 Task: Look for space in Siverek, Turkey from 6th September, 2023 to 15th September, 2023 for 6 adults in price range Rs.8000 to Rs.12000. Place can be entire place or private room with 6 bedrooms having 6 beds and 6 bathrooms. Property type can be house, flat, guest house. Amenities needed are: wifi, TV, free parkinig on premises, gym, breakfast. Booking option can be shelf check-in. Required host language is English.
Action: Mouse moved to (436, 87)
Screenshot: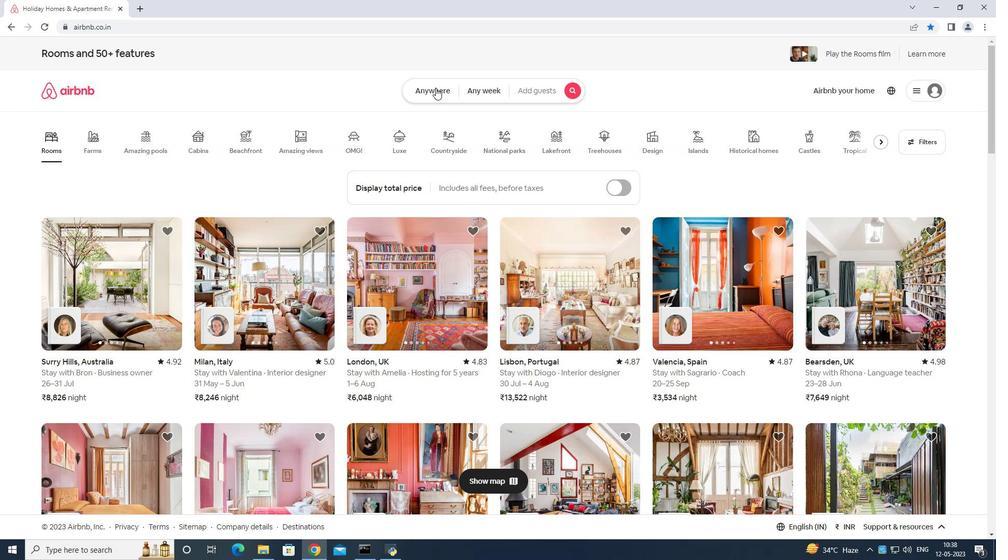 
Action: Mouse pressed left at (436, 87)
Screenshot: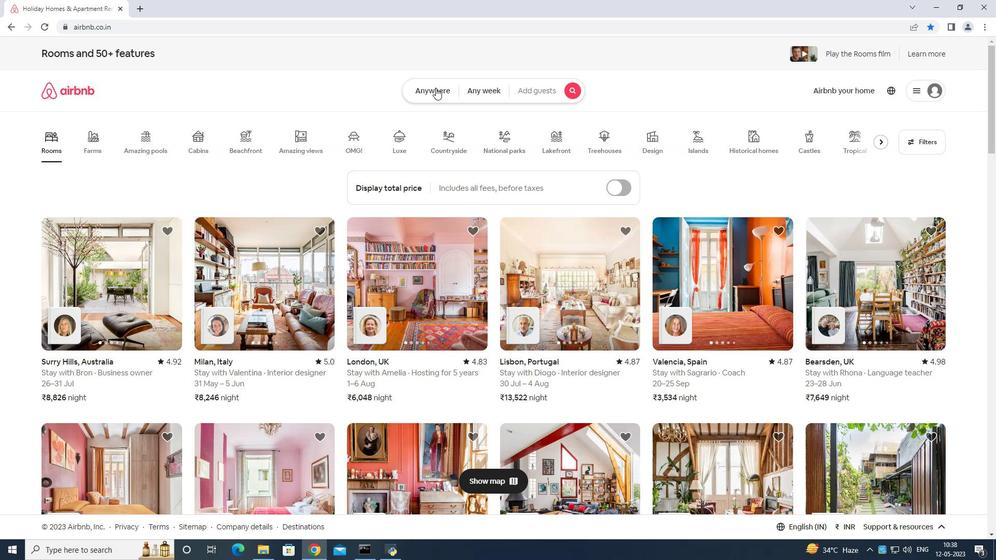 
Action: Mouse moved to (400, 132)
Screenshot: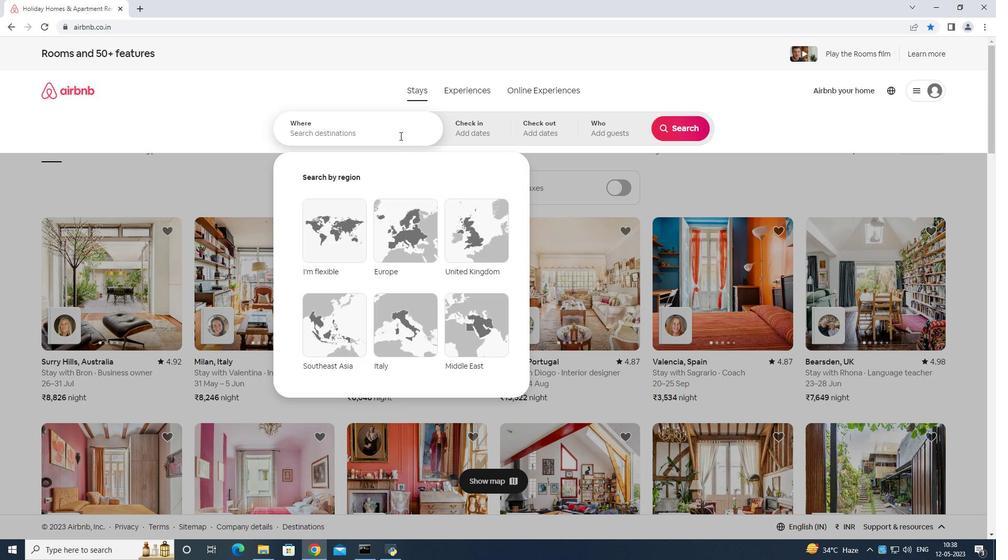 
Action: Mouse pressed left at (400, 132)
Screenshot: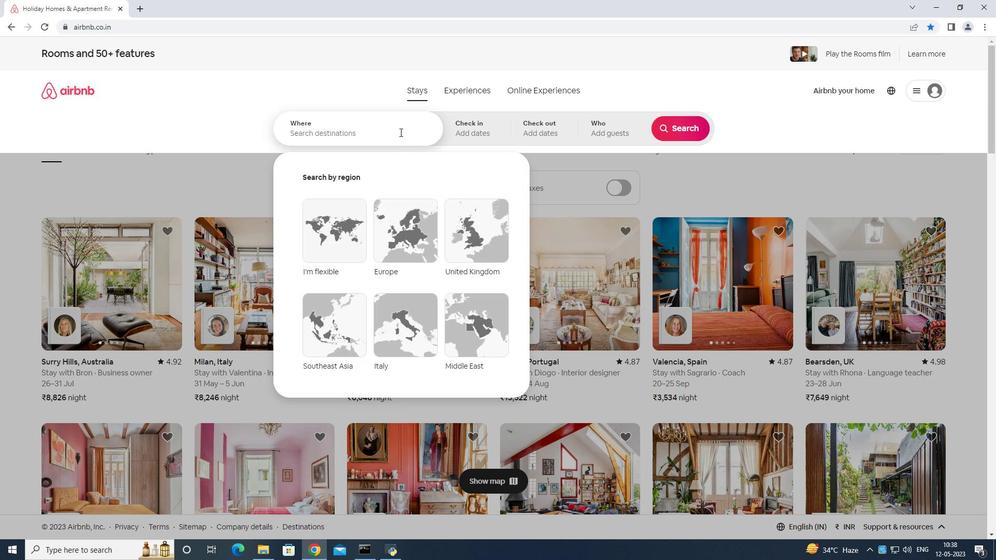 
Action: Mouse moved to (391, 121)
Screenshot: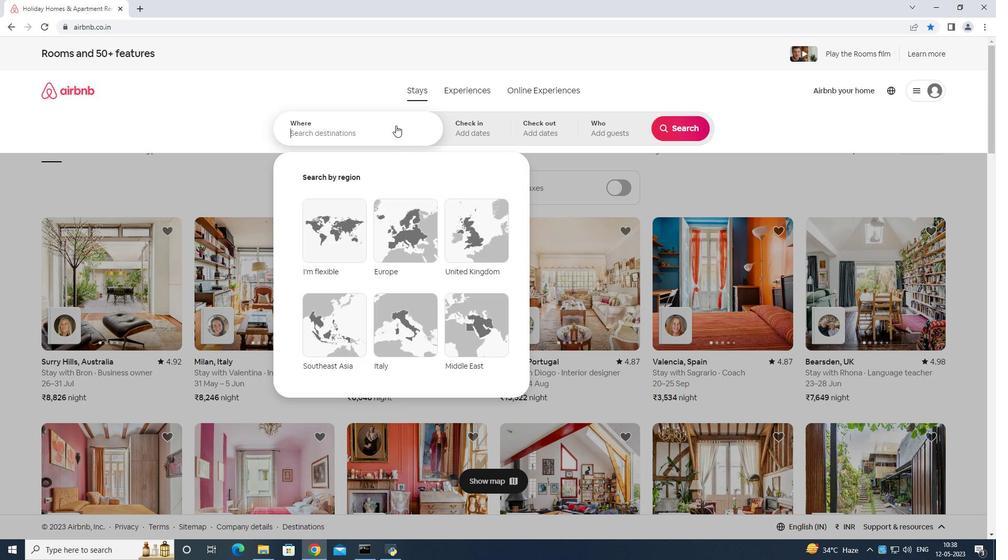 
Action: Key pressed <Key.shift>siverek<Key.space>turkey<Key.enter>
Screenshot: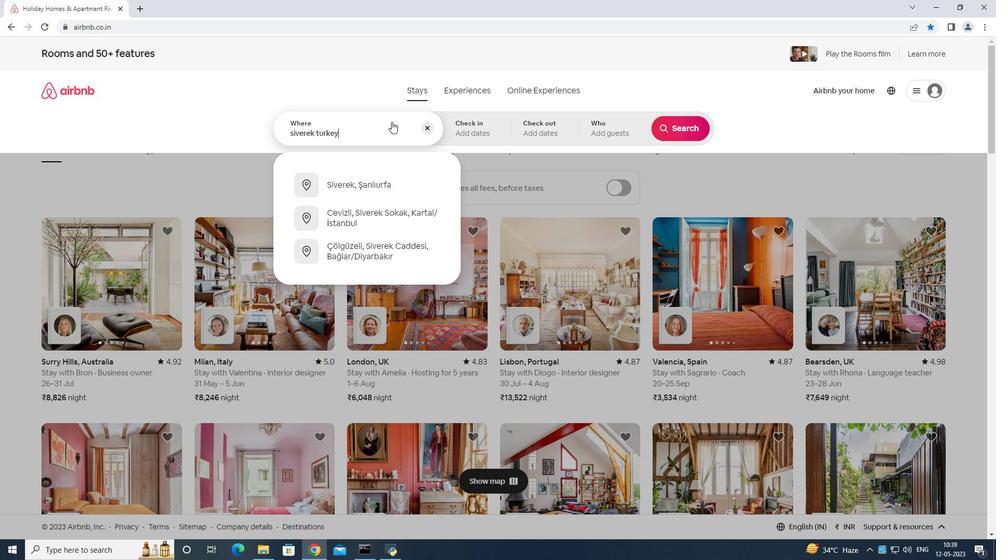 
Action: Mouse moved to (678, 207)
Screenshot: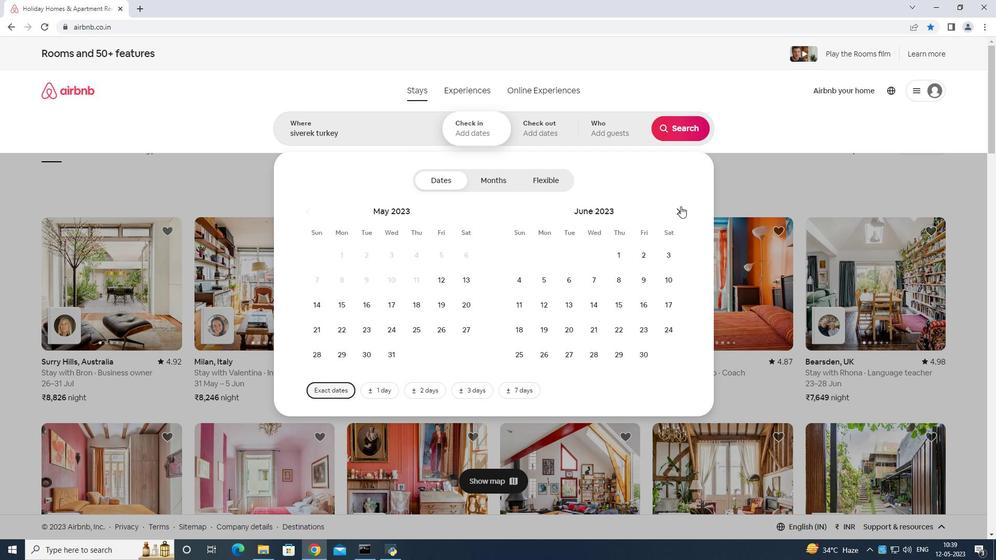 
Action: Mouse pressed left at (678, 207)
Screenshot: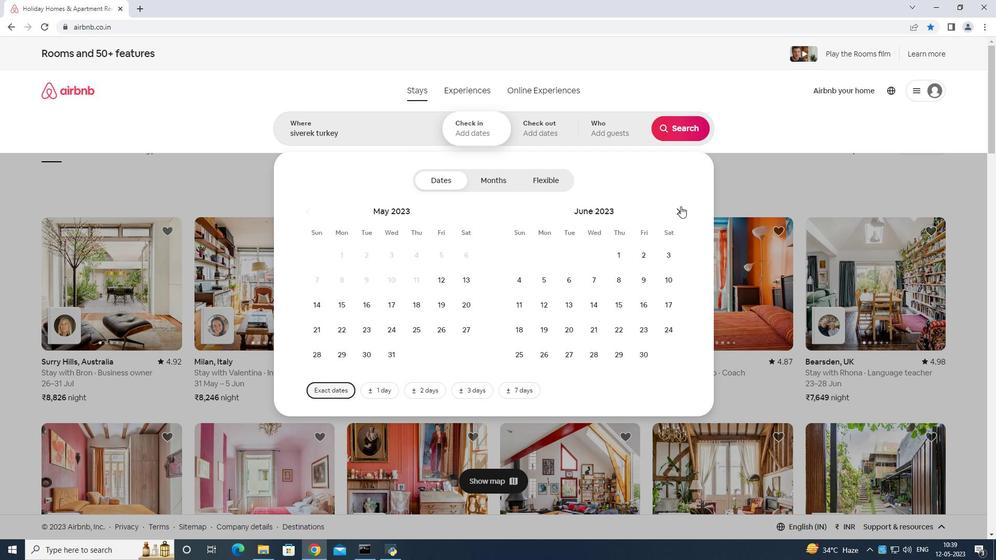 
Action: Mouse pressed left at (678, 207)
Screenshot: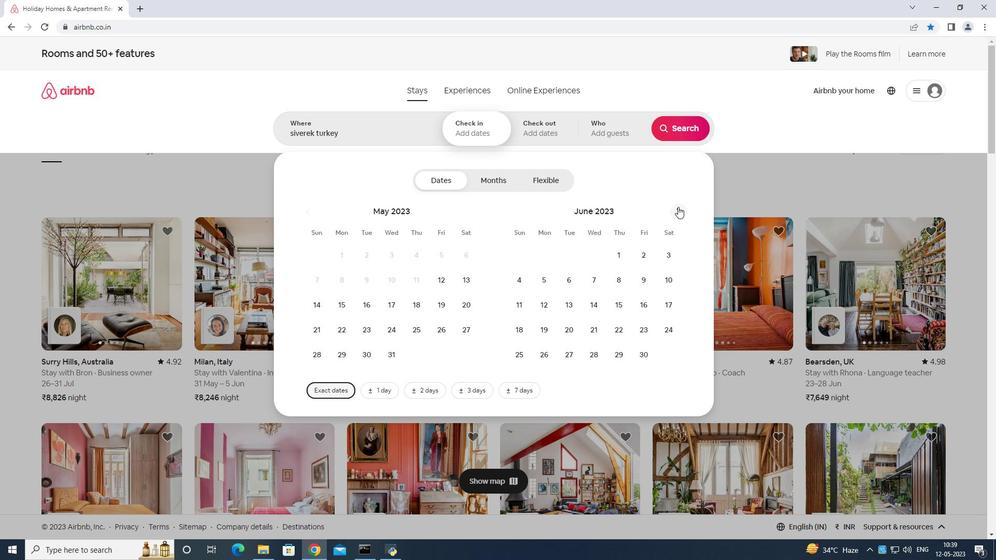 
Action: Mouse moved to (677, 207)
Screenshot: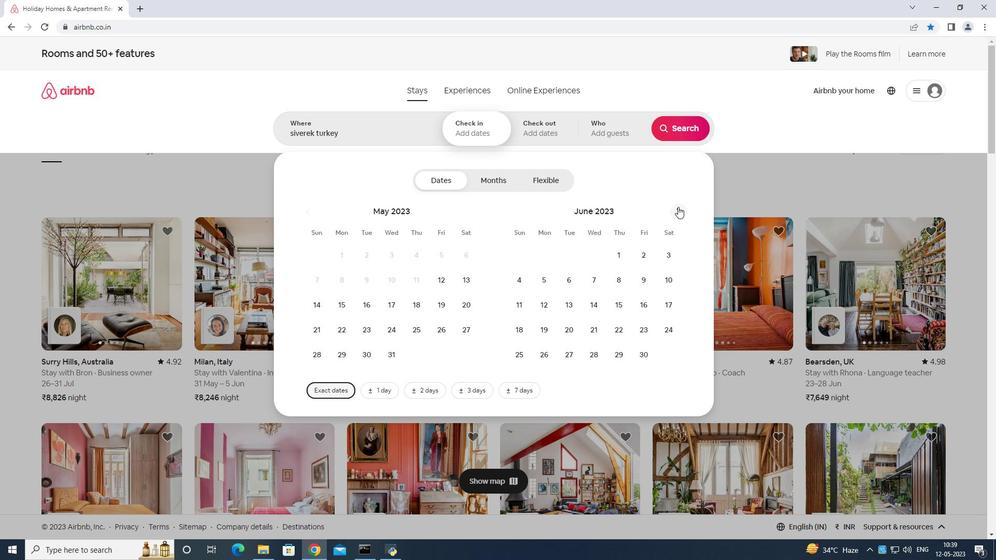 
Action: Mouse pressed left at (677, 207)
Screenshot: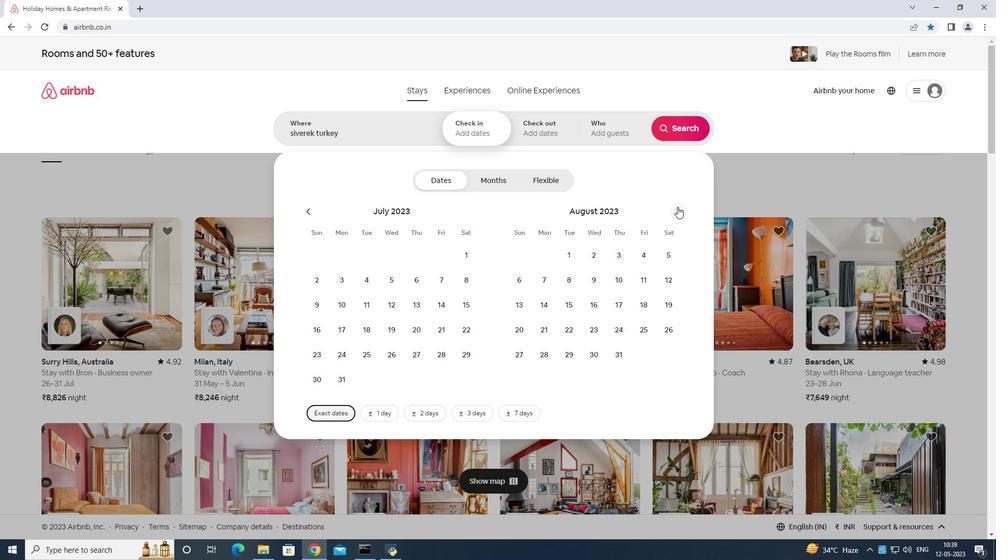 
Action: Mouse moved to (600, 279)
Screenshot: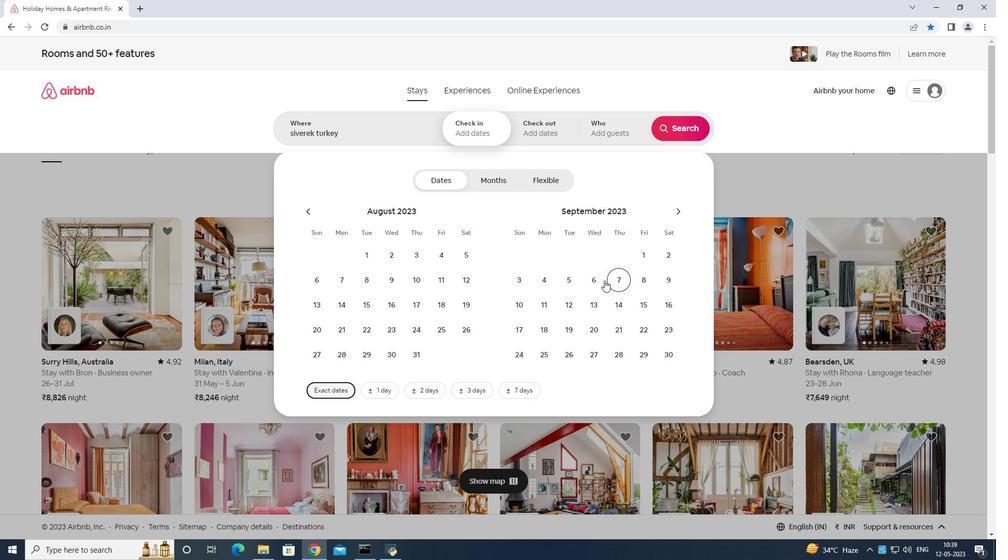 
Action: Mouse pressed left at (600, 279)
Screenshot: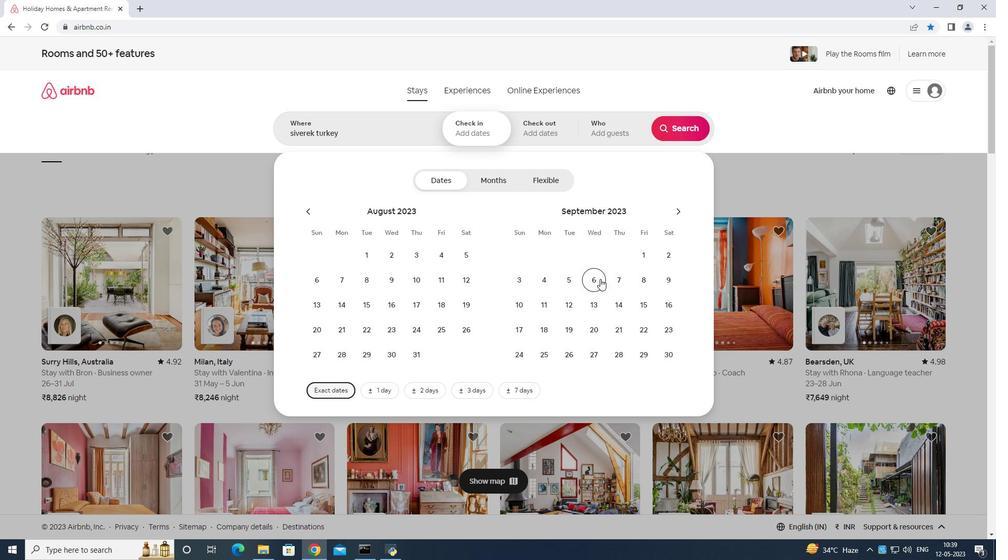 
Action: Mouse moved to (643, 299)
Screenshot: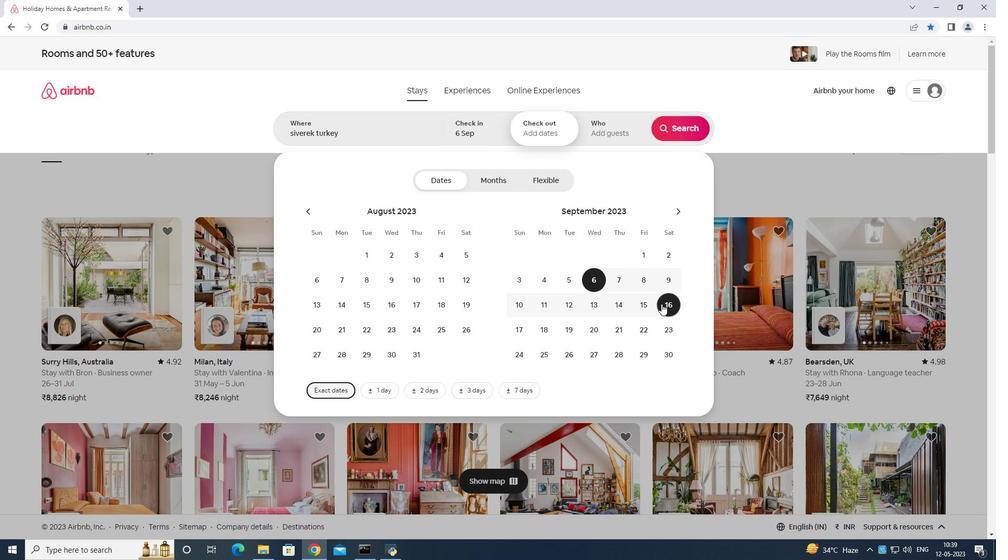 
Action: Mouse pressed left at (643, 299)
Screenshot: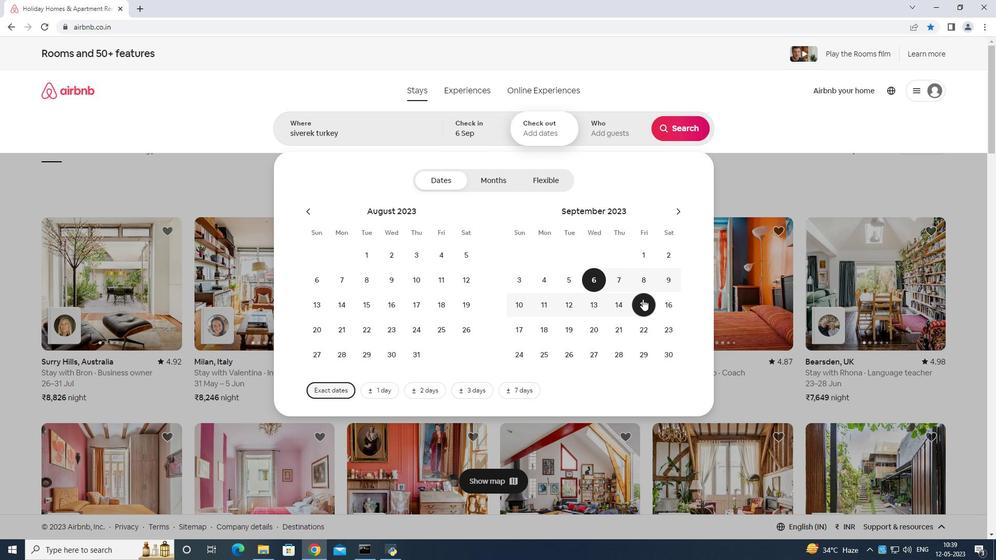 
Action: Mouse moved to (623, 125)
Screenshot: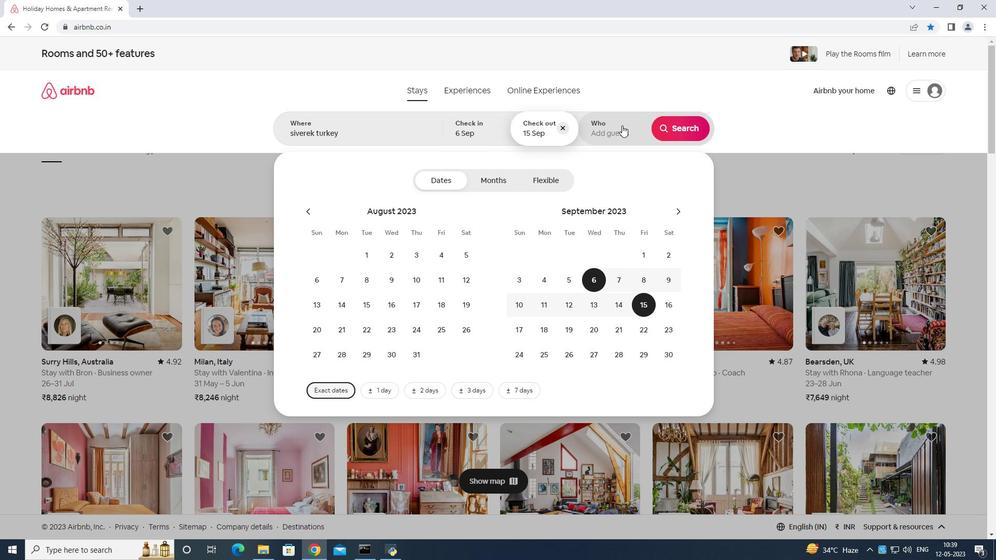 
Action: Mouse pressed left at (623, 125)
Screenshot: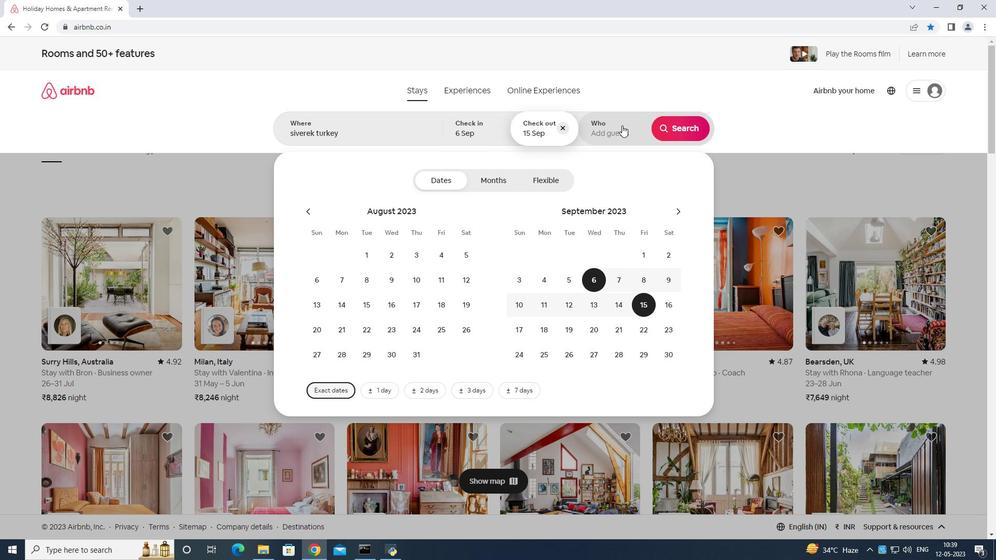 
Action: Mouse moved to (681, 190)
Screenshot: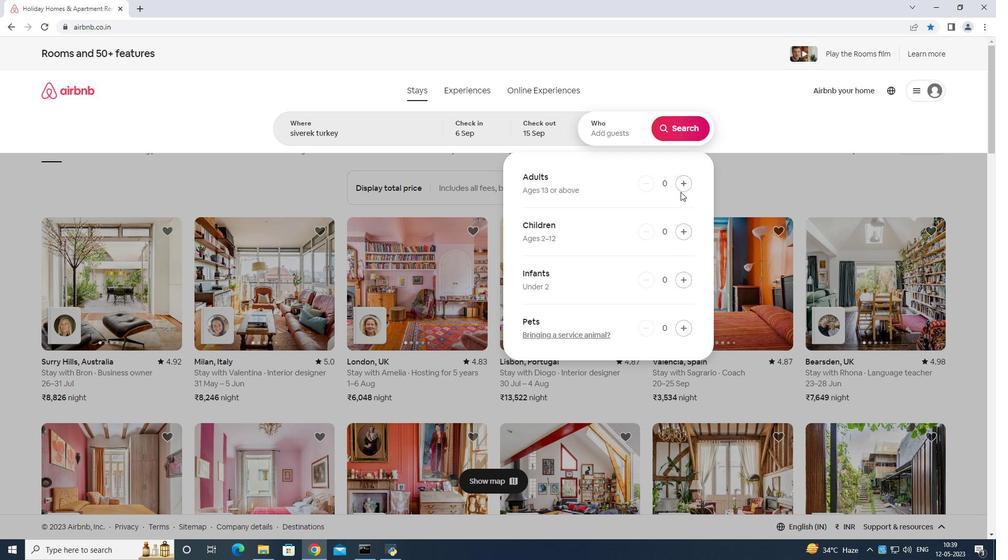 
Action: Mouse pressed left at (681, 190)
Screenshot: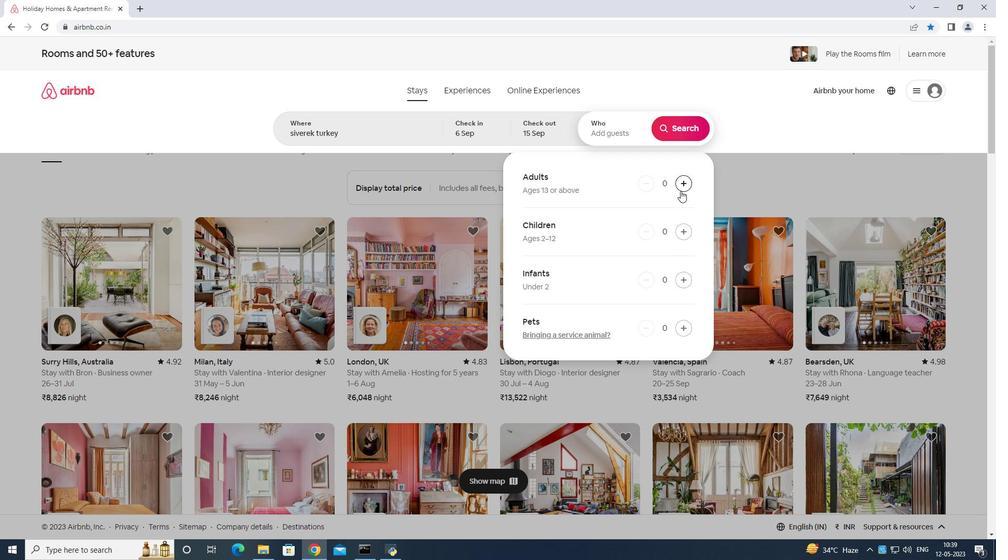 
Action: Mouse moved to (684, 187)
Screenshot: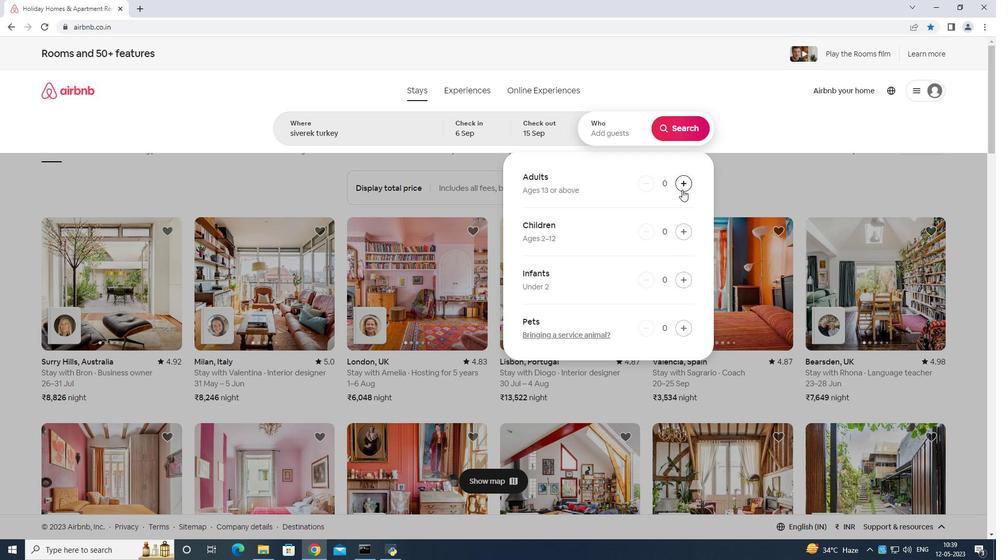 
Action: Mouse pressed left at (684, 187)
Screenshot: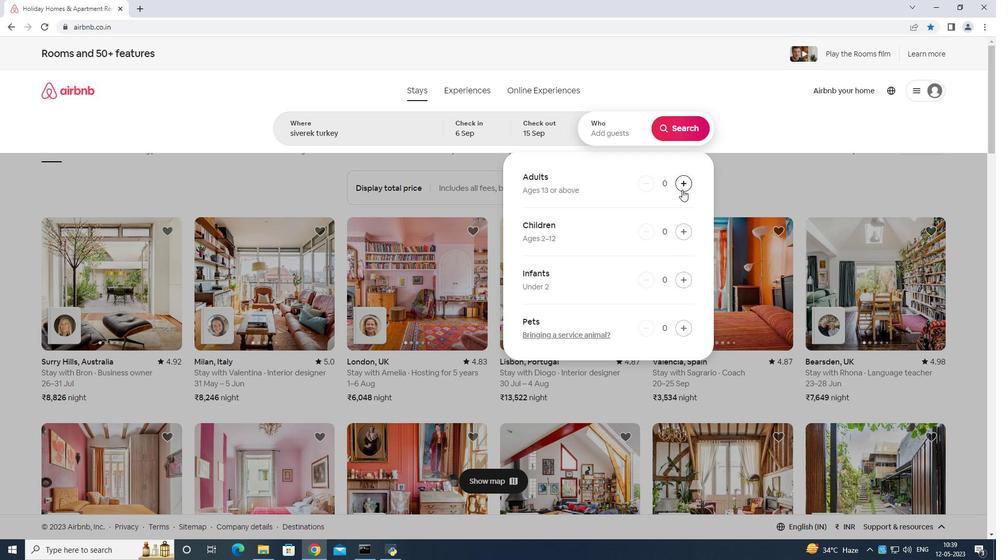 
Action: Mouse moved to (686, 186)
Screenshot: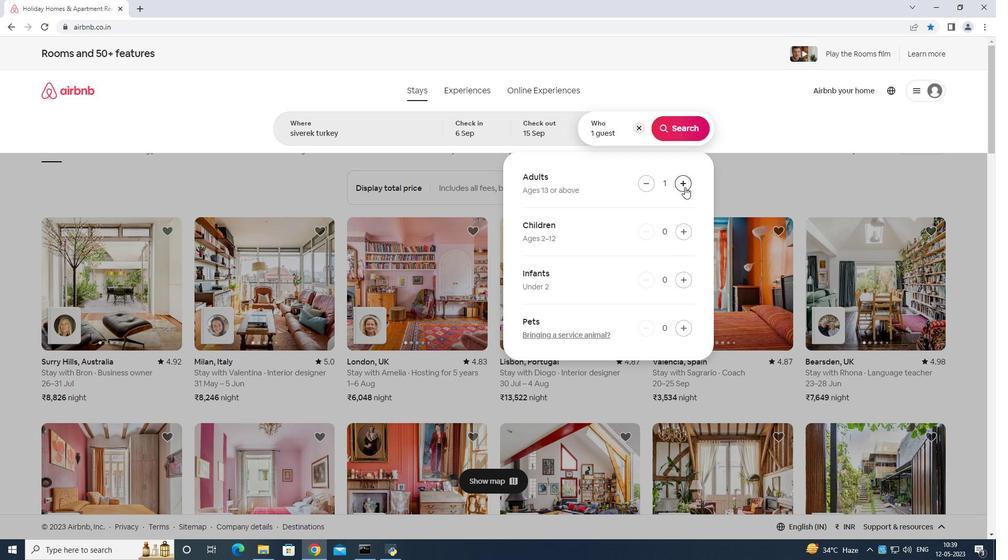 
Action: Mouse pressed left at (686, 186)
Screenshot: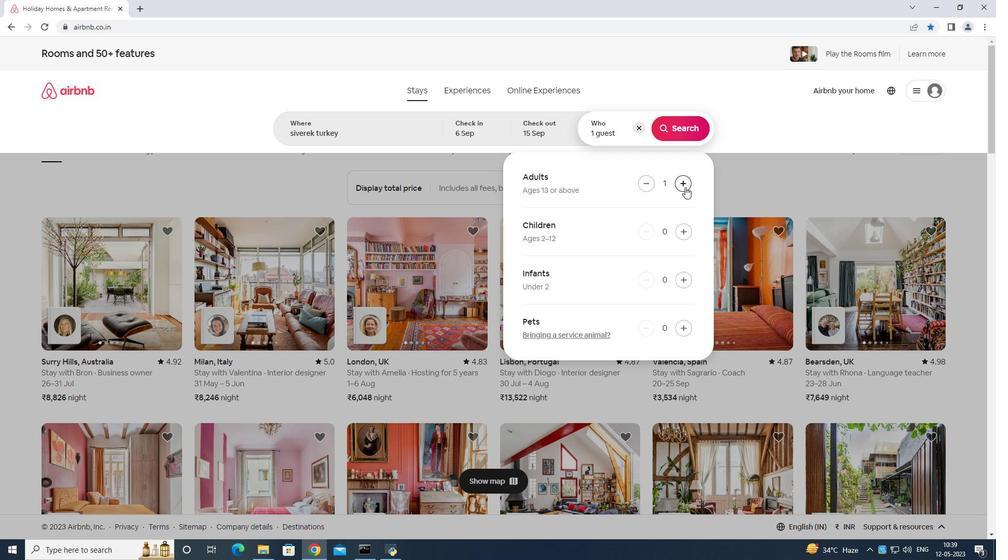 
Action: Mouse moved to (686, 186)
Screenshot: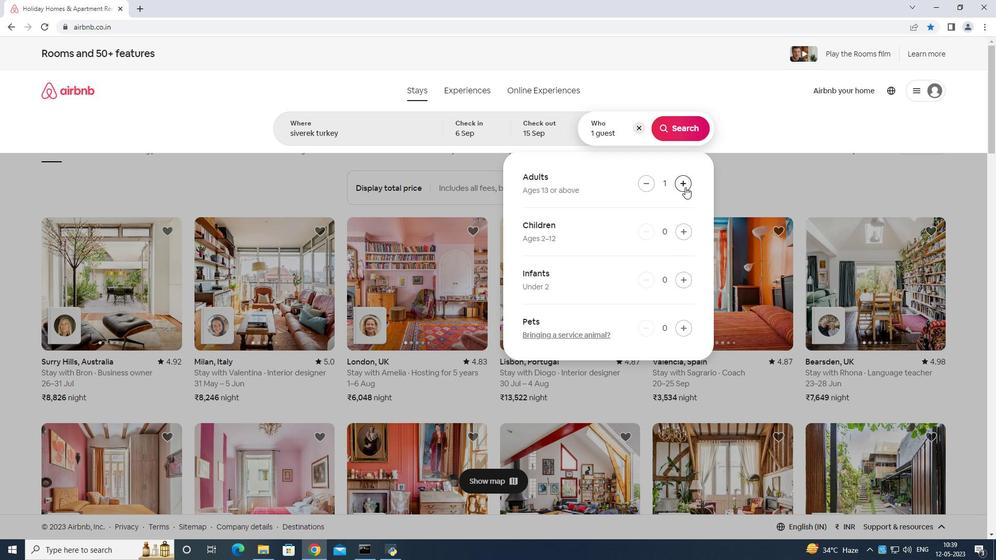 
Action: Mouse pressed left at (686, 186)
Screenshot: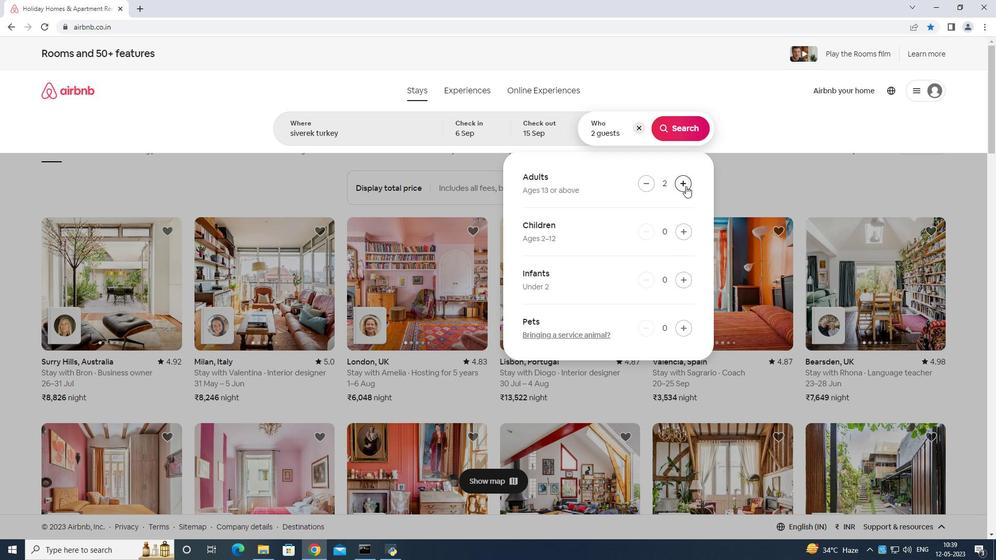 
Action: Mouse pressed left at (686, 186)
Screenshot: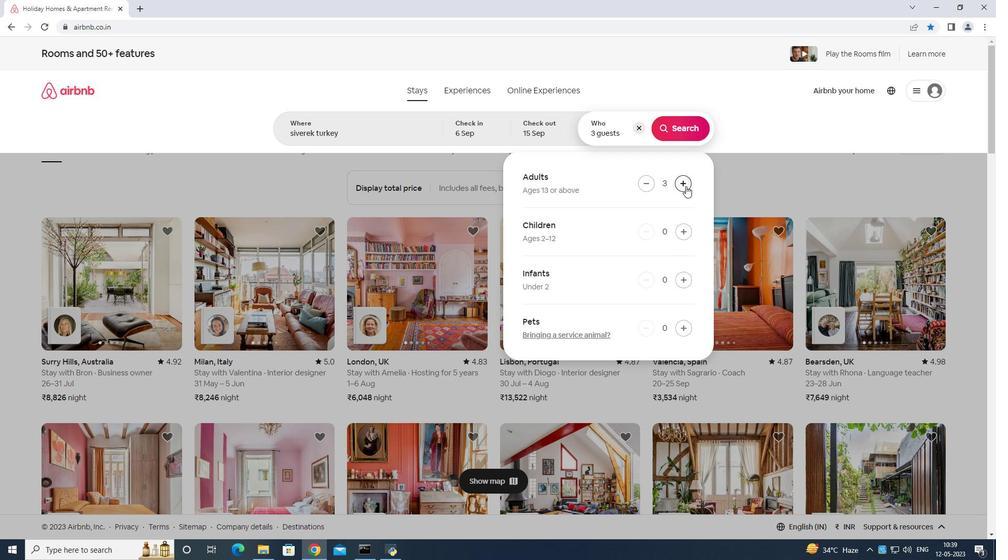 
Action: Mouse pressed left at (686, 186)
Screenshot: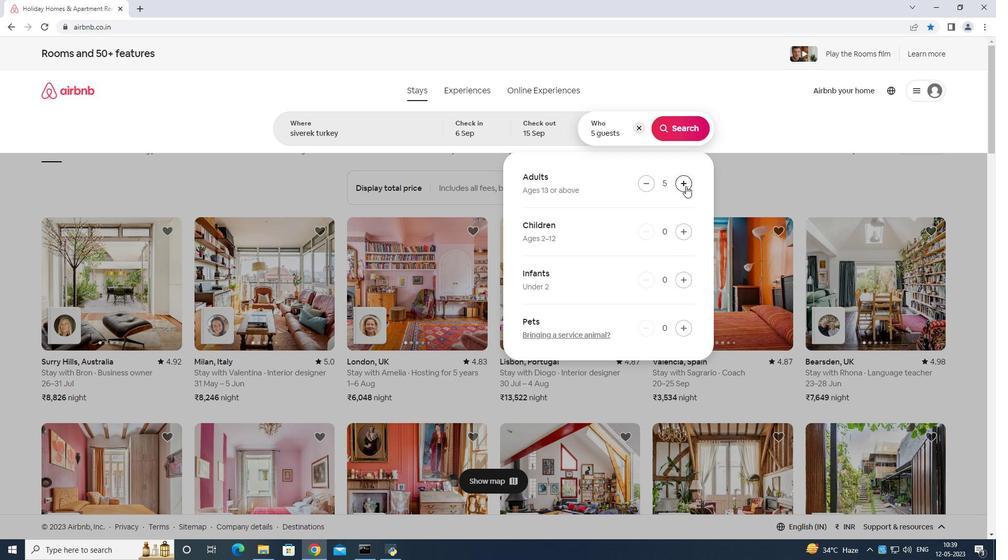 
Action: Mouse moved to (690, 131)
Screenshot: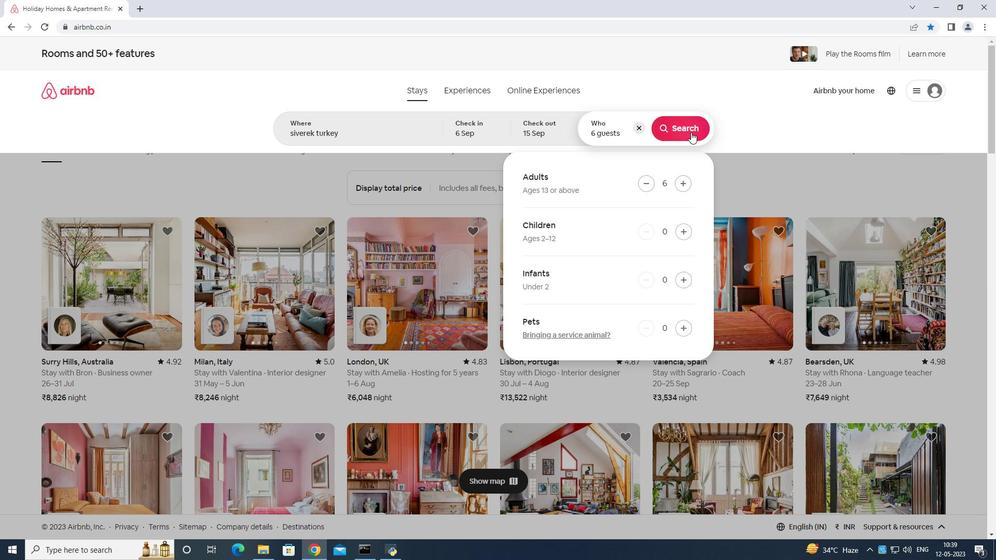 
Action: Mouse pressed left at (690, 131)
Screenshot: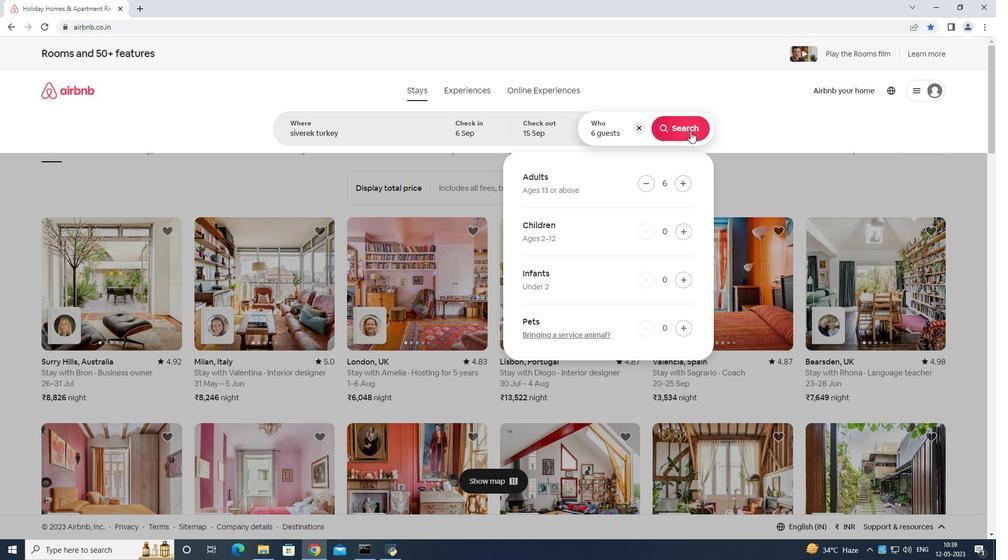 
Action: Mouse moved to (960, 93)
Screenshot: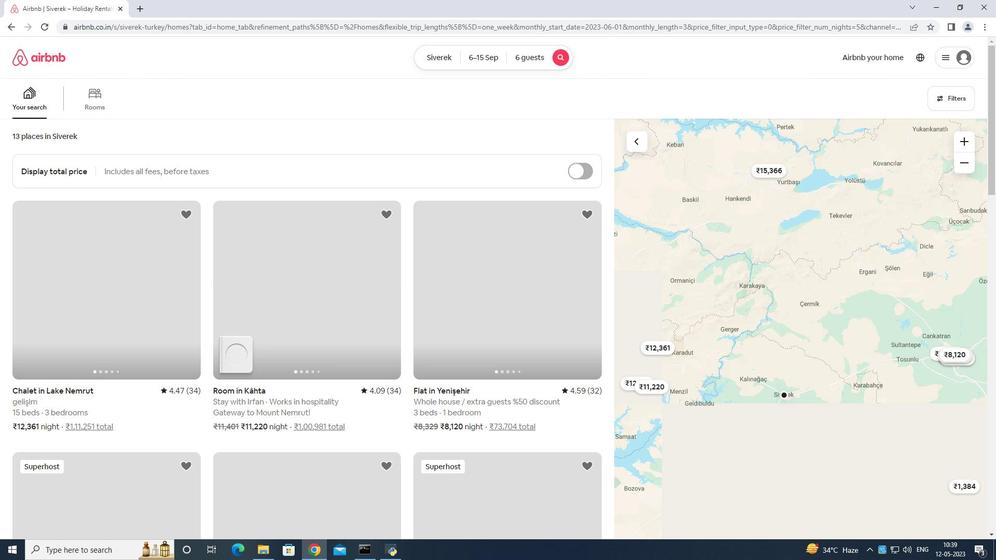 
Action: Mouse pressed left at (960, 93)
Screenshot: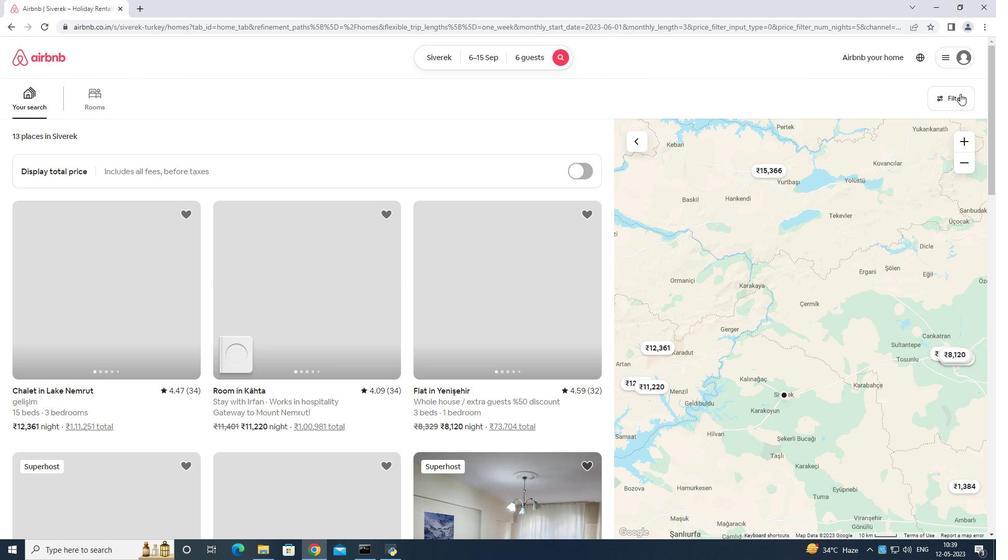 
Action: Mouse moved to (448, 349)
Screenshot: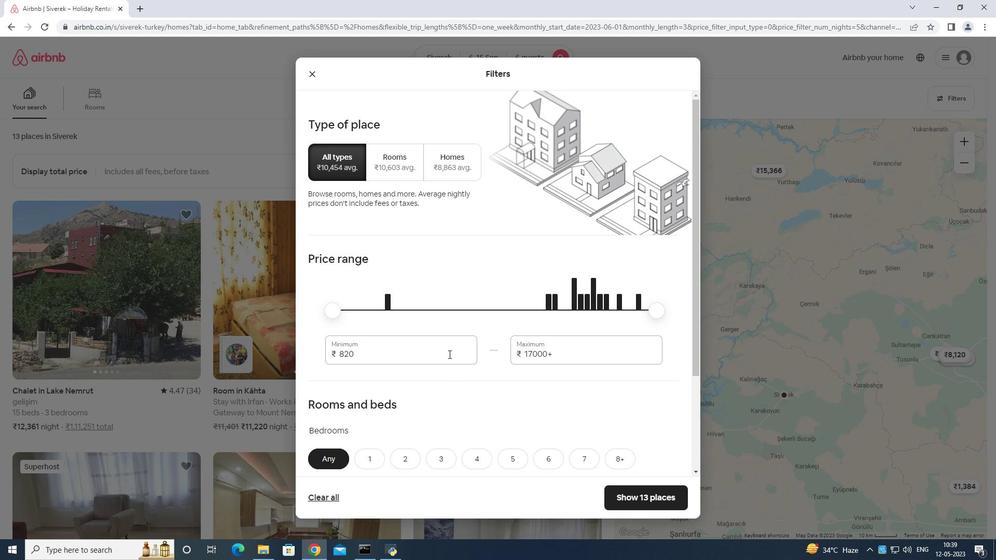
Action: Mouse pressed left at (448, 349)
Screenshot: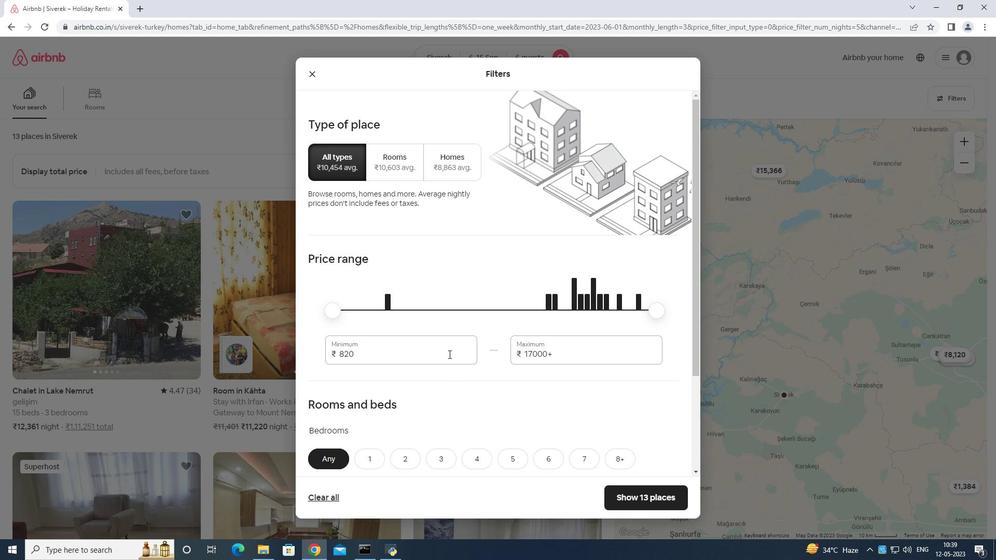 
Action: Mouse moved to (449, 345)
Screenshot: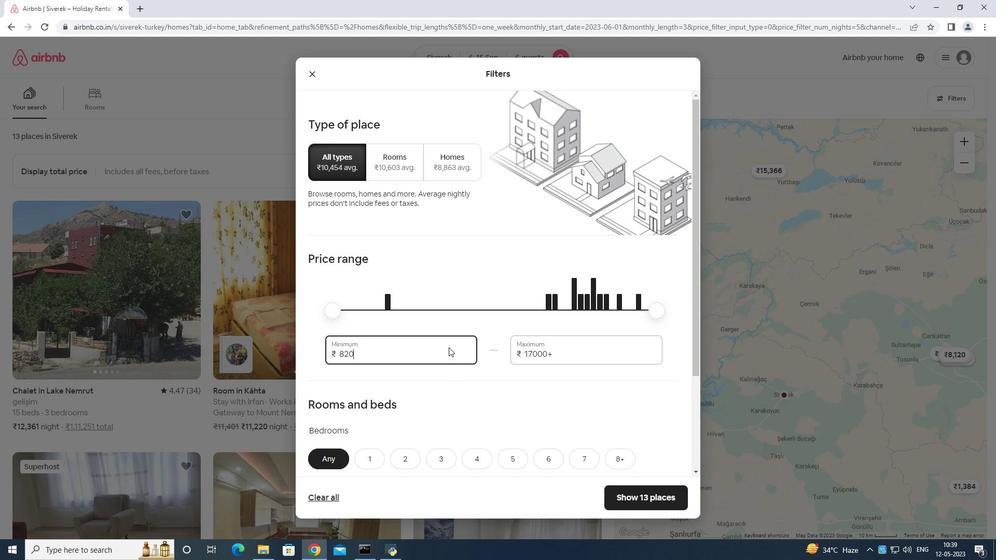 
Action: Key pressed <Key.backspace><Key.backspace><Key.backspace><Key.backspace><Key.backspace><Key.backspace><Key.backspace><Key.backspace><Key.backspace><Key.backspace>8000
Screenshot: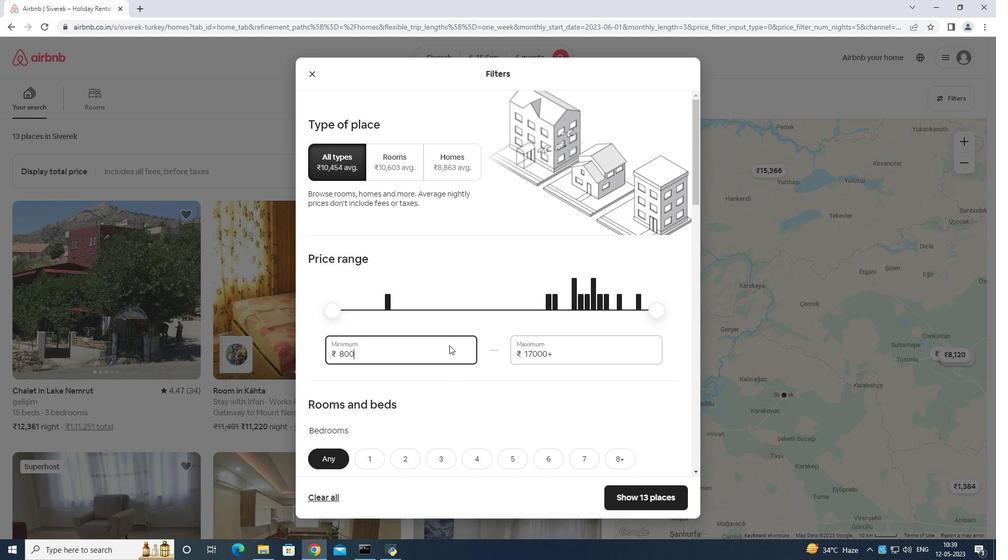
Action: Mouse moved to (580, 345)
Screenshot: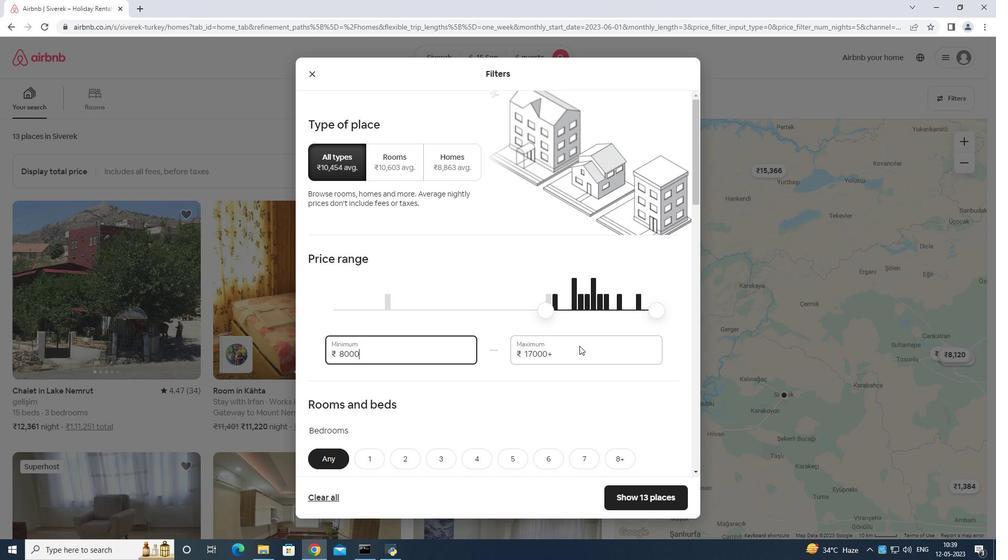 
Action: Mouse pressed left at (579, 345)
Screenshot: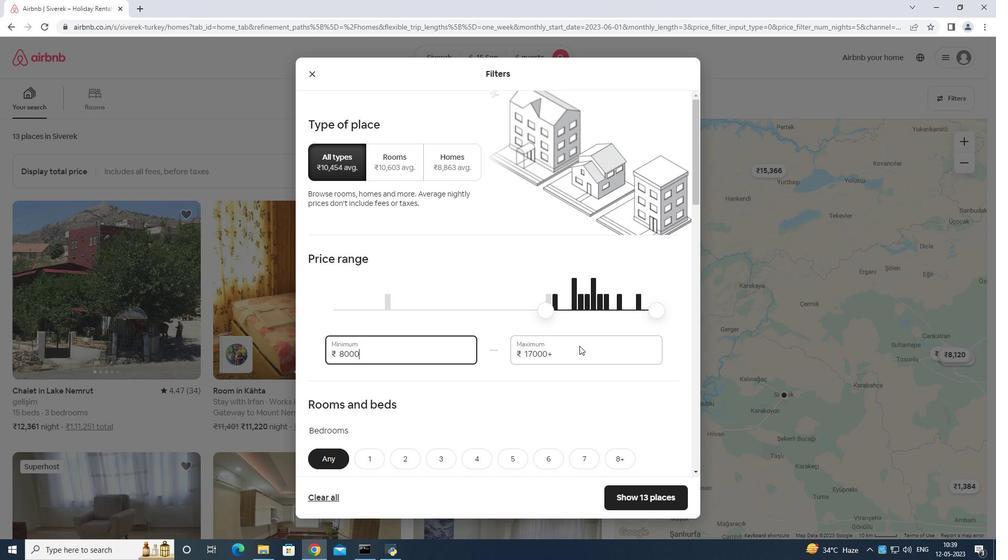
Action: Mouse moved to (581, 339)
Screenshot: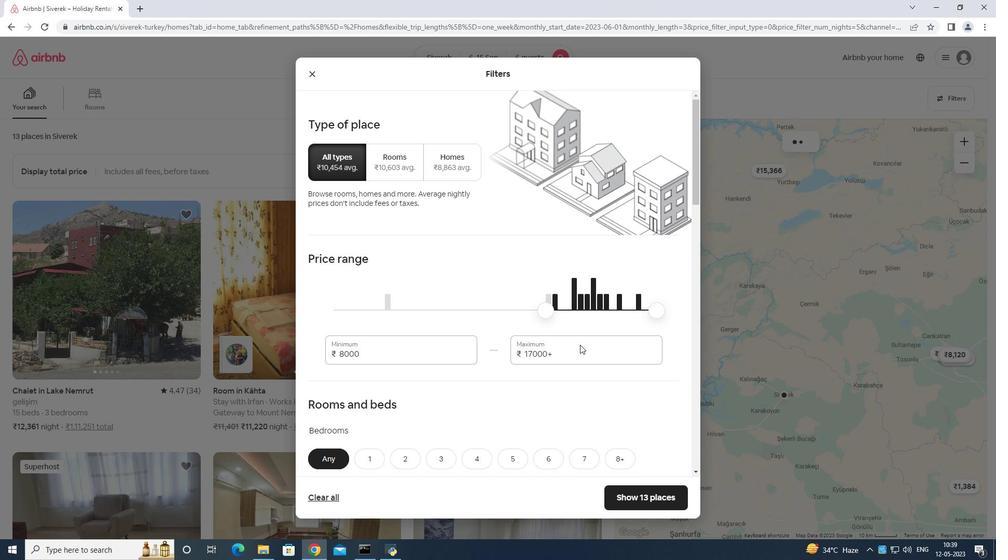 
Action: Key pressed <Key.backspace>
Screenshot: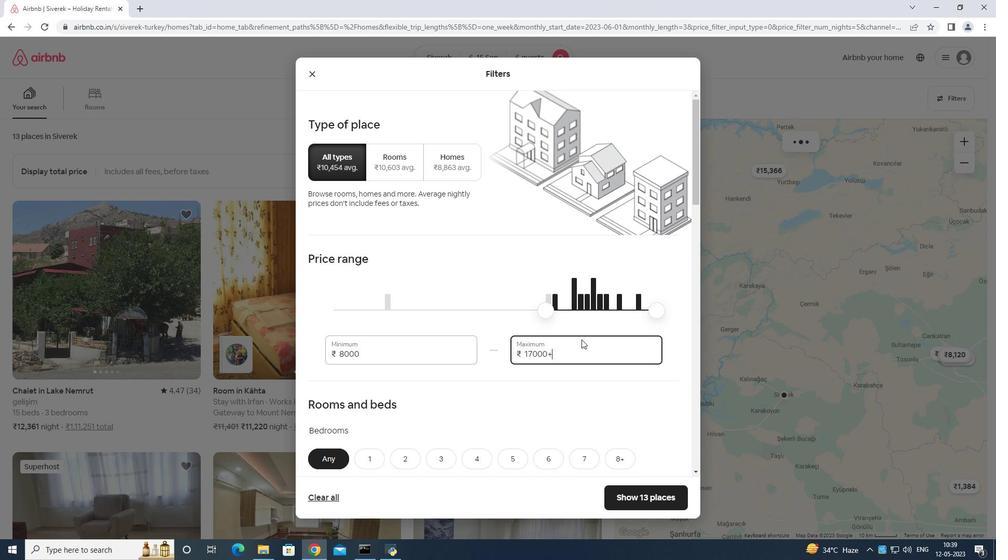 
Action: Mouse moved to (581, 339)
Screenshot: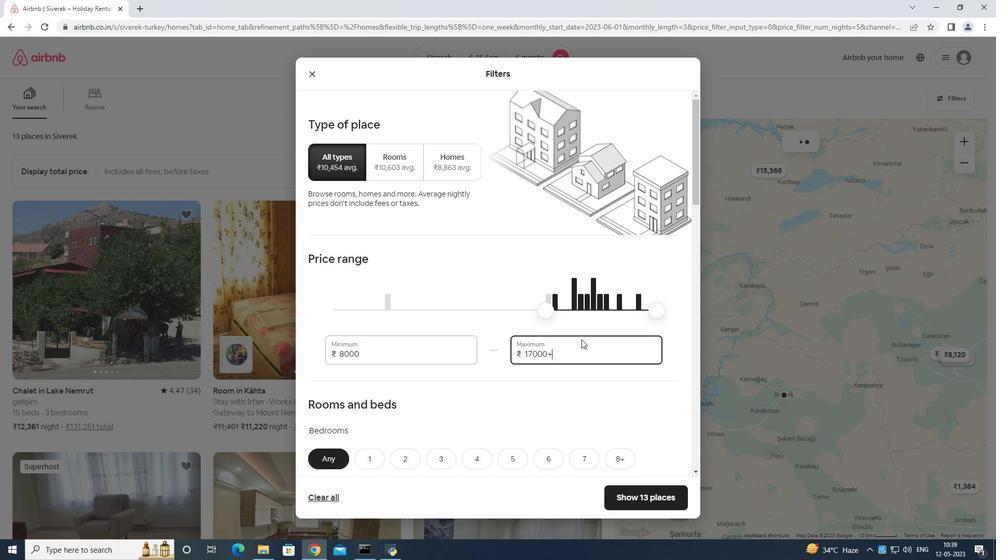 
Action: Key pressed <Key.backspace><Key.backspace><Key.backspace><Key.backspace><Key.backspace><Key.backspace><Key.backspace><Key.backspace><Key.backspace><Key.backspace><Key.backspace><Key.backspace>12
Screenshot: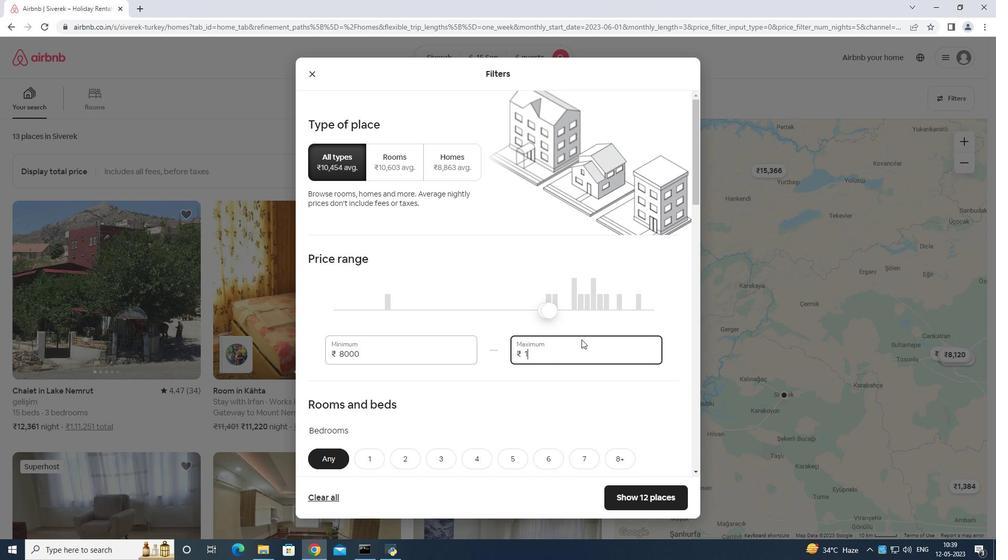 
Action: Mouse moved to (581, 340)
Screenshot: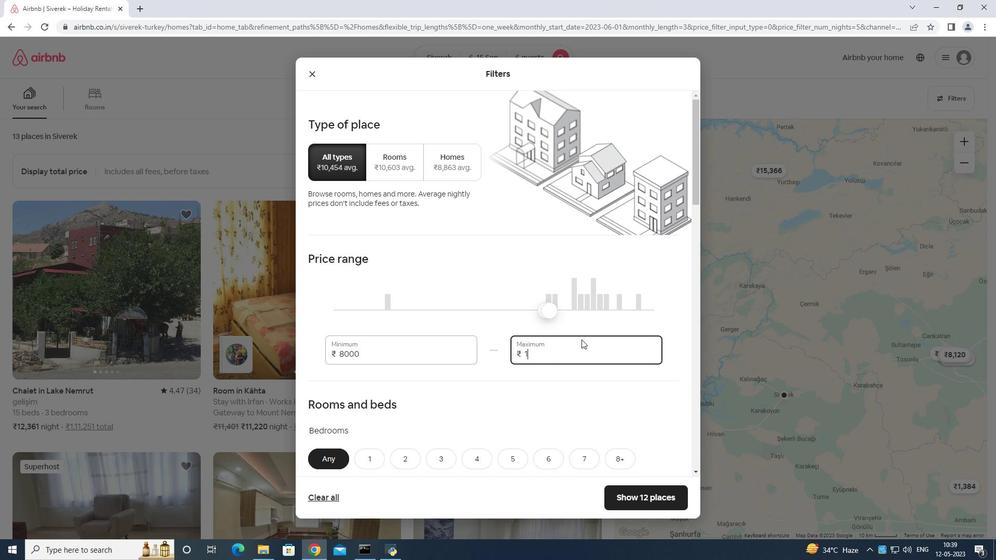 
Action: Key pressed 000
Screenshot: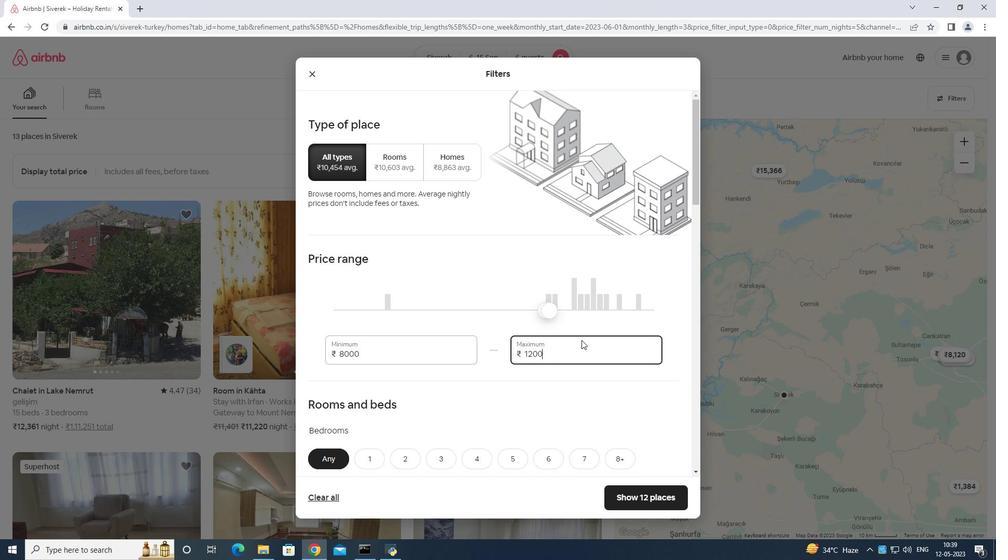 
Action: Mouse scrolled (581, 339) with delta (0, 0)
Screenshot: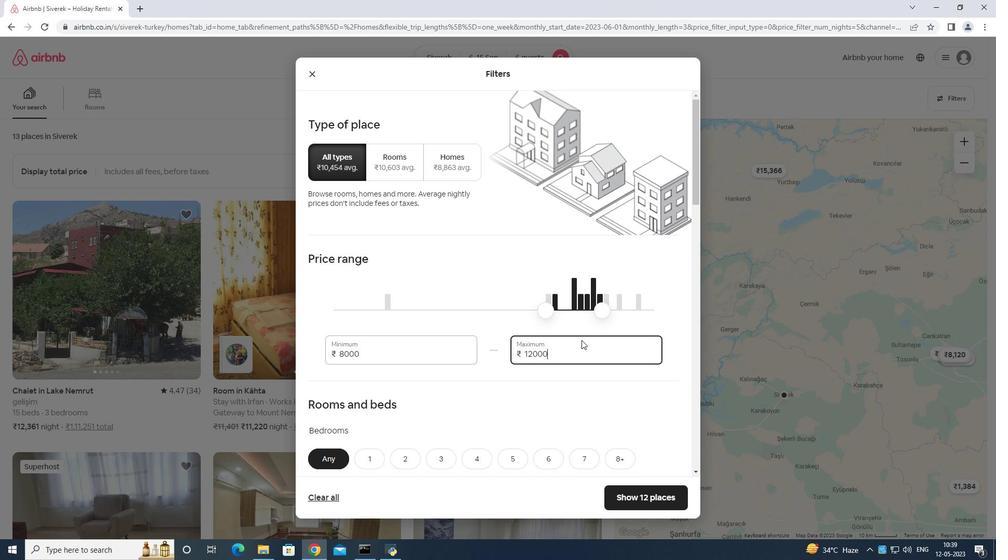 
Action: Mouse scrolled (581, 339) with delta (0, 0)
Screenshot: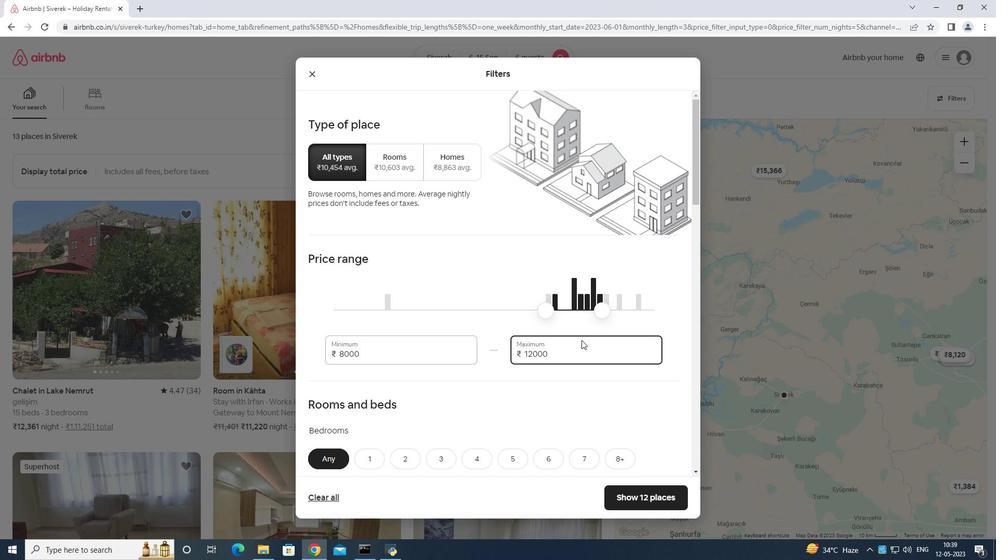 
Action: Mouse scrolled (581, 339) with delta (0, 0)
Screenshot: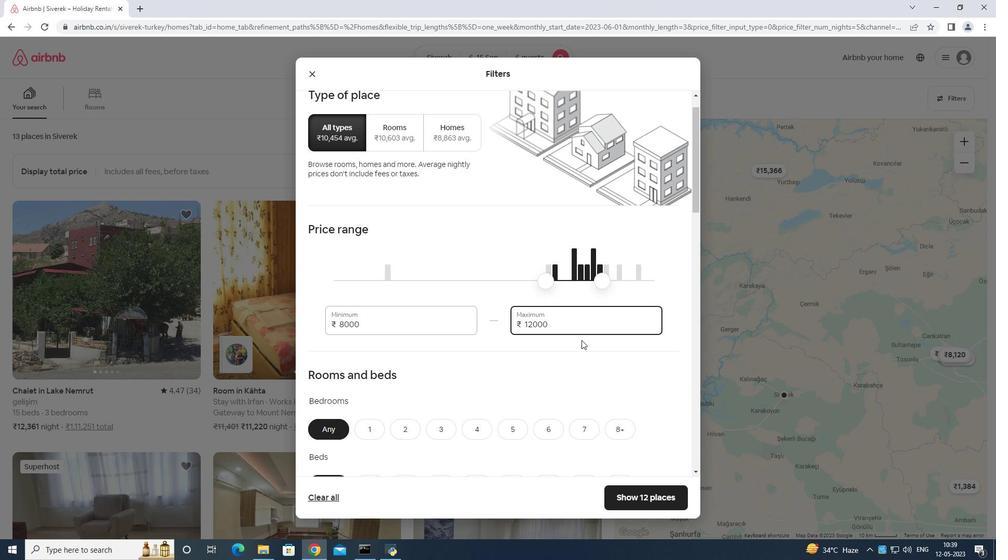 
Action: Mouse moved to (541, 304)
Screenshot: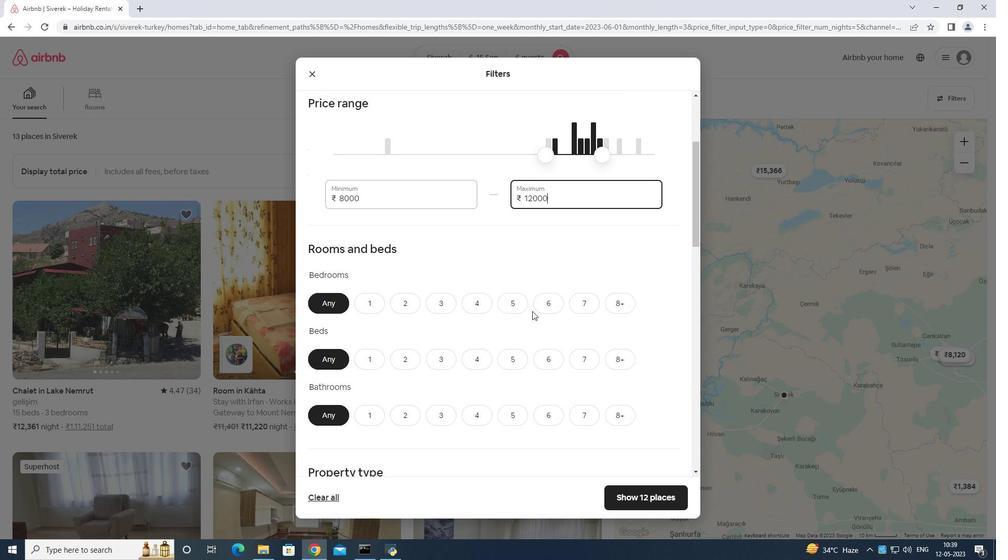 
Action: Mouse pressed left at (541, 304)
Screenshot: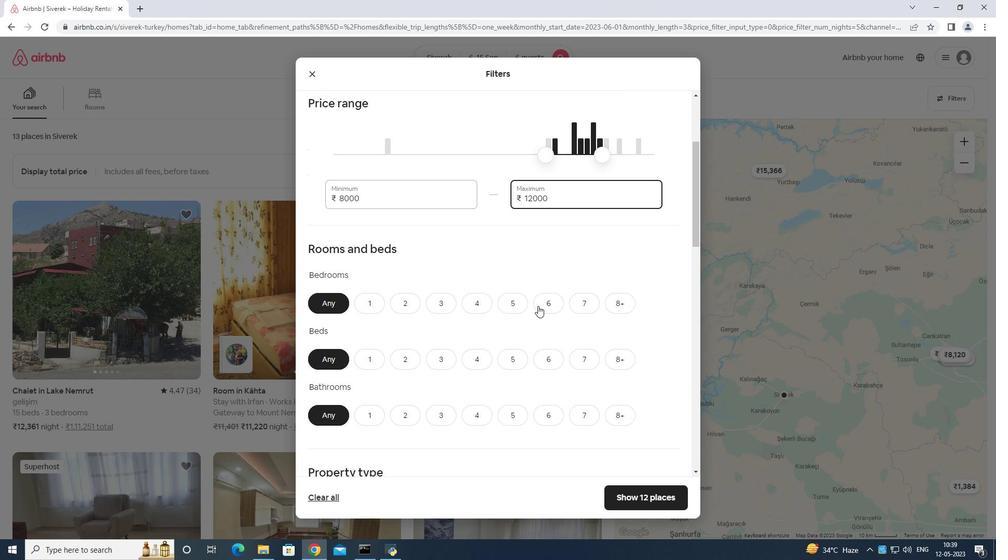 
Action: Mouse moved to (540, 359)
Screenshot: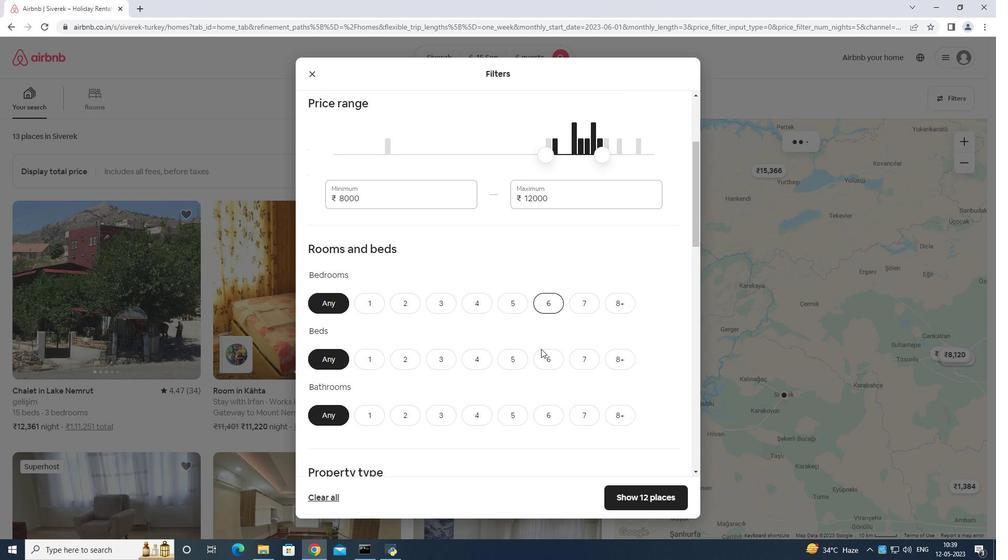 
Action: Mouse pressed left at (540, 359)
Screenshot: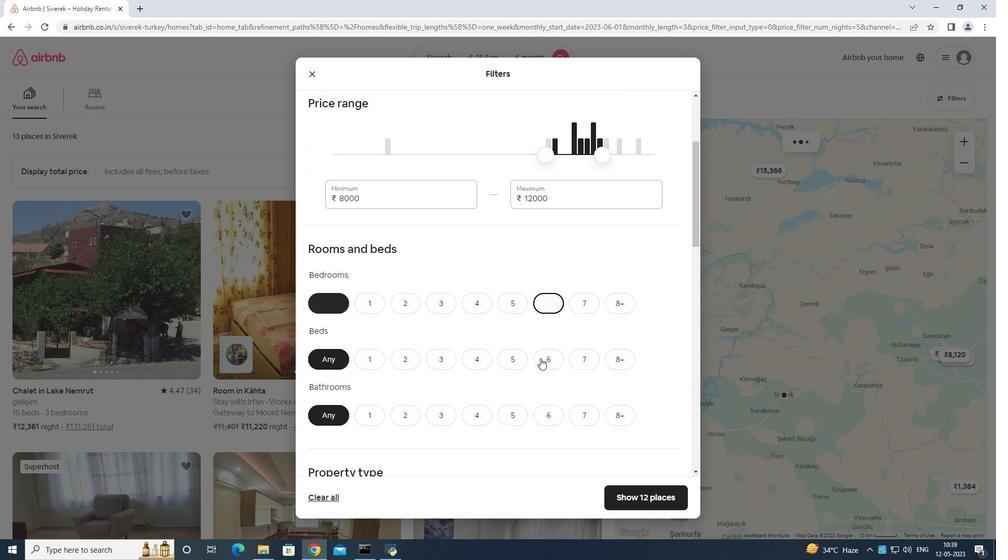 
Action: Mouse moved to (548, 411)
Screenshot: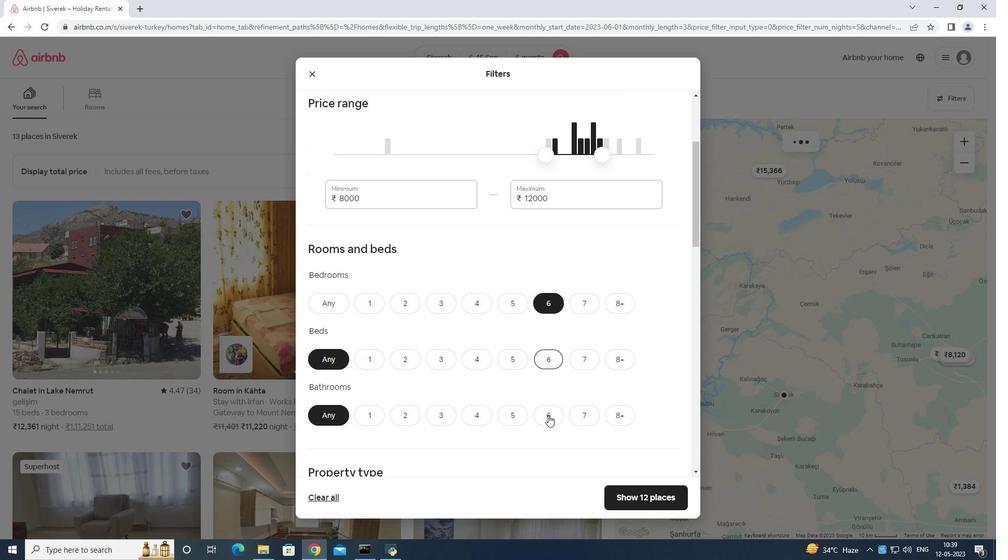 
Action: Mouse pressed left at (548, 411)
Screenshot: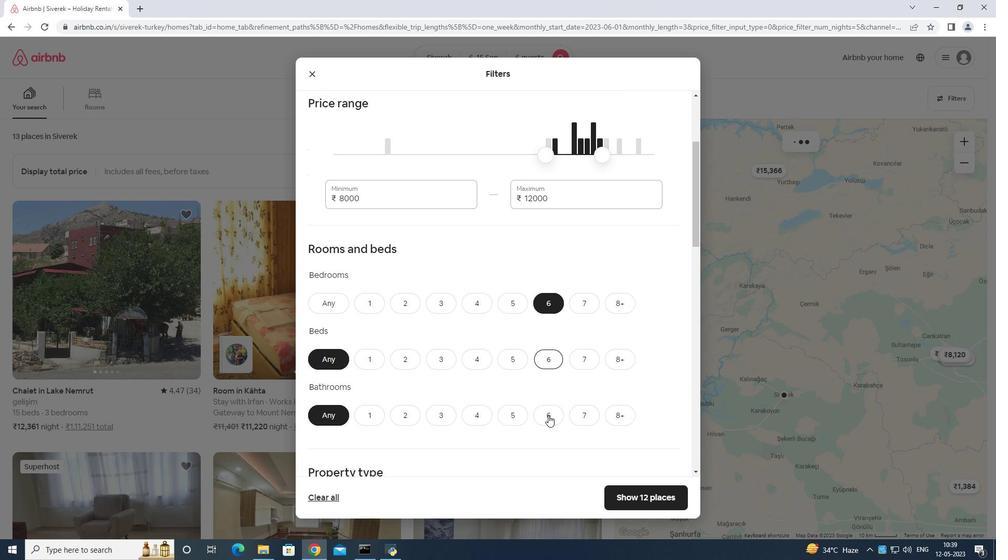 
Action: Mouse moved to (546, 359)
Screenshot: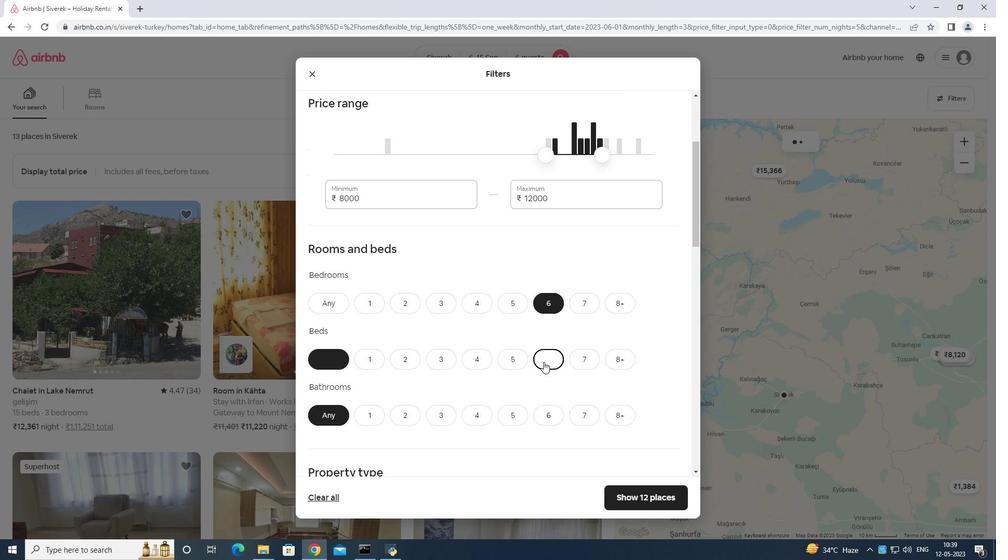 
Action: Mouse pressed left at (546, 359)
Screenshot: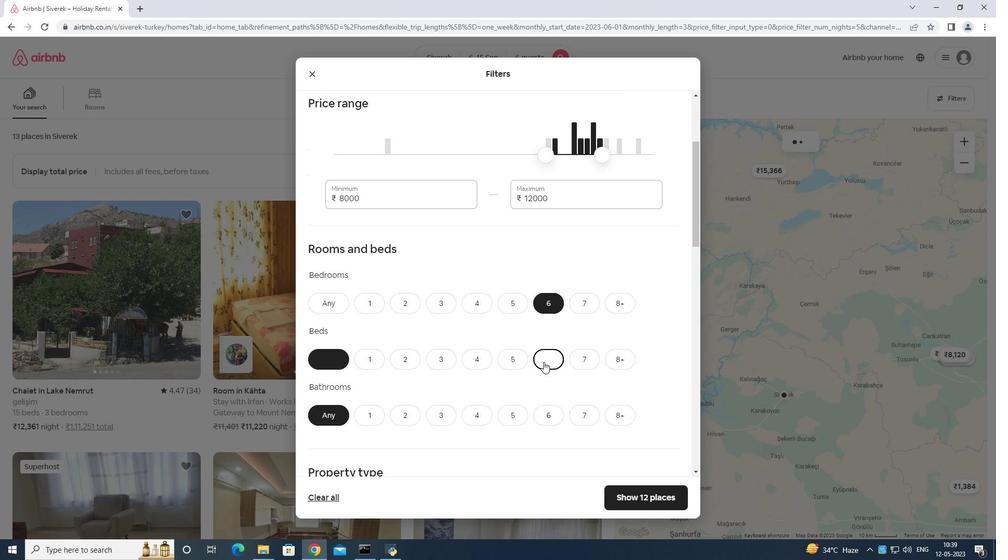 
Action: Mouse moved to (532, 414)
Screenshot: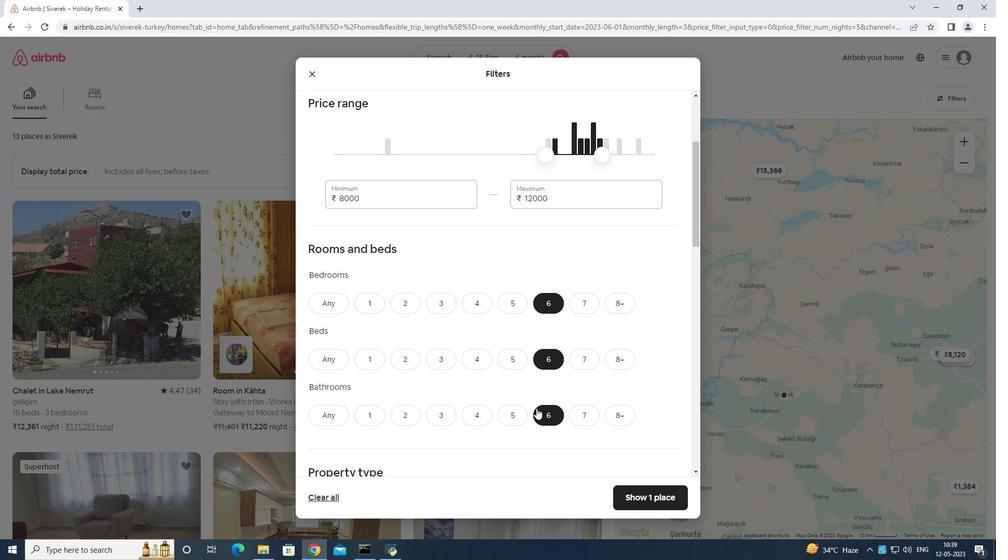 
Action: Mouse scrolled (532, 413) with delta (0, 0)
Screenshot: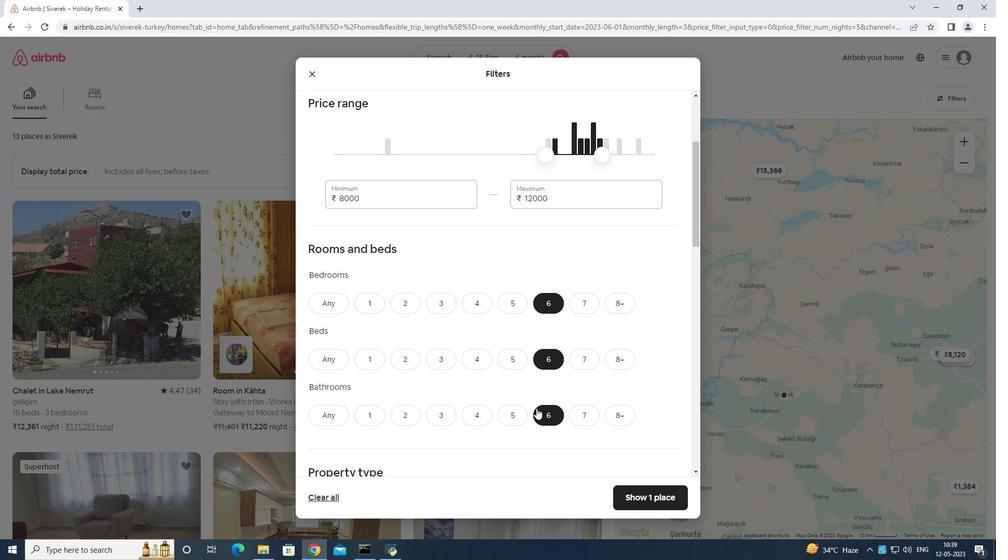 
Action: Mouse moved to (532, 415)
Screenshot: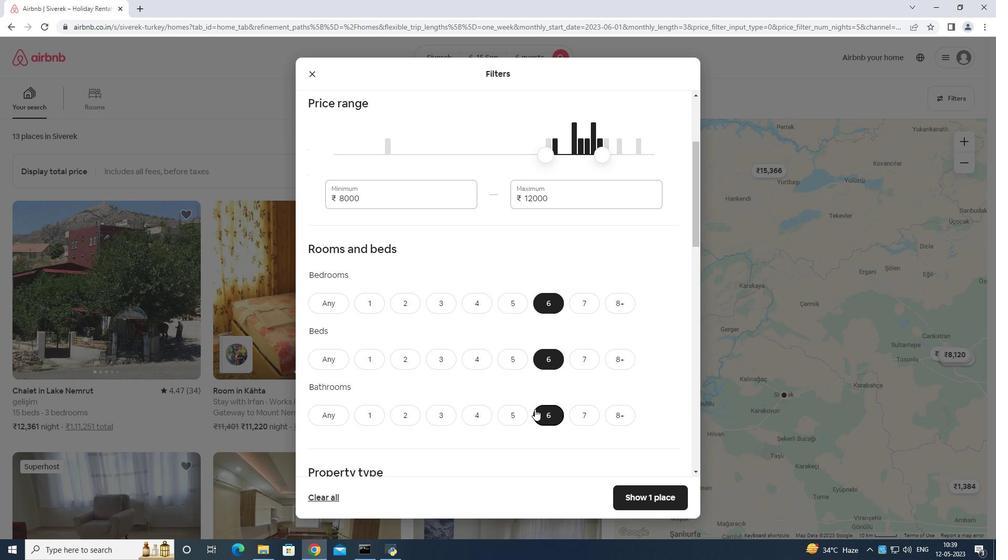
Action: Mouse scrolled (532, 415) with delta (0, 0)
Screenshot: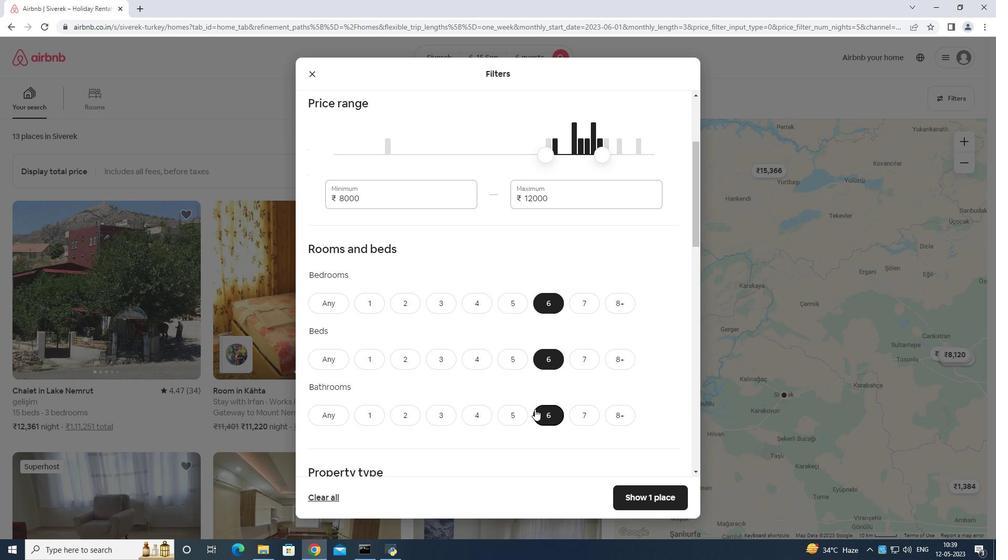 
Action: Mouse moved to (532, 415)
Screenshot: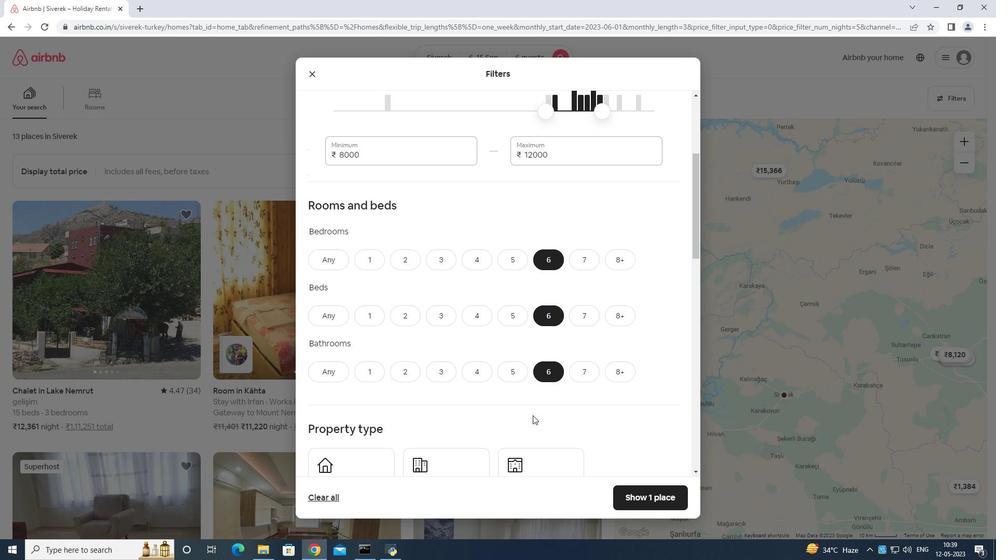 
Action: Mouse scrolled (532, 415) with delta (0, 0)
Screenshot: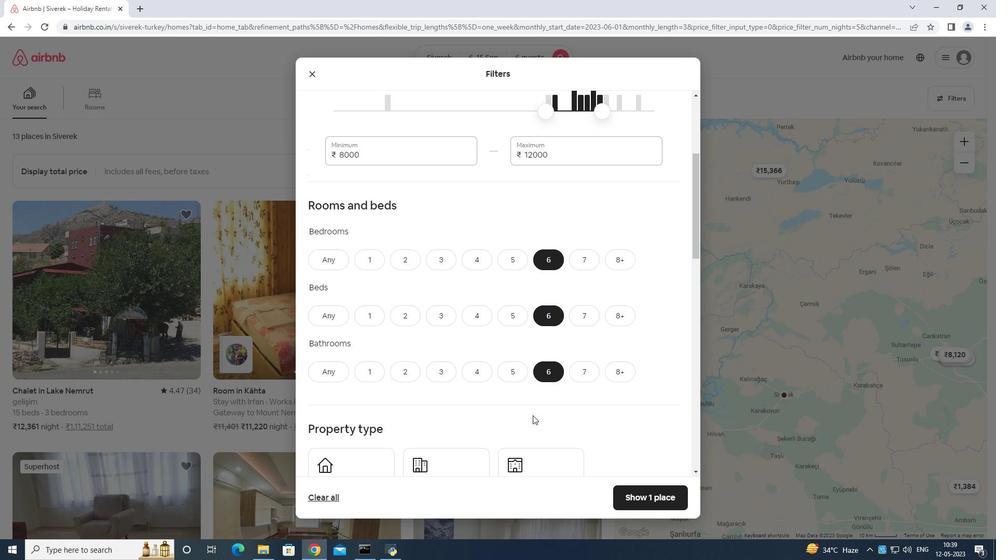
Action: Mouse moved to (535, 410)
Screenshot: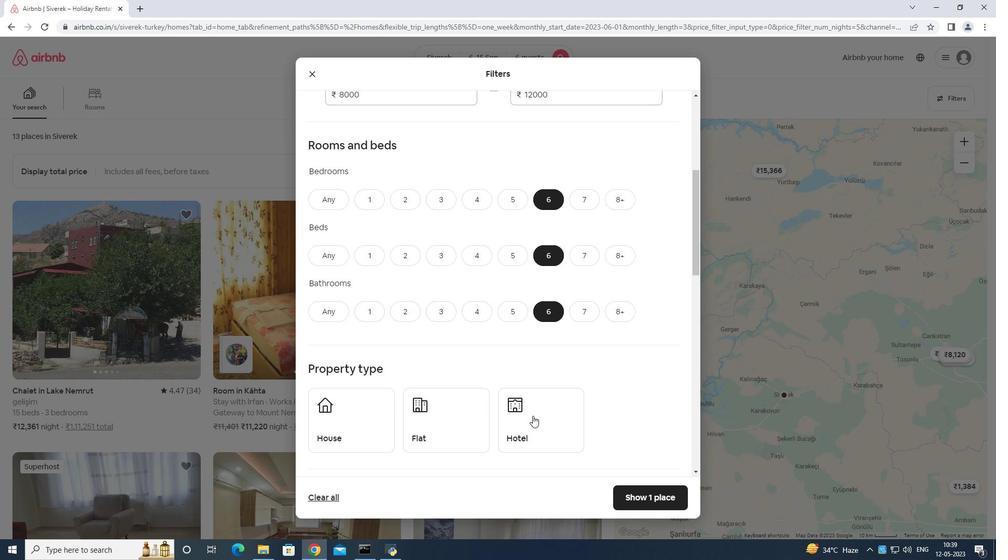 
Action: Mouse scrolled (535, 409) with delta (0, 0)
Screenshot: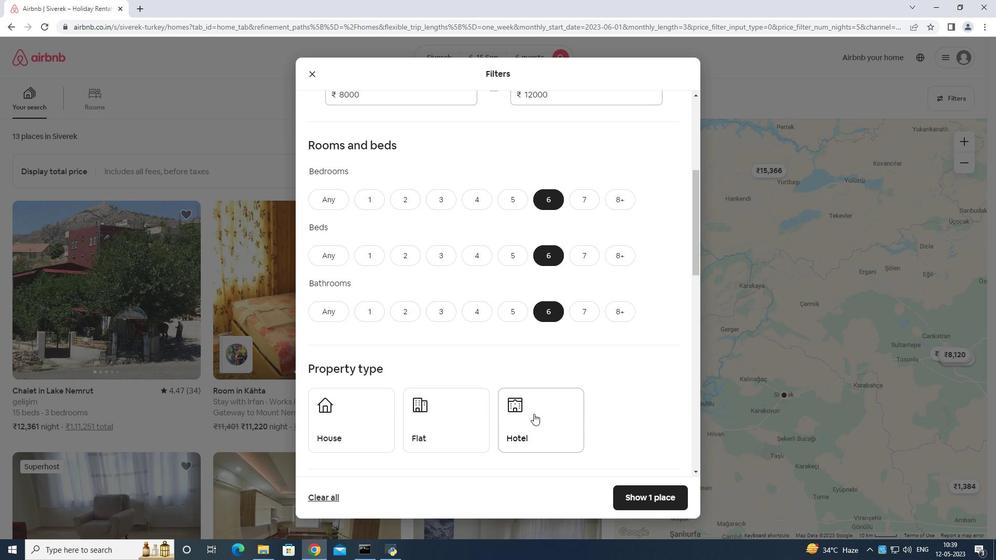 
Action: Mouse moved to (339, 318)
Screenshot: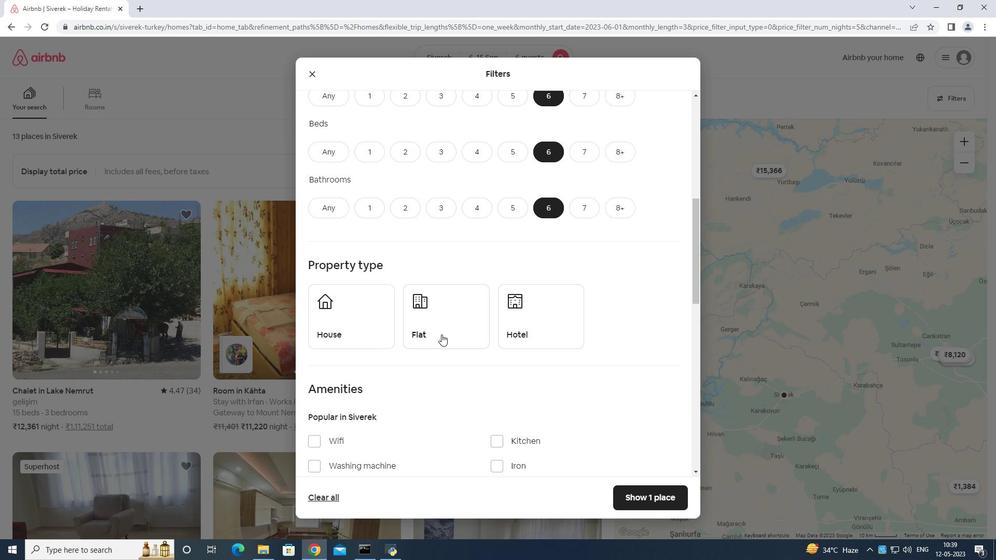 
Action: Mouse pressed left at (339, 318)
Screenshot: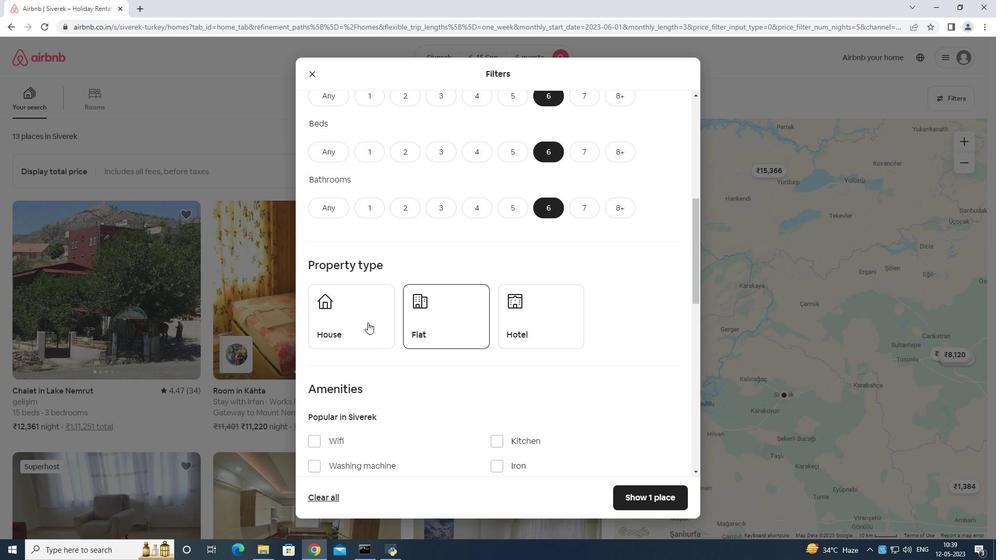 
Action: Mouse moved to (455, 320)
Screenshot: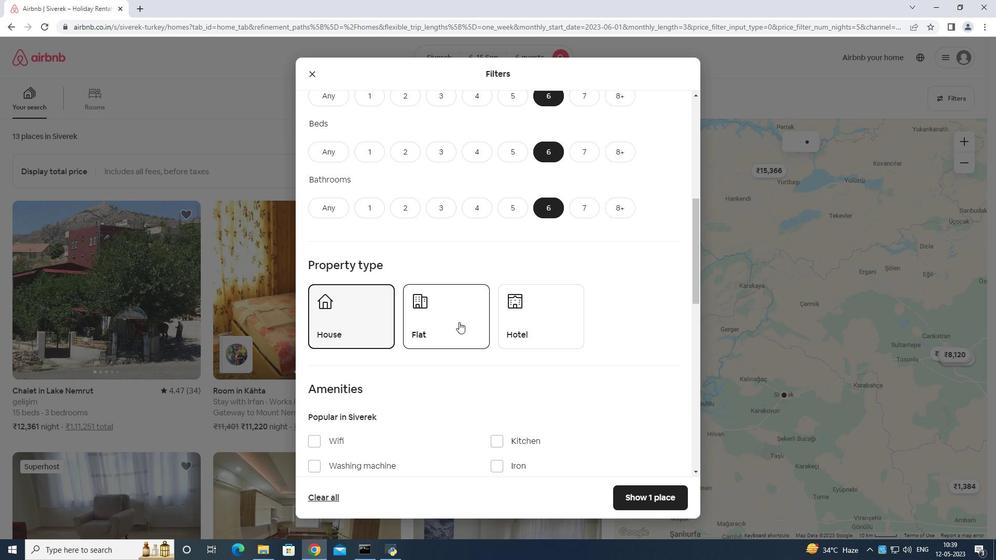 
Action: Mouse pressed left at (455, 320)
Screenshot: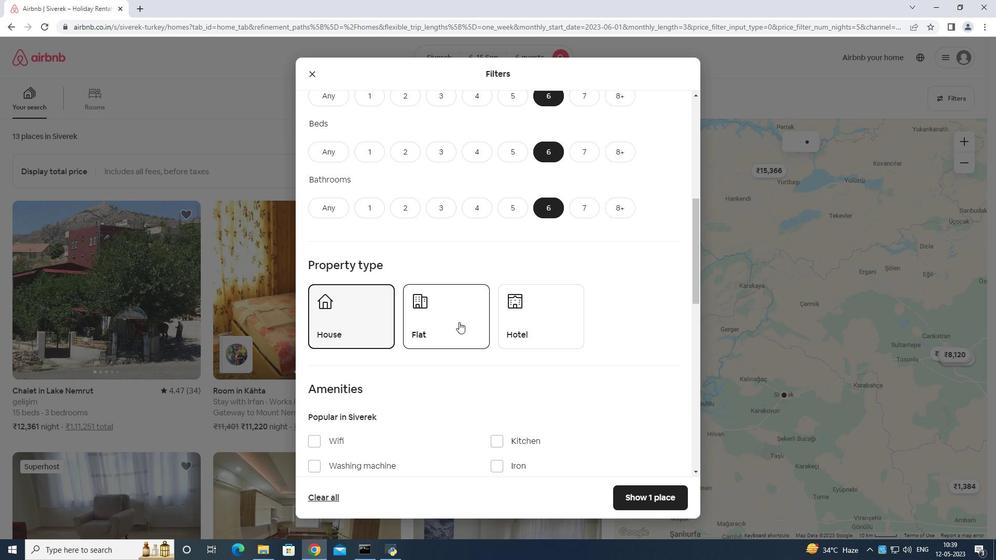 
Action: Mouse moved to (454, 319)
Screenshot: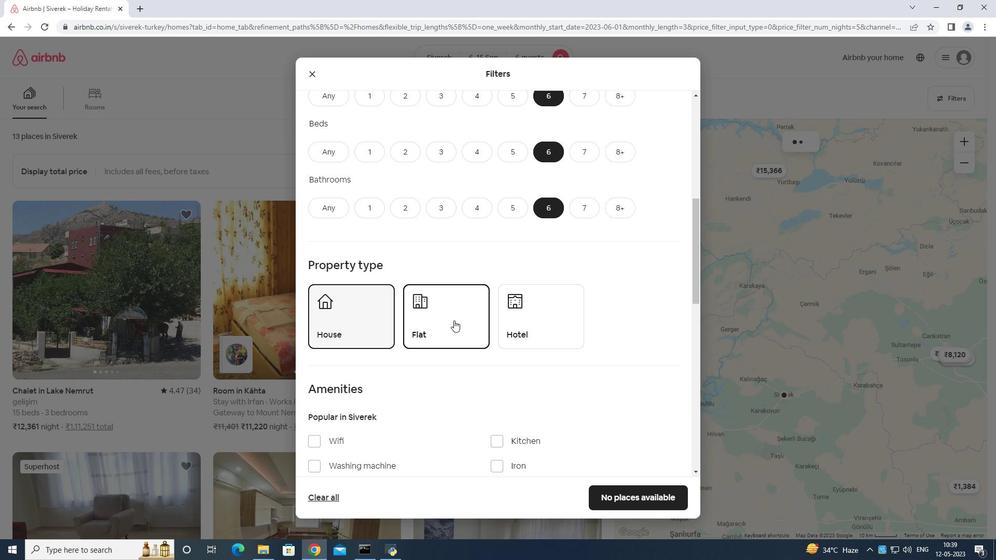 
Action: Mouse scrolled (454, 318) with delta (0, 0)
Screenshot: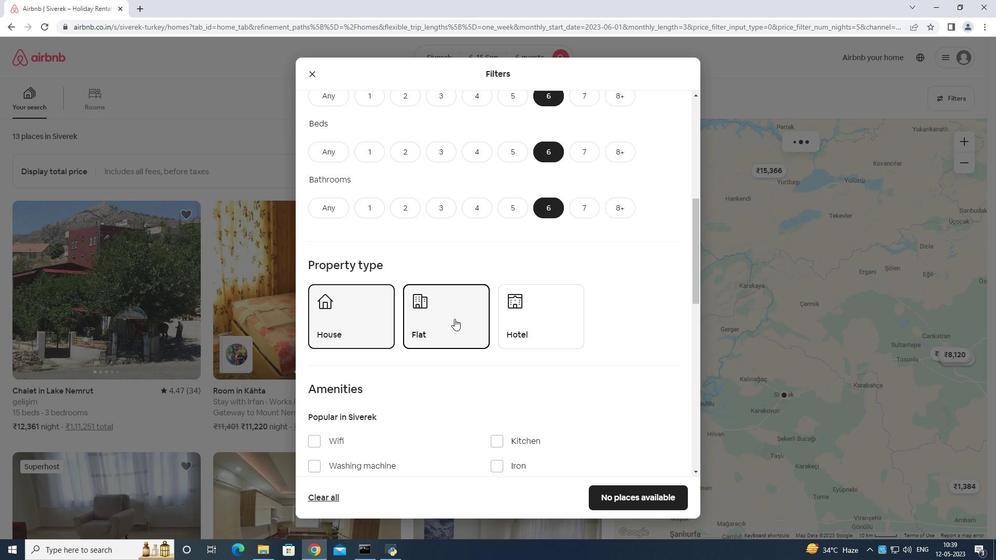 
Action: Mouse scrolled (454, 318) with delta (0, 0)
Screenshot: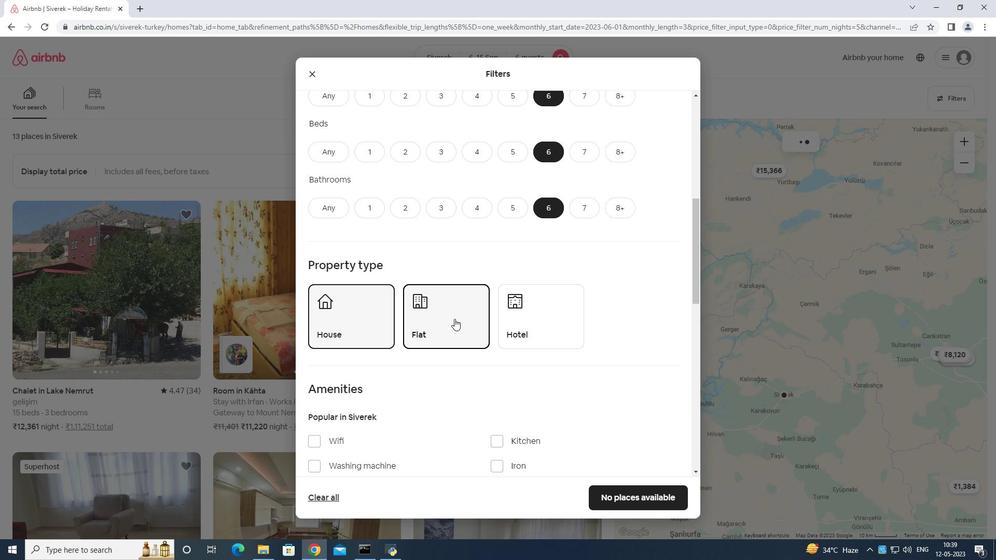 
Action: Mouse moved to (319, 334)
Screenshot: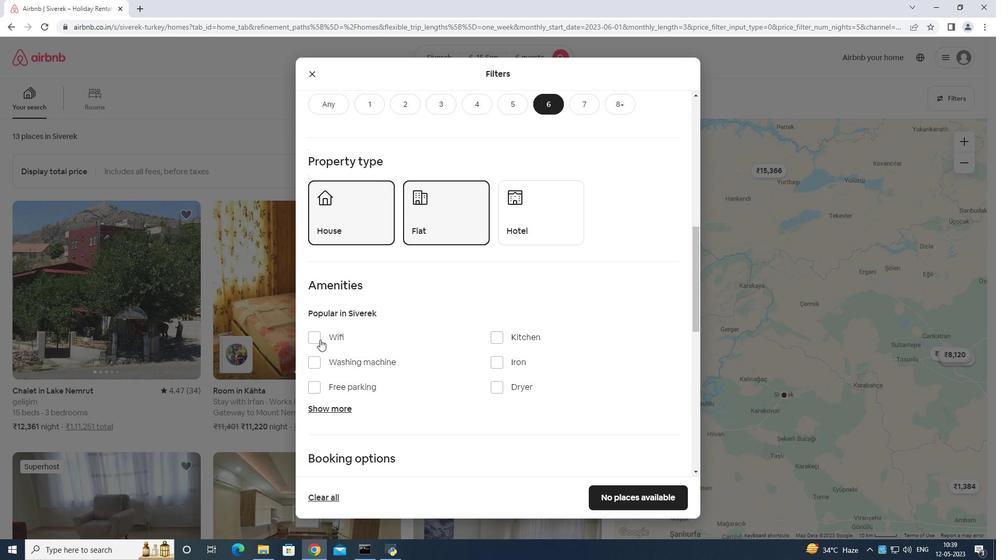 
Action: Mouse pressed left at (319, 334)
Screenshot: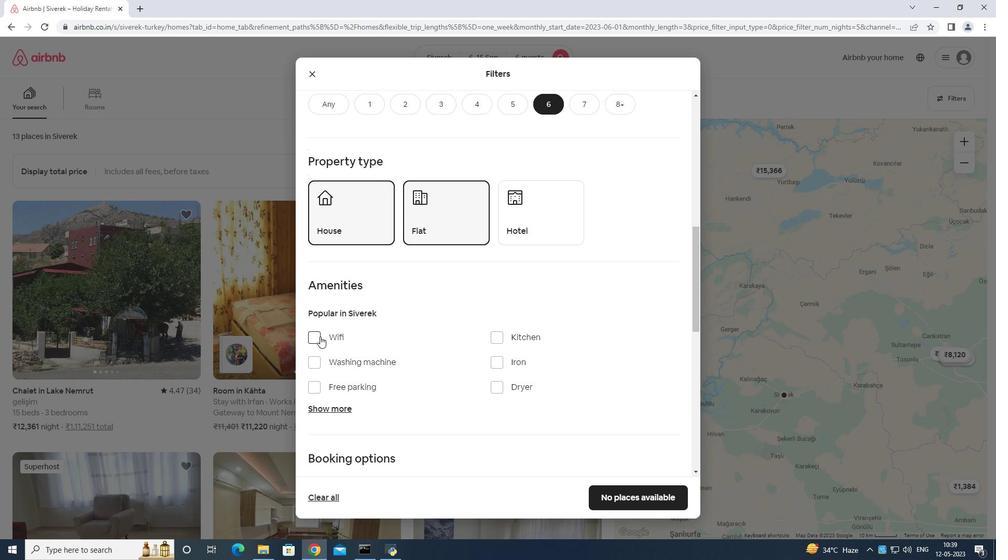 
Action: Mouse moved to (312, 385)
Screenshot: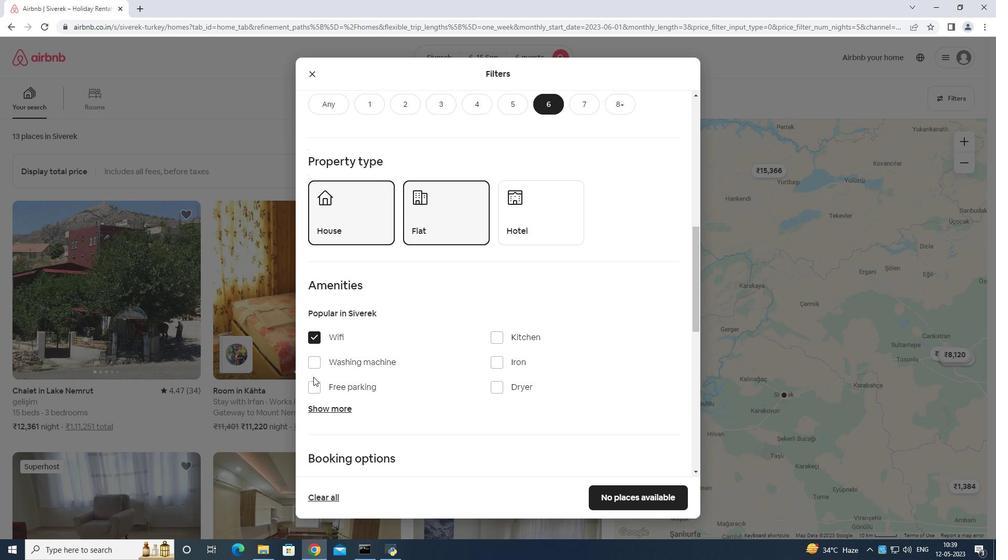 
Action: Mouse pressed left at (312, 385)
Screenshot: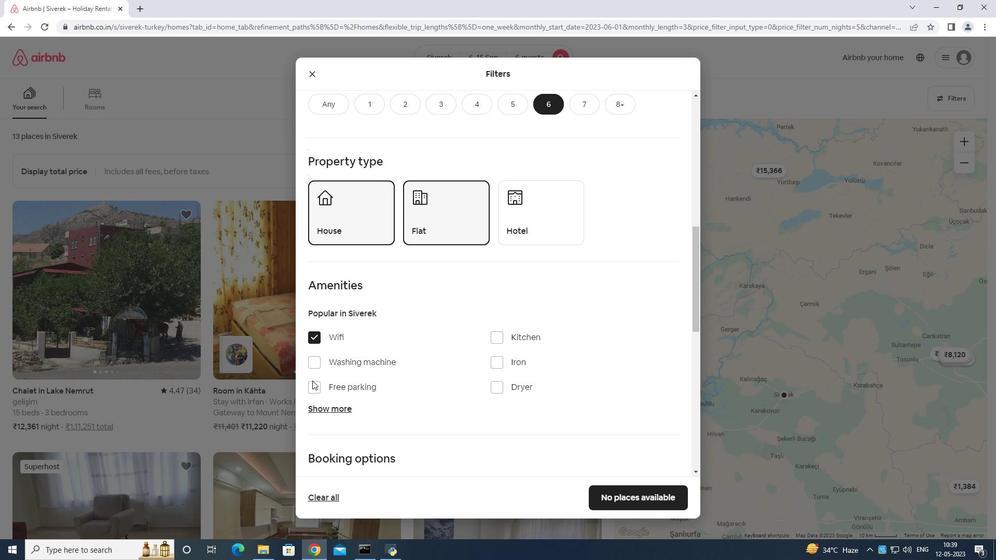 
Action: Mouse moved to (312, 407)
Screenshot: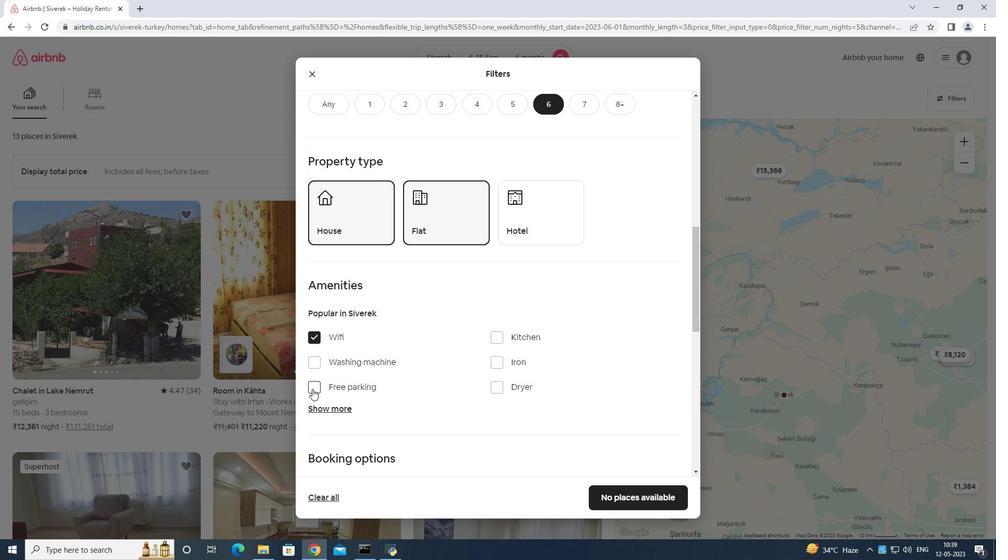 
Action: Mouse pressed left at (312, 407)
Screenshot: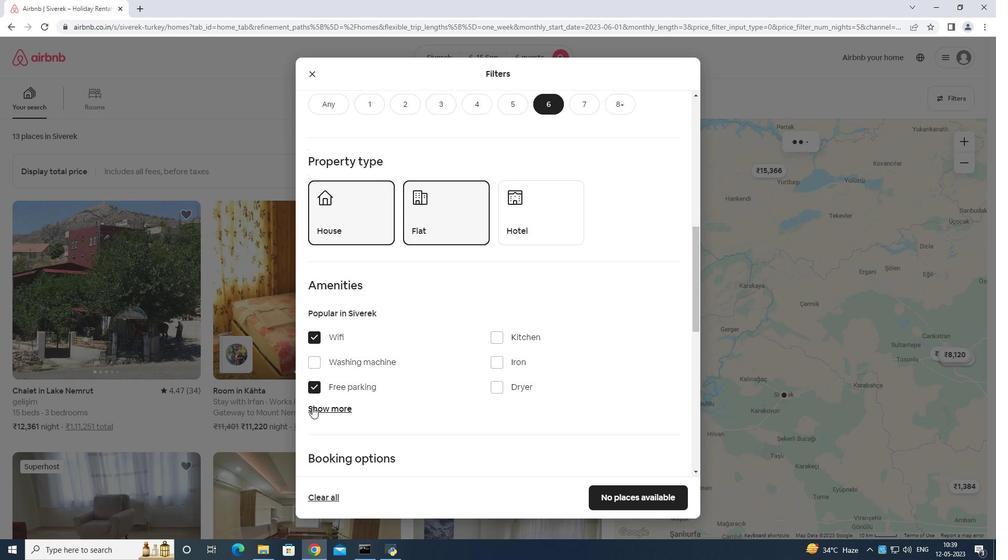 
Action: Mouse moved to (318, 407)
Screenshot: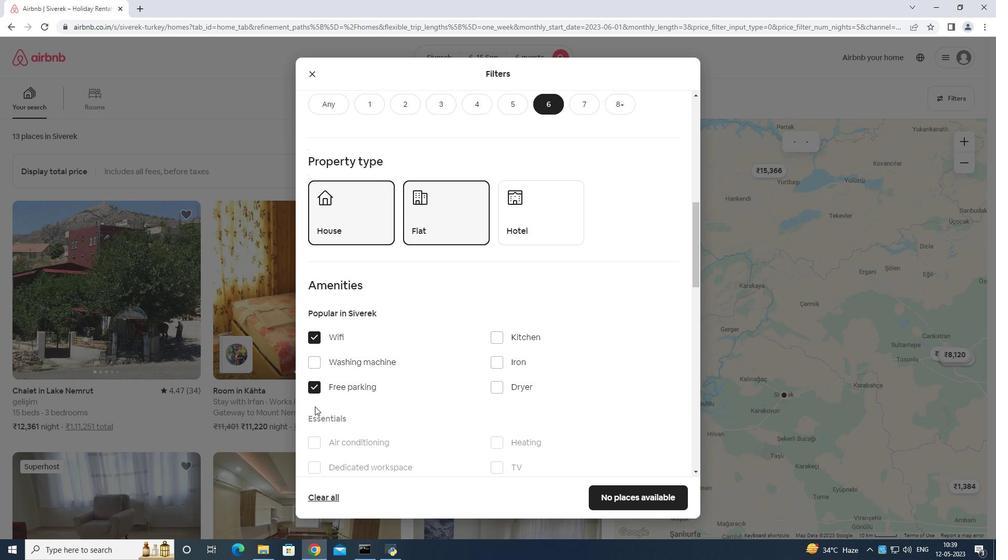 
Action: Mouse scrolled (318, 406) with delta (0, 0)
Screenshot: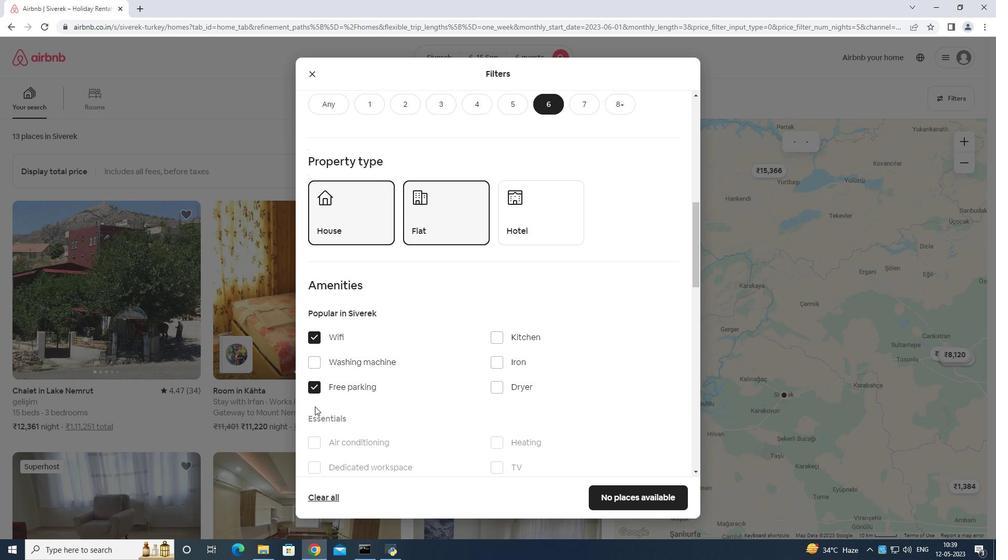 
Action: Mouse moved to (322, 408)
Screenshot: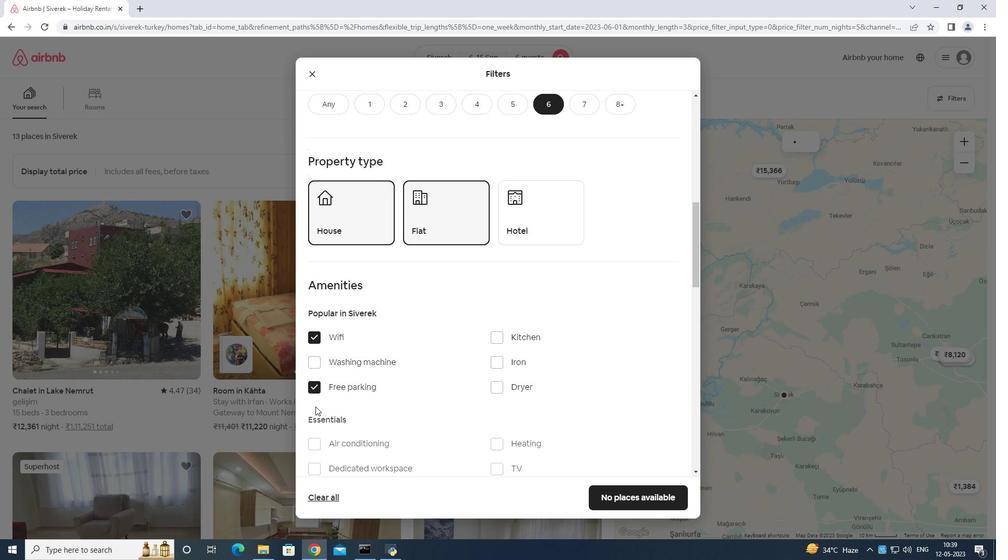 
Action: Mouse scrolled (322, 407) with delta (0, 0)
Screenshot: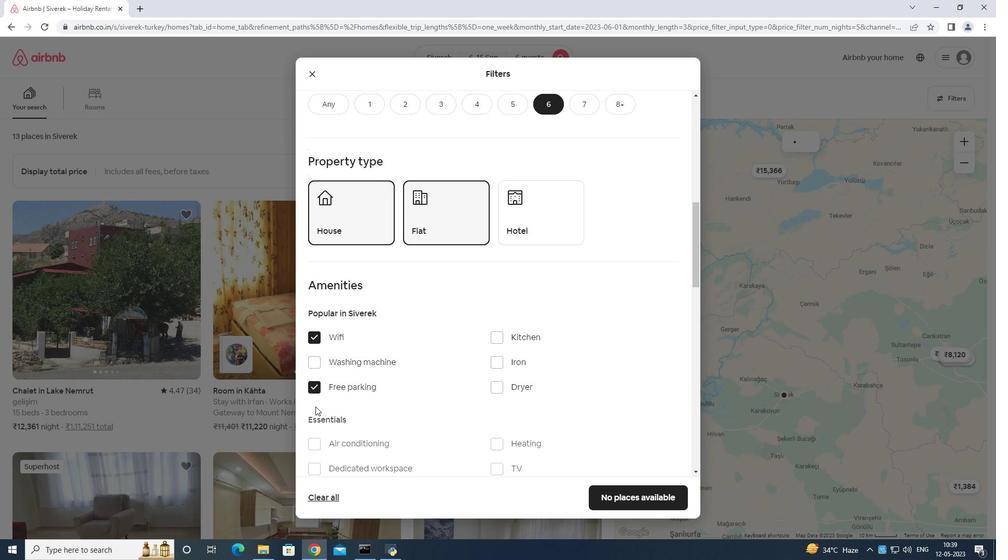 
Action: Mouse moved to (325, 408)
Screenshot: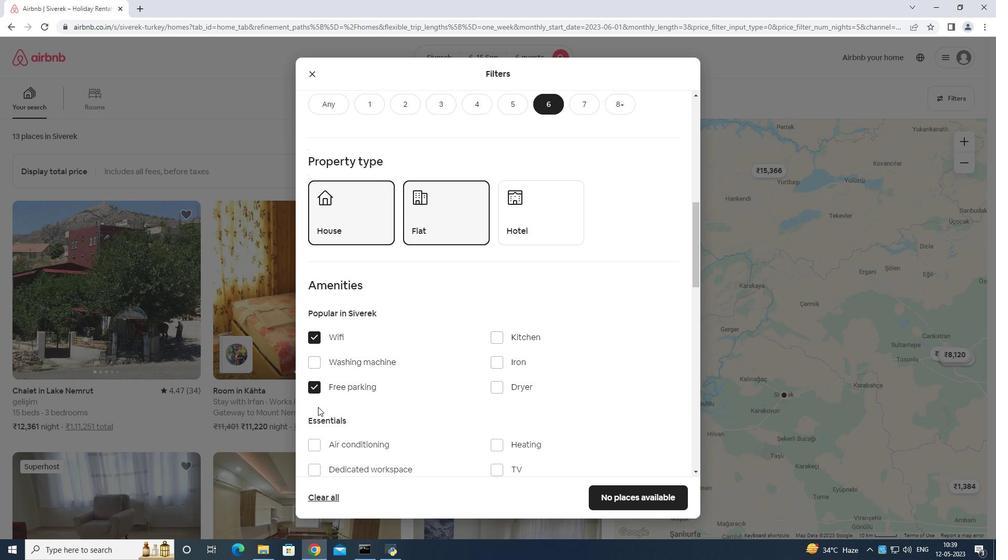
Action: Mouse scrolled (325, 407) with delta (0, 0)
Screenshot: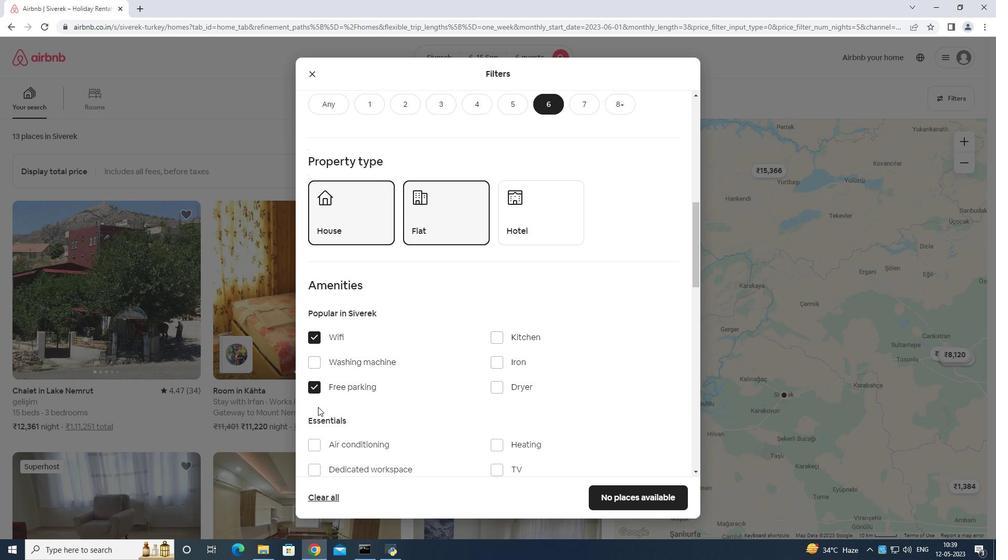 
Action: Mouse moved to (495, 314)
Screenshot: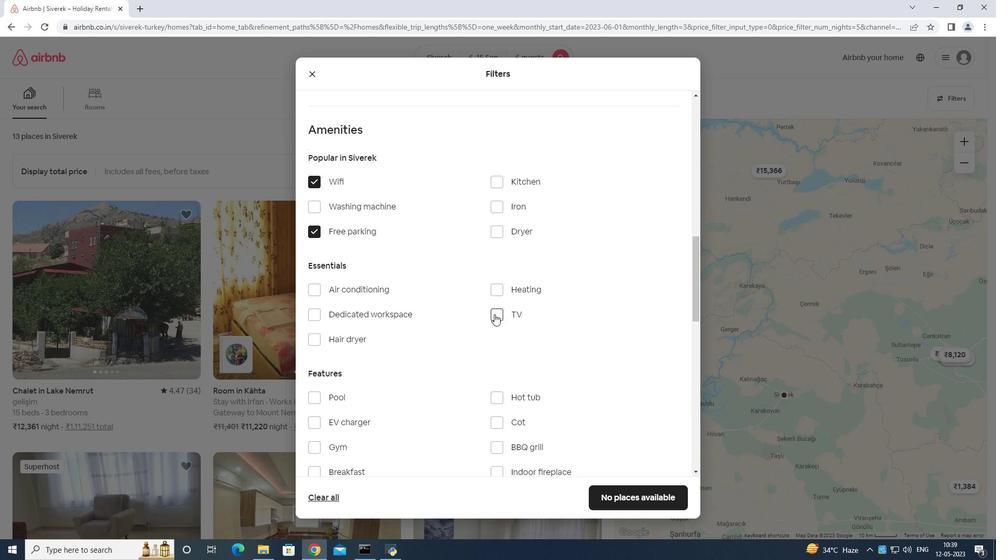 
Action: Mouse pressed left at (495, 314)
Screenshot: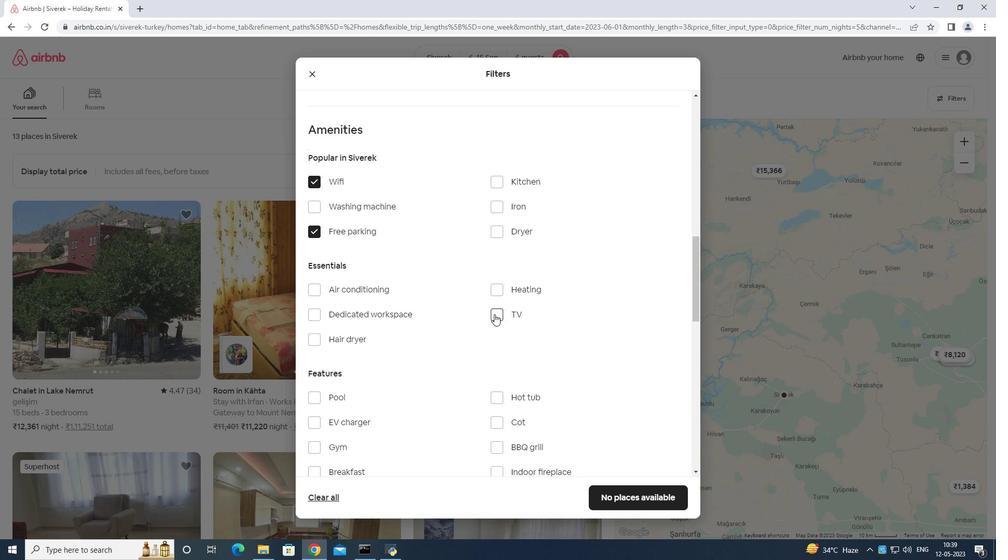 
Action: Mouse moved to (488, 319)
Screenshot: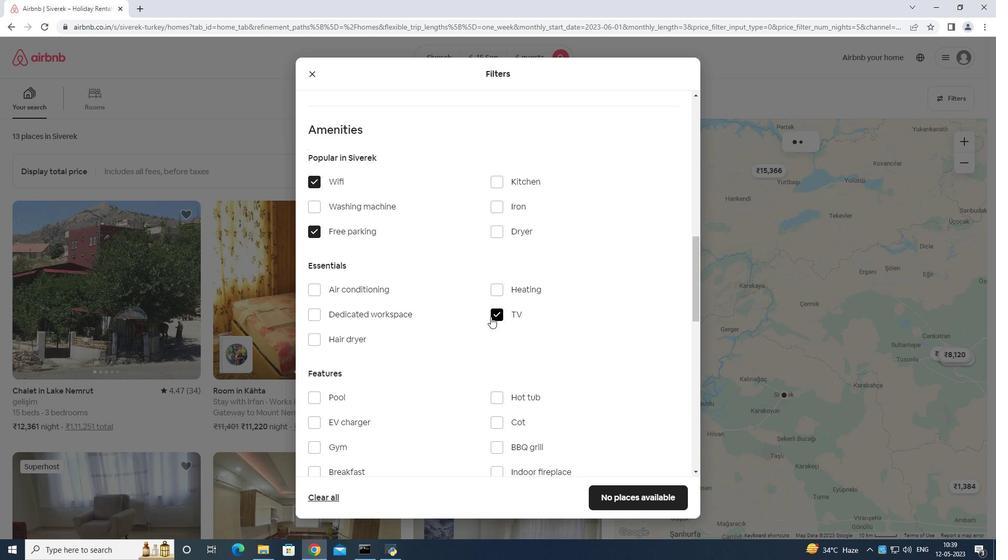 
Action: Mouse scrolled (488, 319) with delta (0, 0)
Screenshot: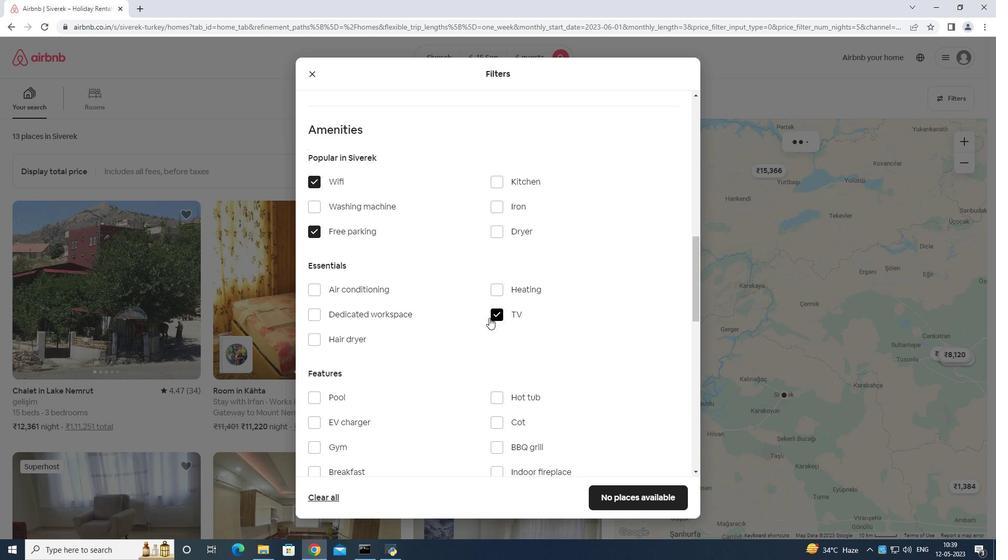 
Action: Mouse scrolled (488, 319) with delta (0, 0)
Screenshot: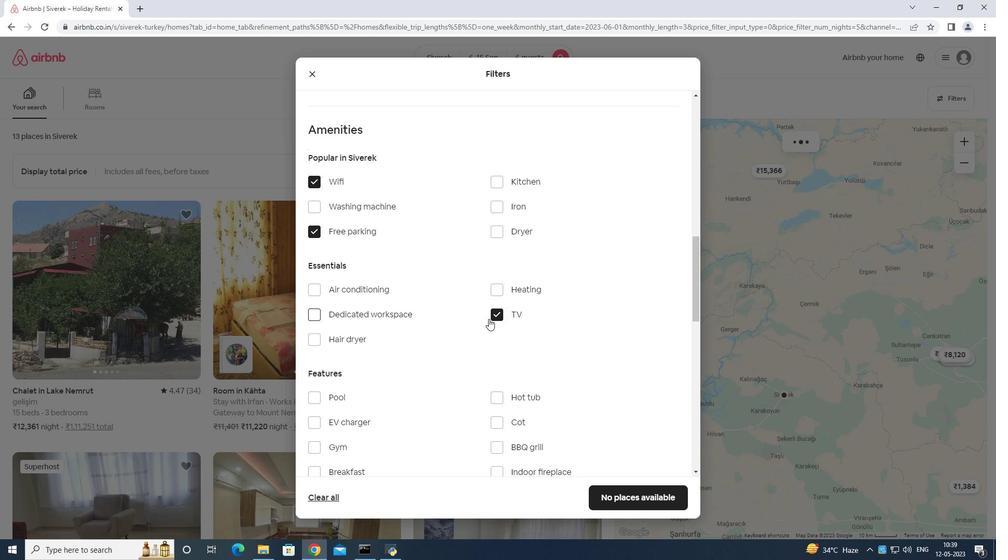 
Action: Mouse moved to (316, 340)
Screenshot: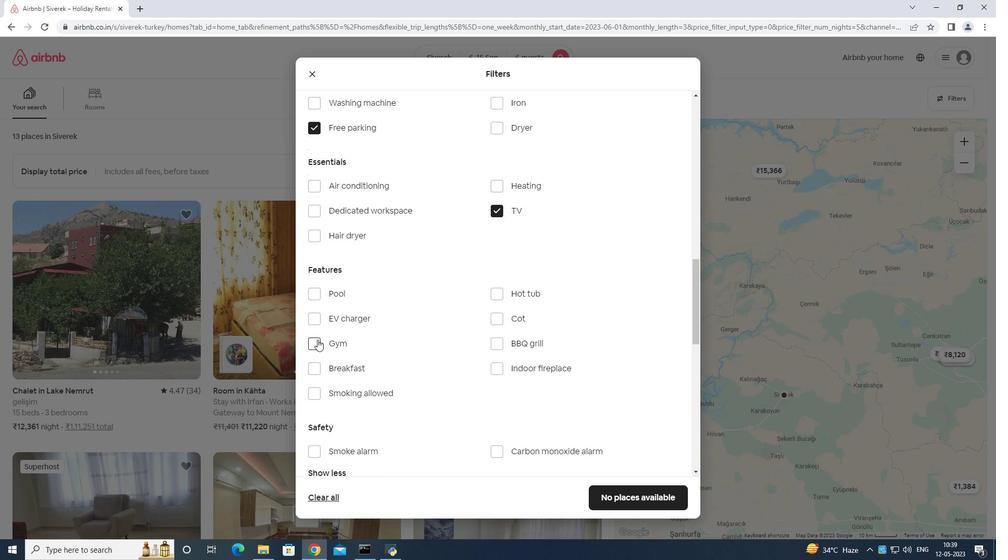 
Action: Mouse pressed left at (316, 340)
Screenshot: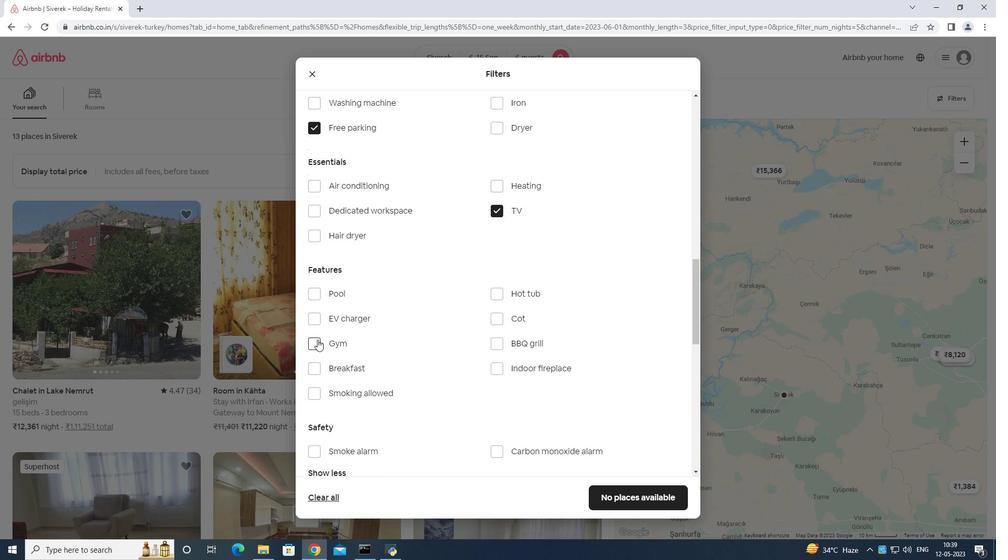 
Action: Mouse moved to (313, 368)
Screenshot: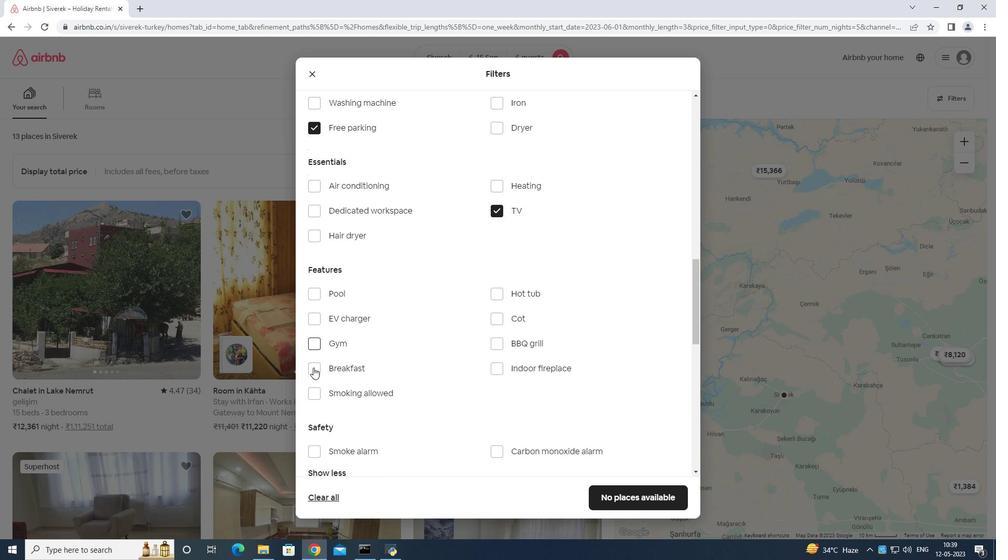 
Action: Mouse pressed left at (313, 368)
Screenshot: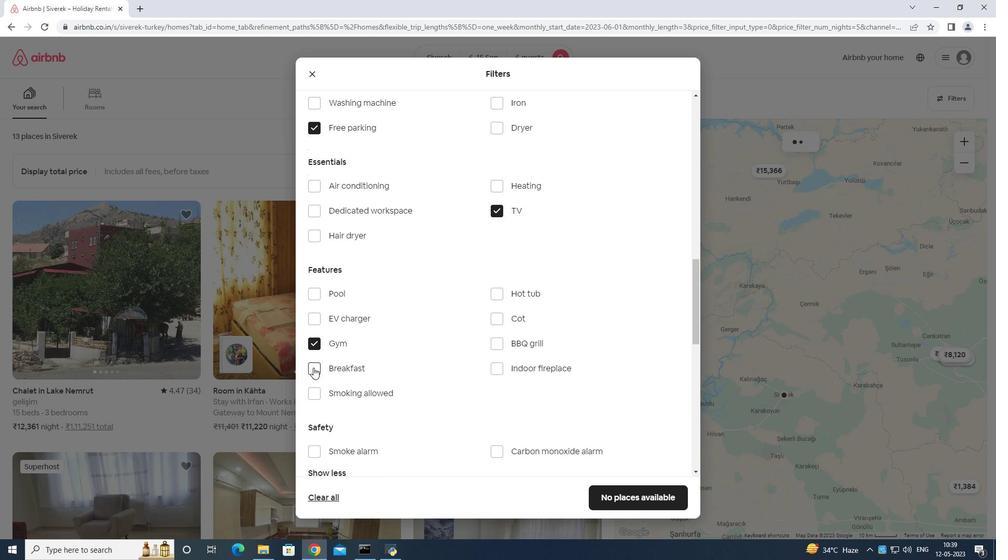 
Action: Mouse moved to (392, 383)
Screenshot: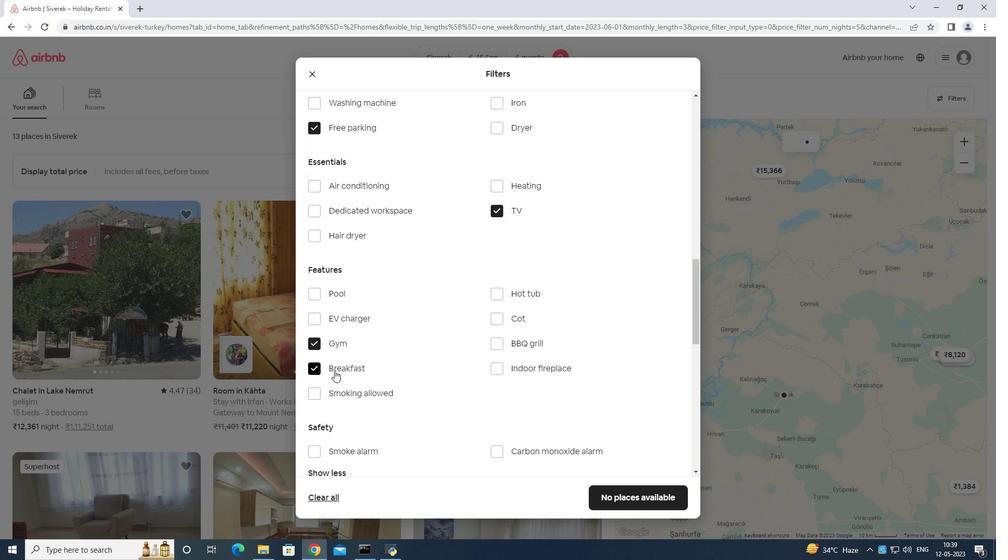 
Action: Mouse scrolled (392, 384) with delta (0, 0)
Screenshot: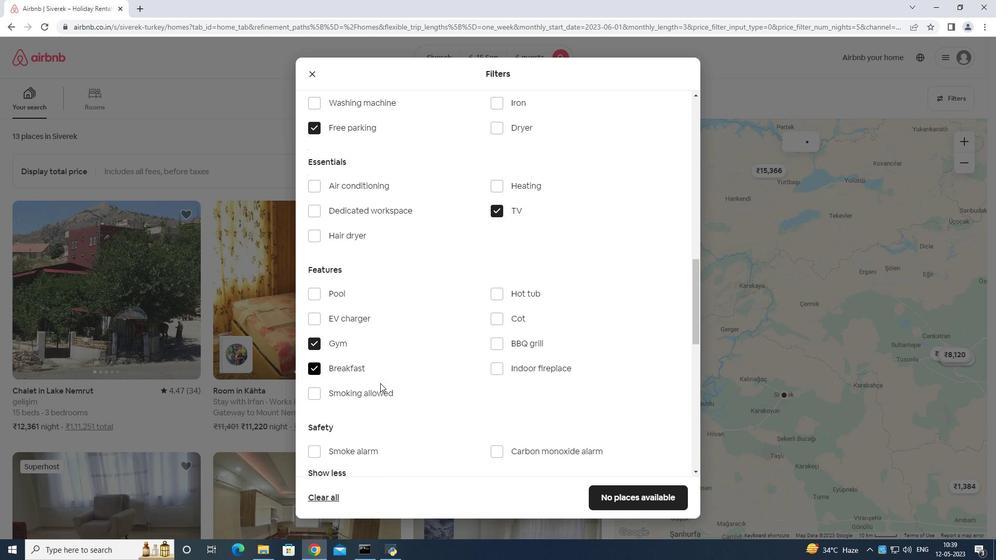 
Action: Mouse moved to (394, 381)
Screenshot: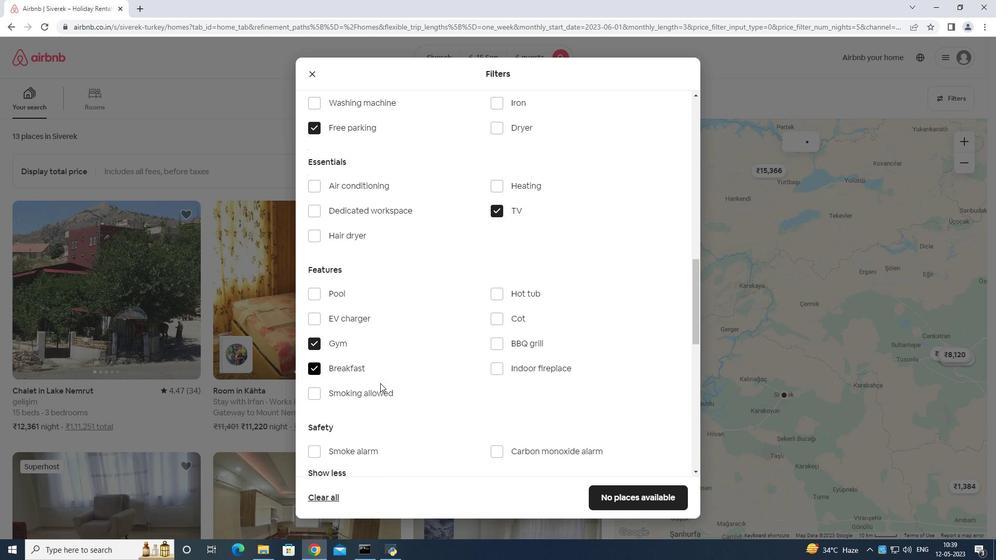 
Action: Mouse scrolled (394, 382) with delta (0, 0)
Screenshot: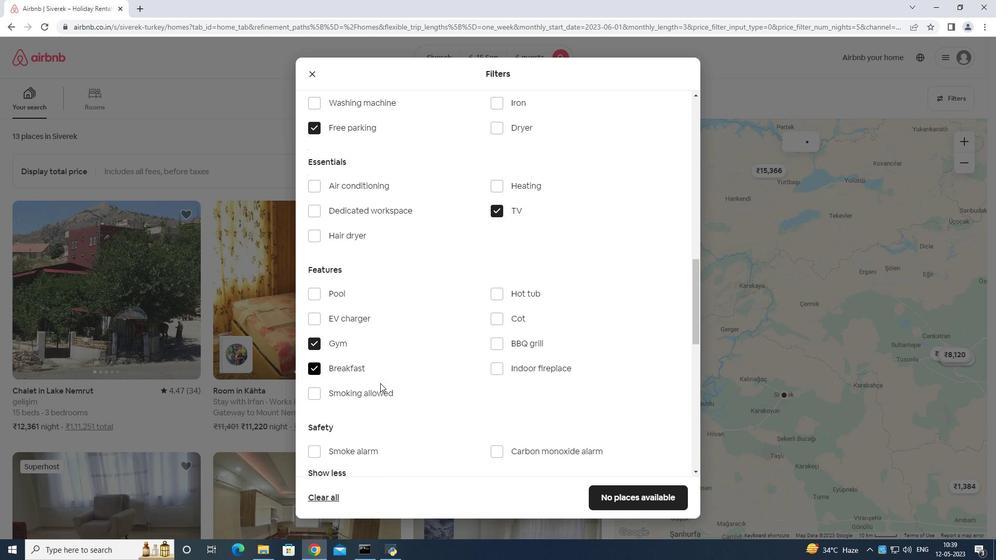 
Action: Mouse moved to (395, 381)
Screenshot: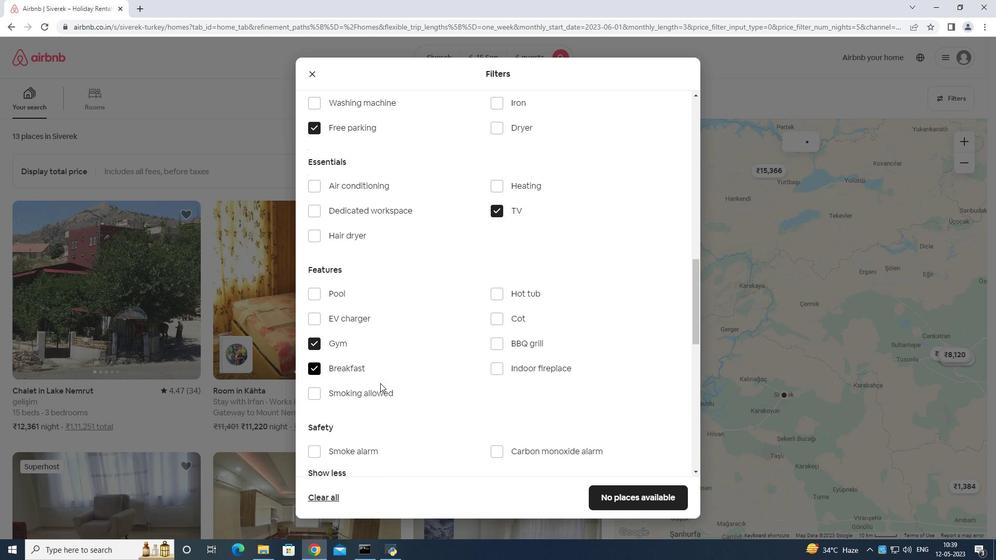 
Action: Mouse scrolled (395, 381) with delta (0, 0)
Screenshot: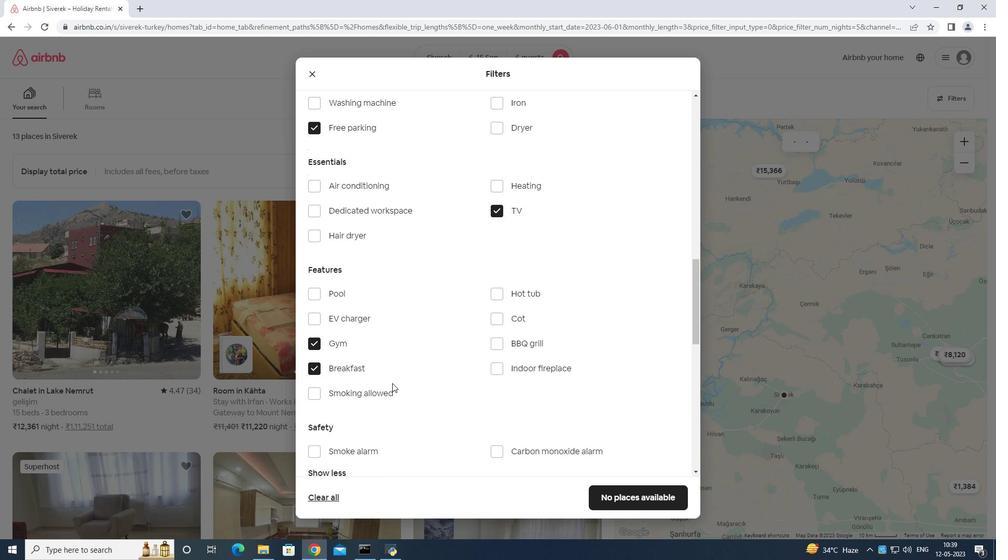 
Action: Mouse scrolled (395, 380) with delta (0, 0)
Screenshot: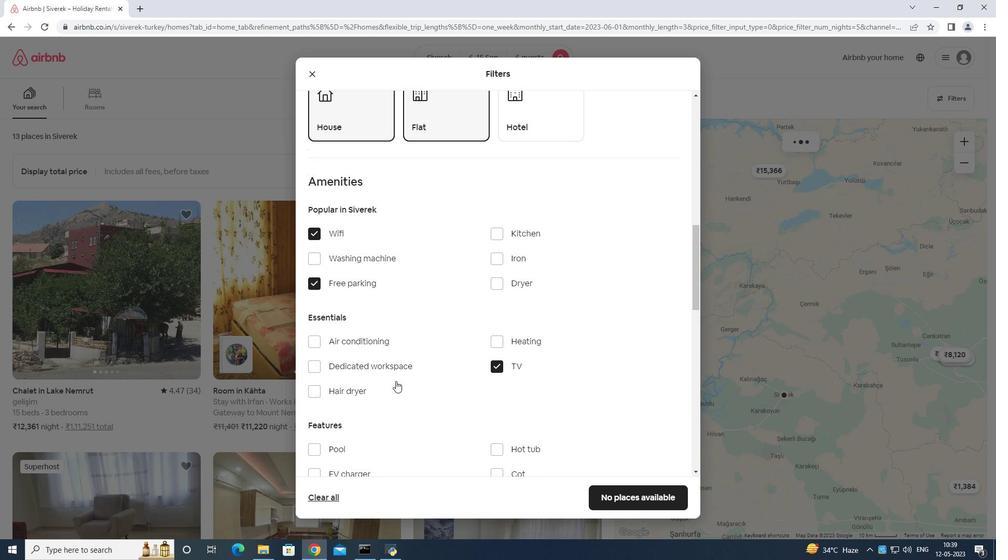 
Action: Mouse scrolled (395, 380) with delta (0, 0)
Screenshot: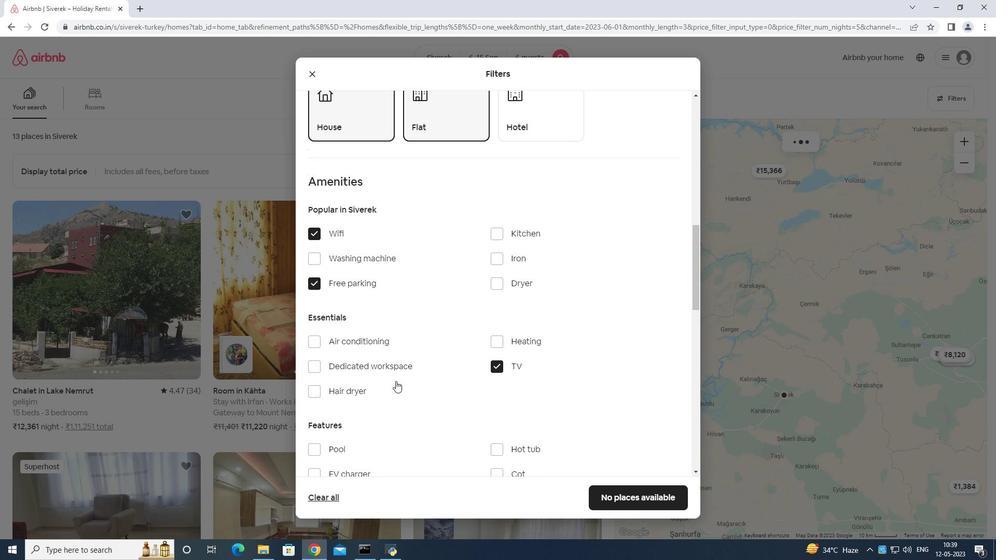 
Action: Mouse moved to (395, 381)
Screenshot: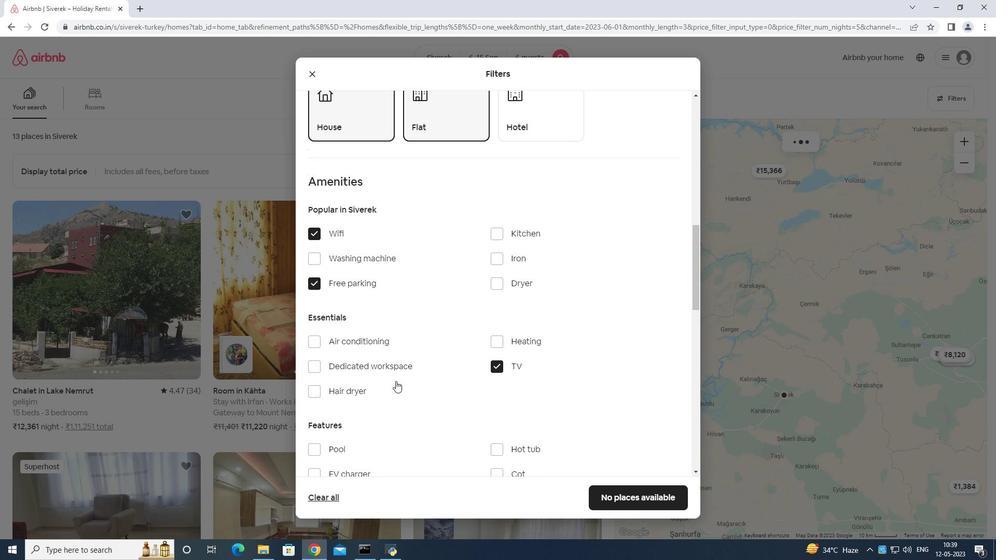 
Action: Mouse scrolled (395, 380) with delta (0, 0)
Screenshot: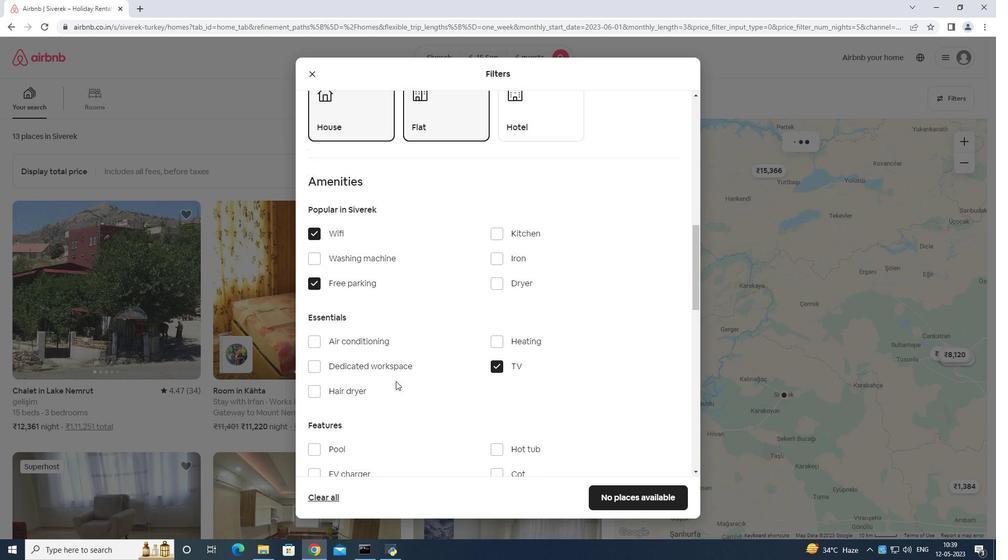 
Action: Mouse moved to (395, 381)
Screenshot: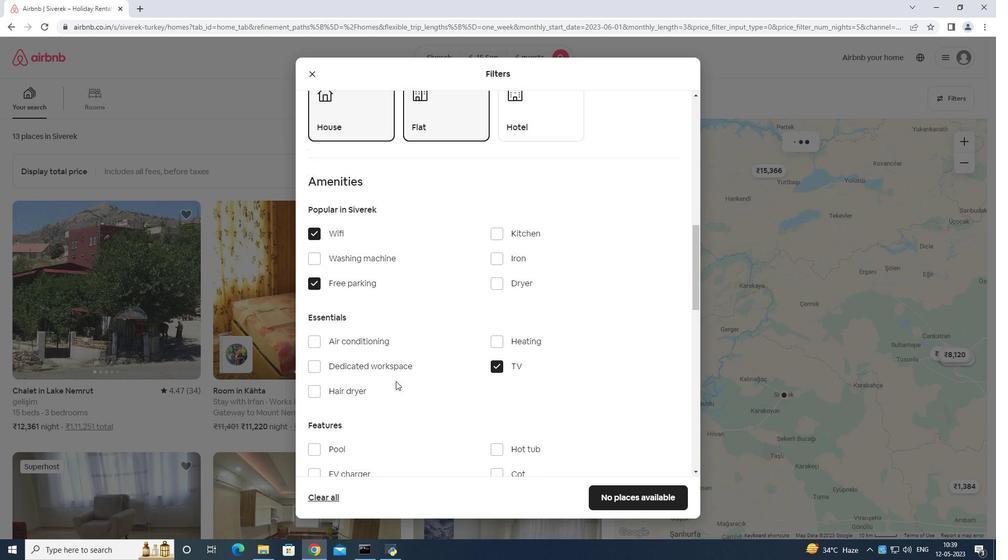 
Action: Mouse scrolled (395, 380) with delta (0, 0)
Screenshot: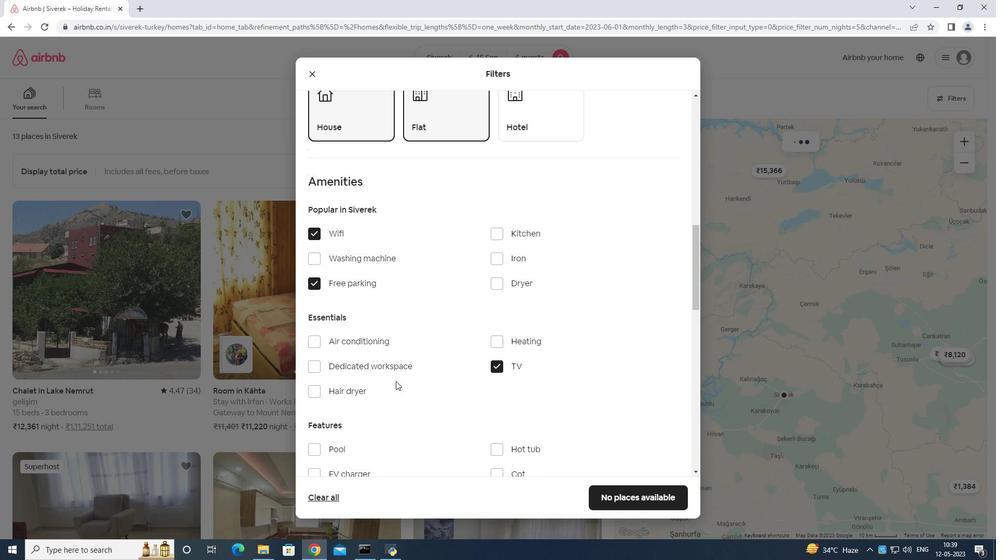 
Action: Mouse scrolled (395, 380) with delta (0, 0)
Screenshot: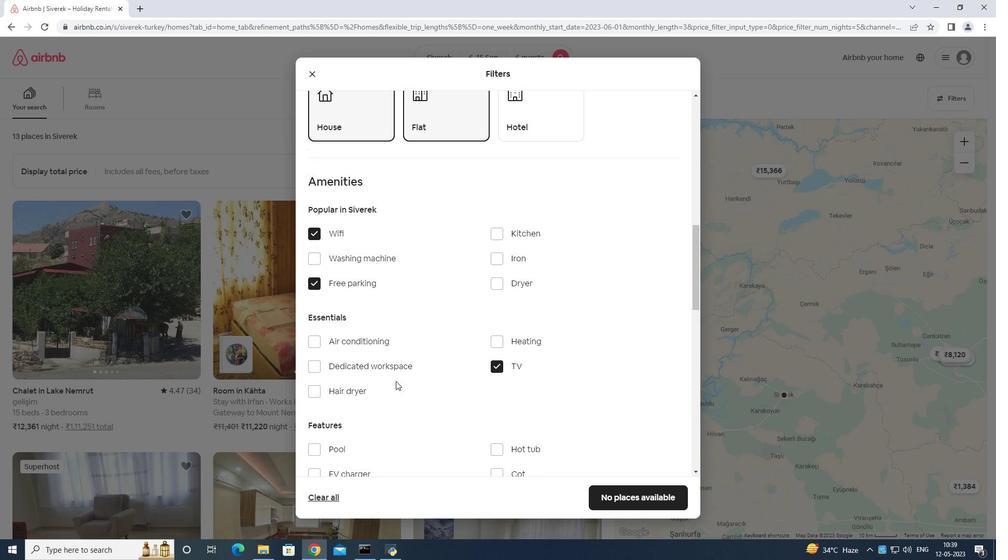 
Action: Mouse scrolled (395, 380) with delta (0, 0)
Screenshot: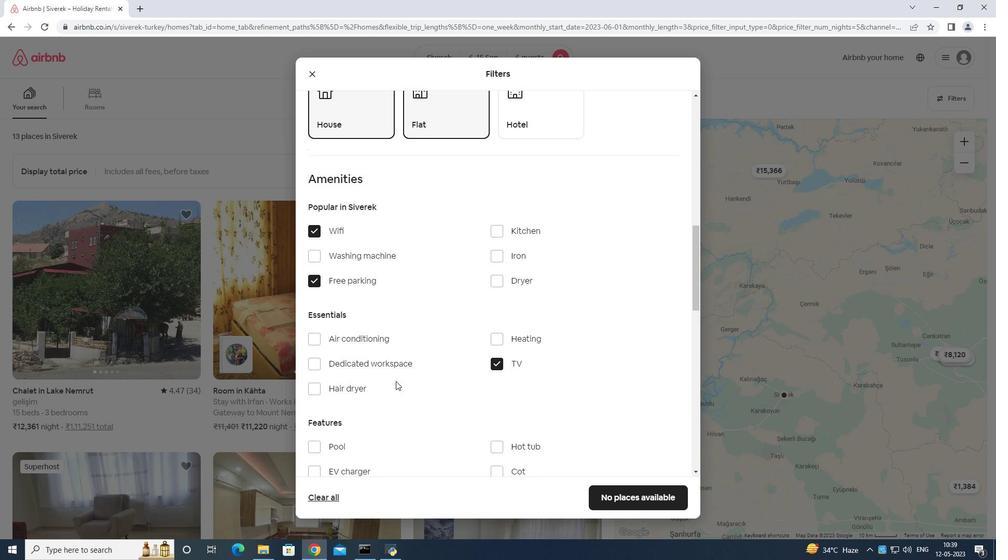 
Action: Mouse moved to (413, 375)
Screenshot: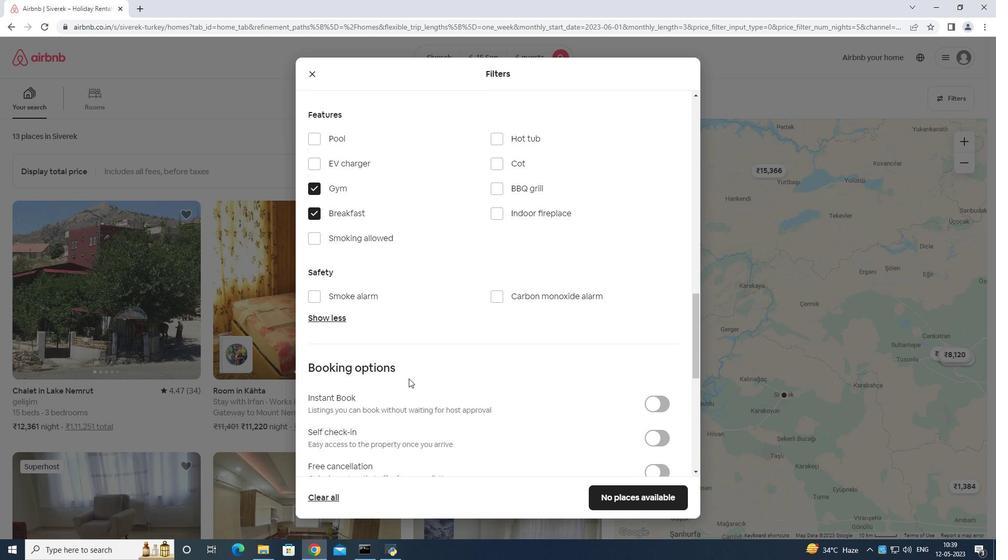 
Action: Mouse scrolled (413, 374) with delta (0, 0)
Screenshot: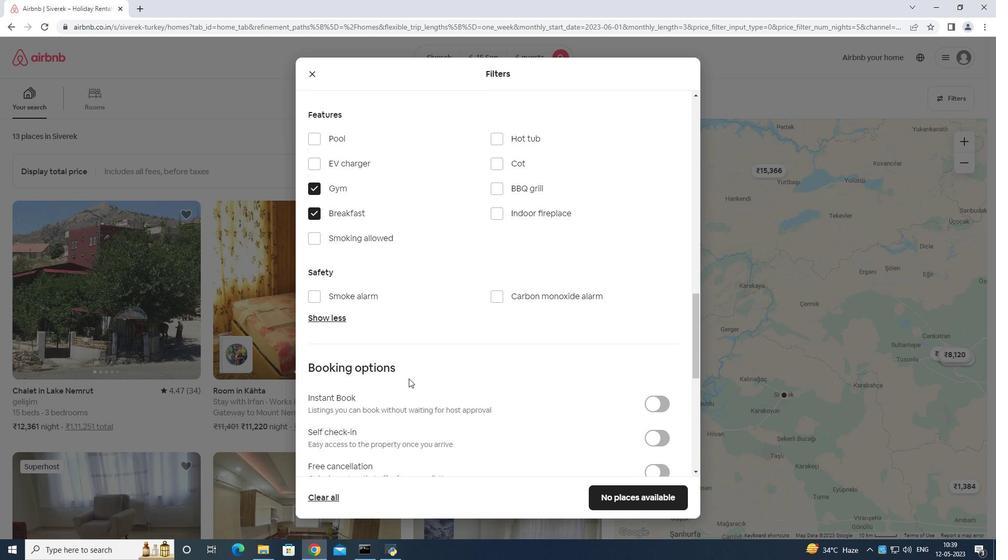 
Action: Mouse moved to (414, 375)
Screenshot: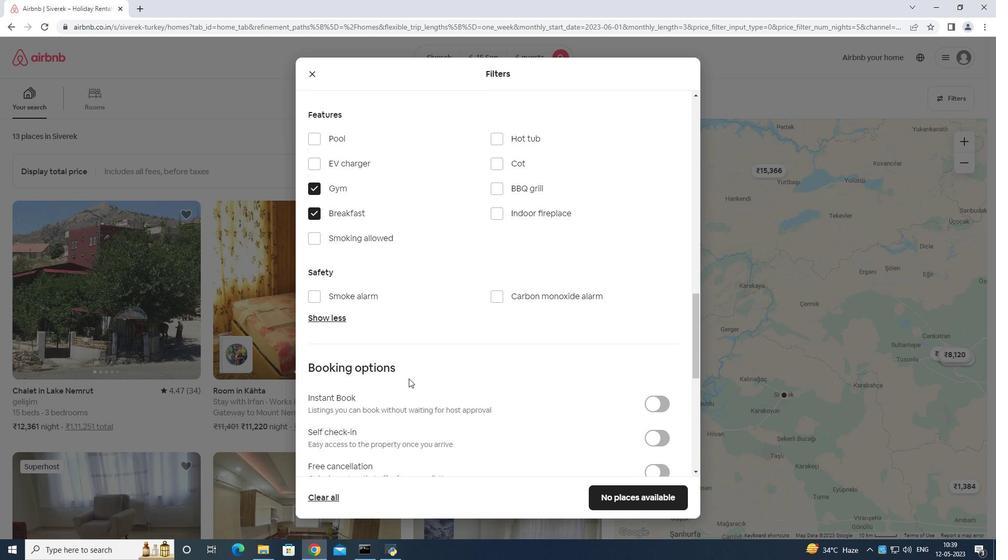 
Action: Mouse scrolled (414, 375) with delta (0, 0)
Screenshot: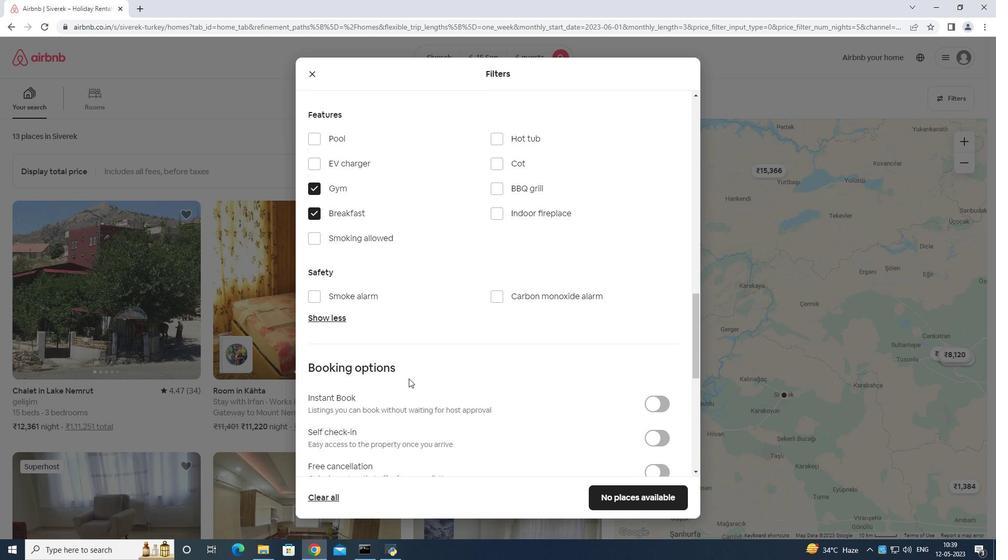 
Action: Mouse moved to (416, 376)
Screenshot: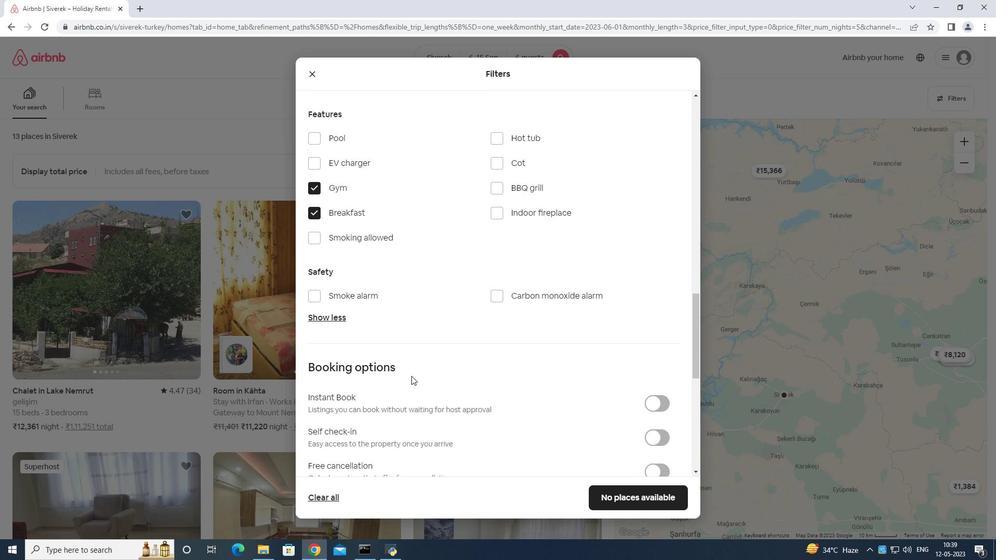 
Action: Mouse scrolled (416, 375) with delta (0, 0)
Screenshot: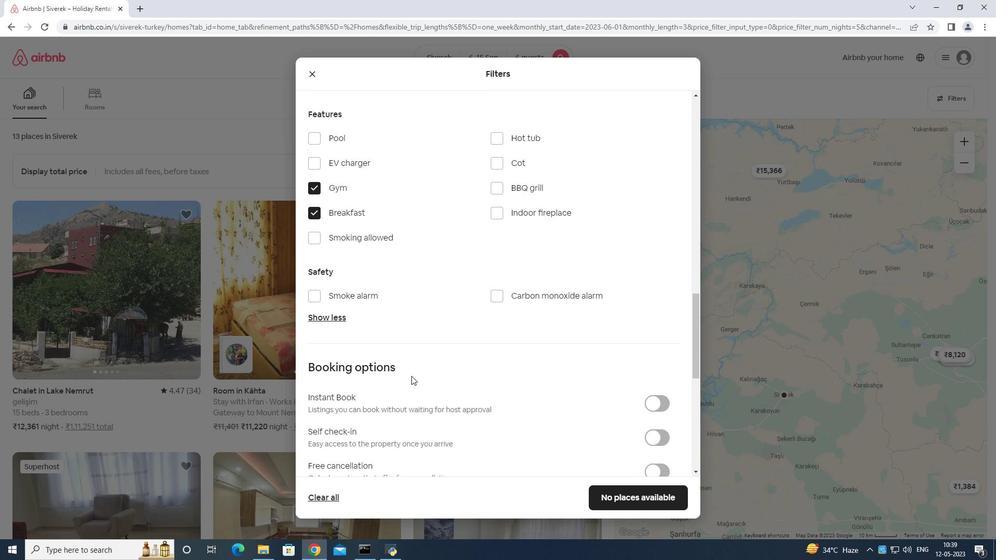 
Action: Mouse moved to (661, 275)
Screenshot: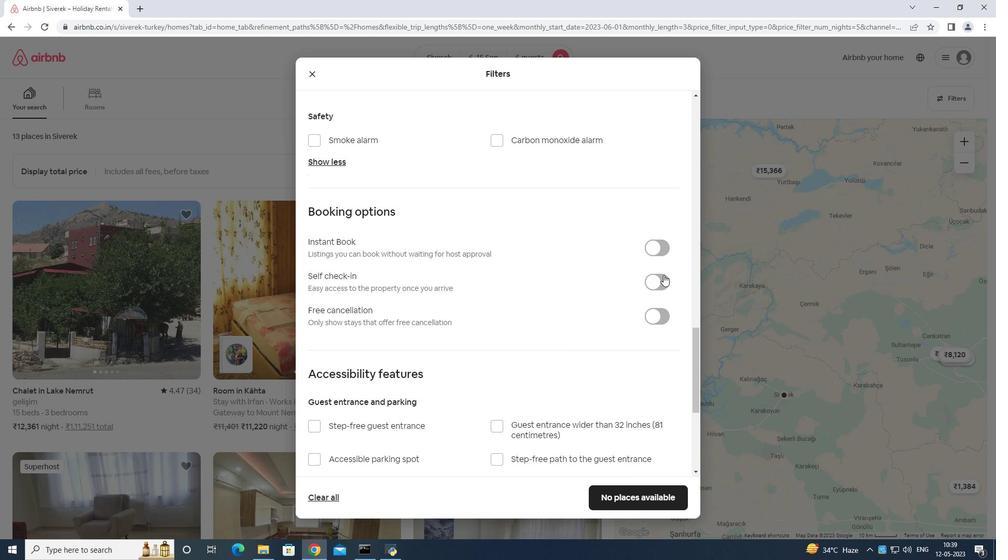 
Action: Mouse pressed left at (661, 275)
Screenshot: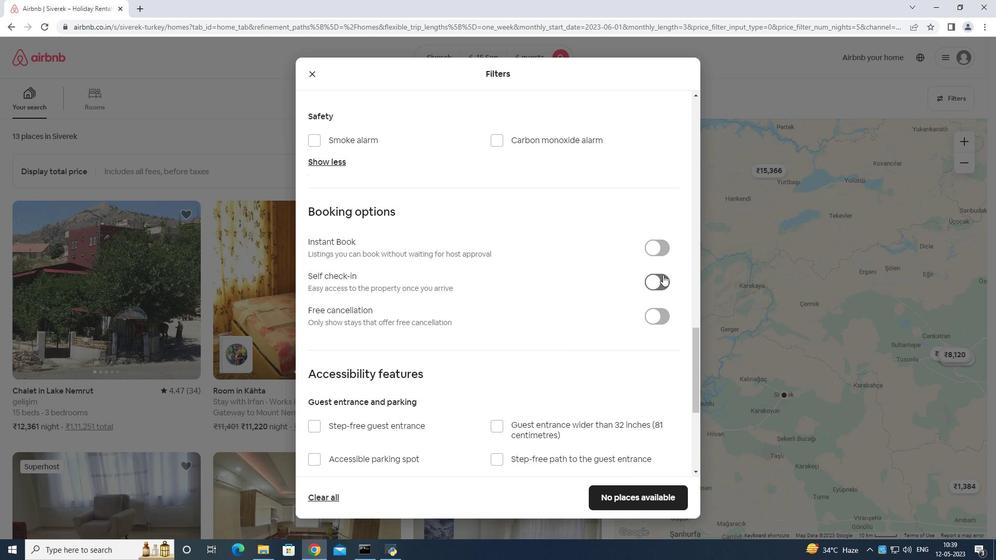 
Action: Mouse moved to (651, 287)
Screenshot: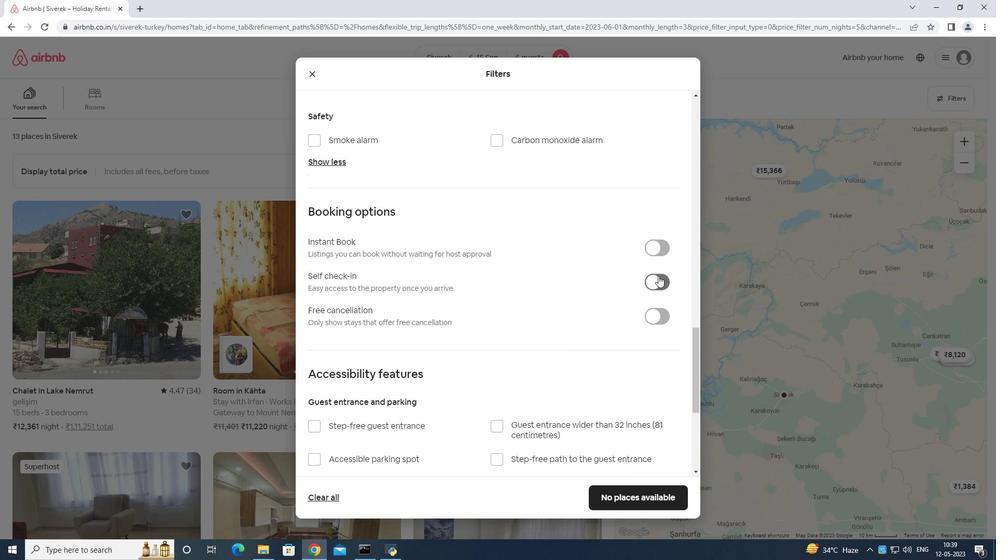 
Action: Mouse scrolled (651, 286) with delta (0, 0)
Screenshot: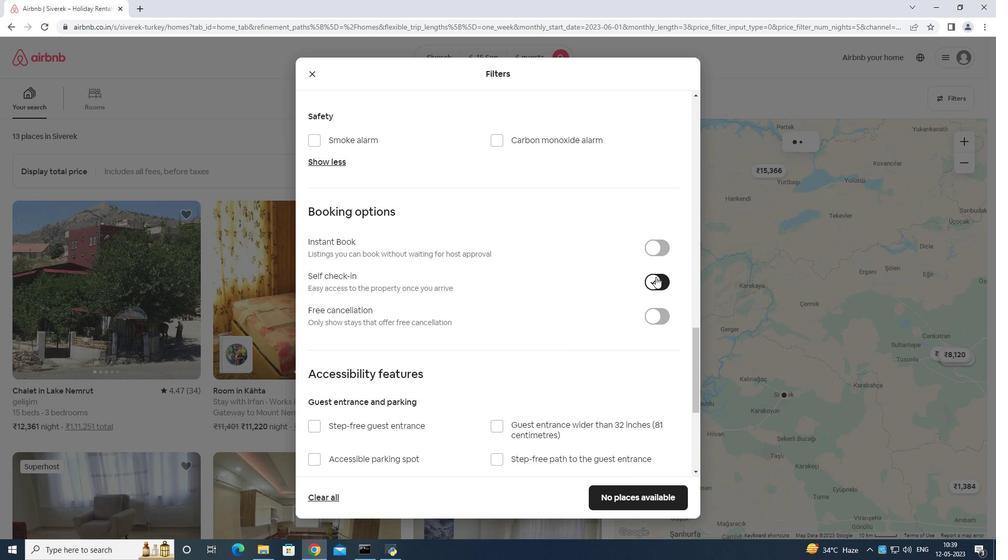 
Action: Mouse moved to (651, 290)
Screenshot: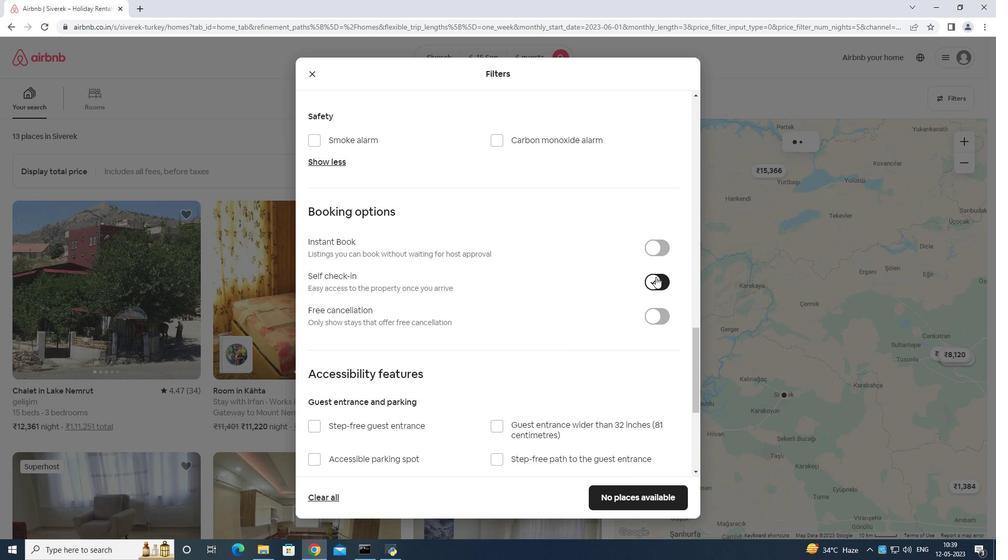 
Action: Mouse scrolled (651, 289) with delta (0, 0)
Screenshot: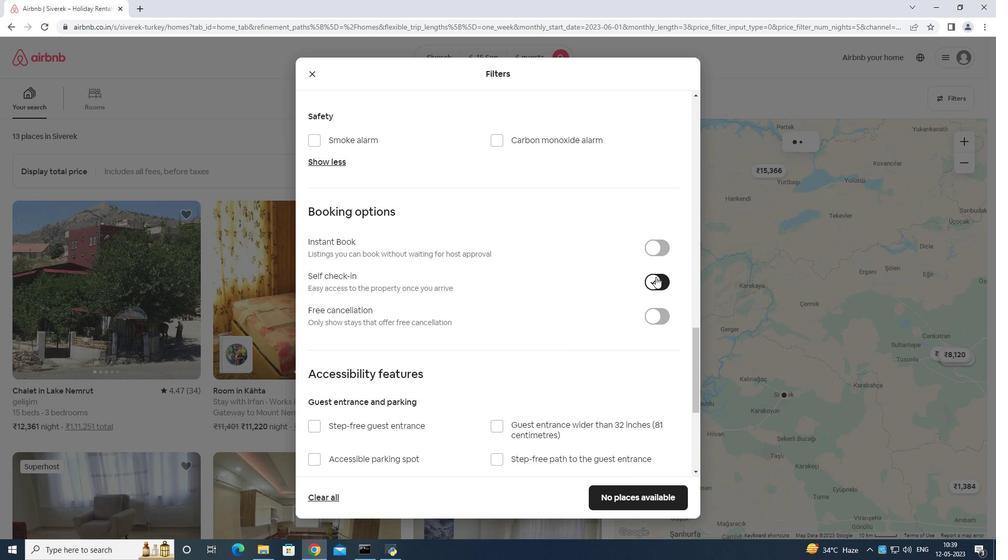 
Action: Mouse moved to (651, 291)
Screenshot: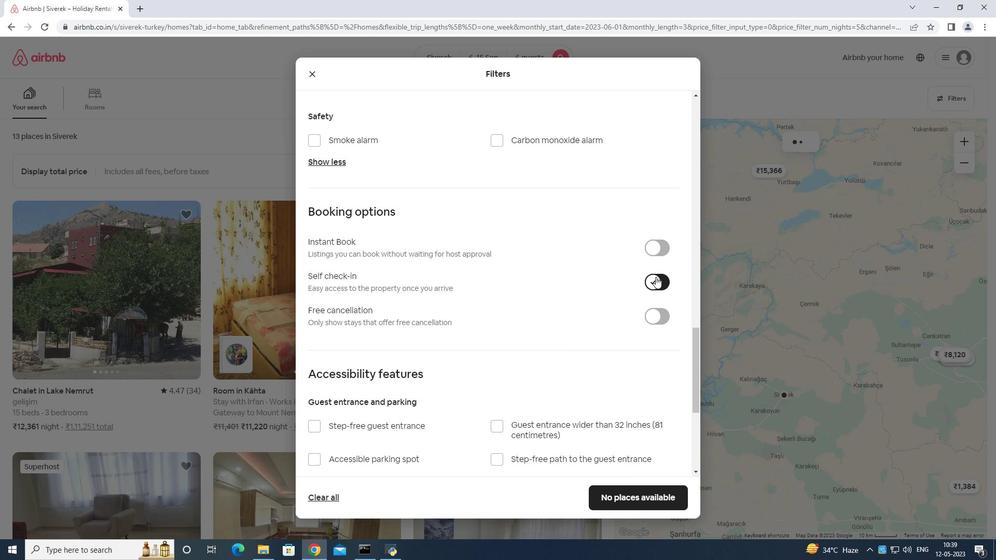 
Action: Mouse scrolled (651, 290) with delta (0, 0)
Screenshot: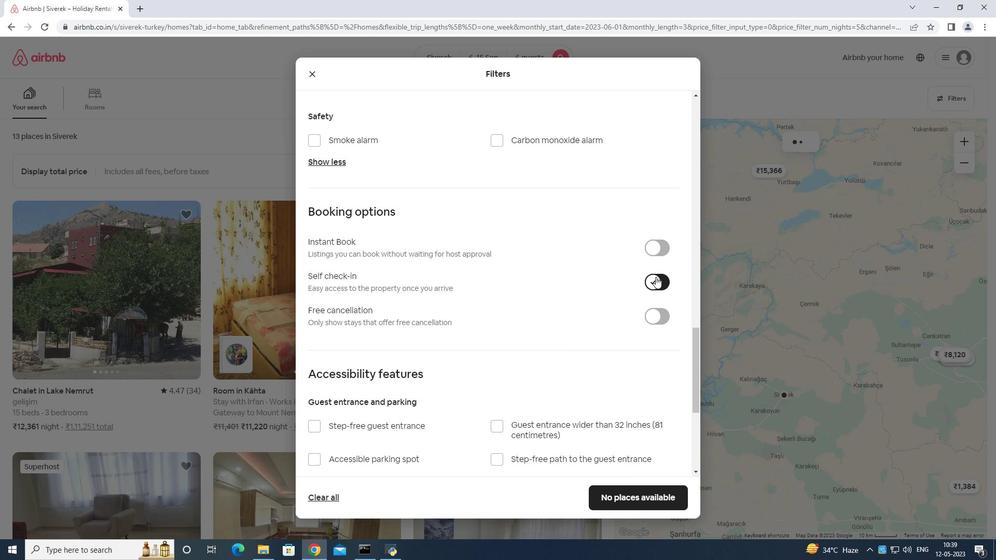 
Action: Mouse moved to (650, 293)
Screenshot: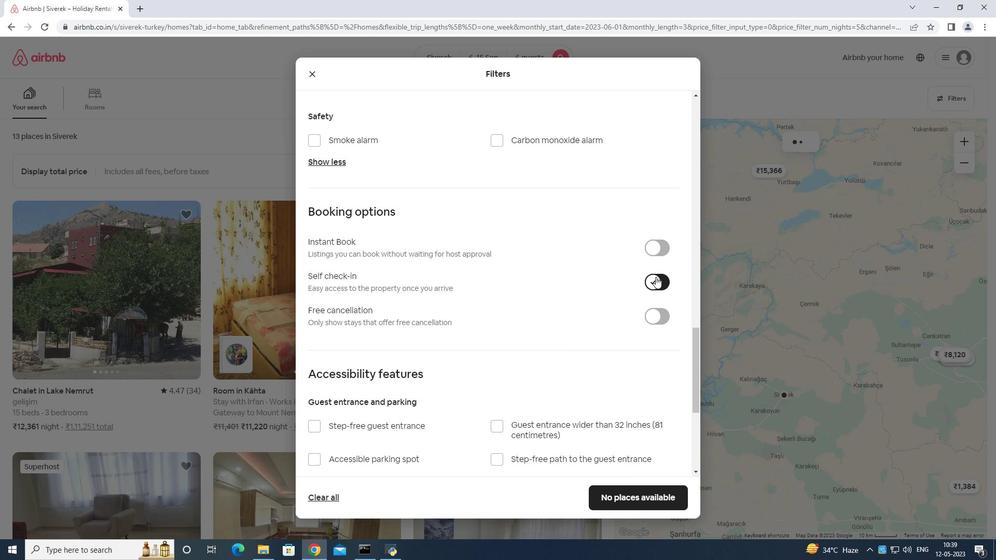
Action: Mouse scrolled (650, 292) with delta (0, 0)
Screenshot: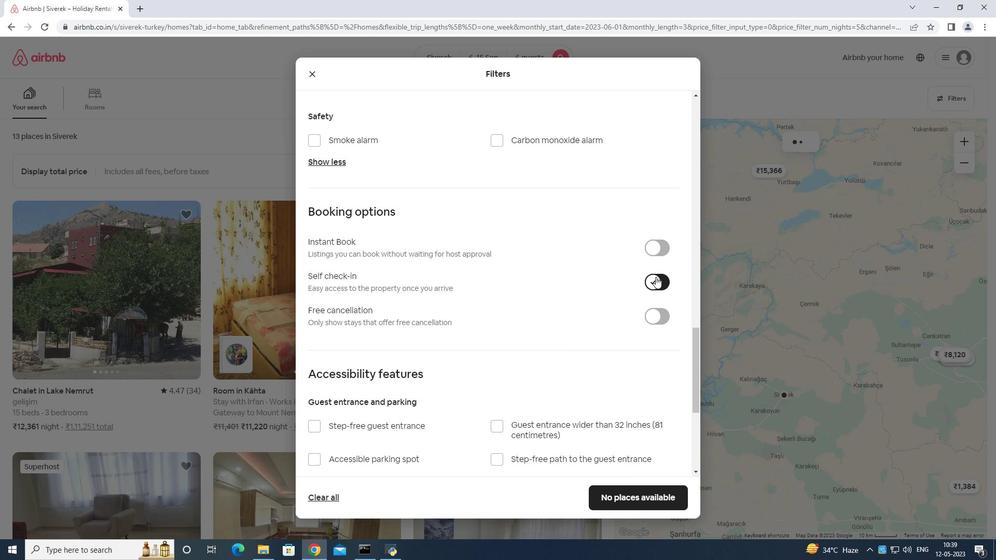 
Action: Mouse moved to (649, 294)
Screenshot: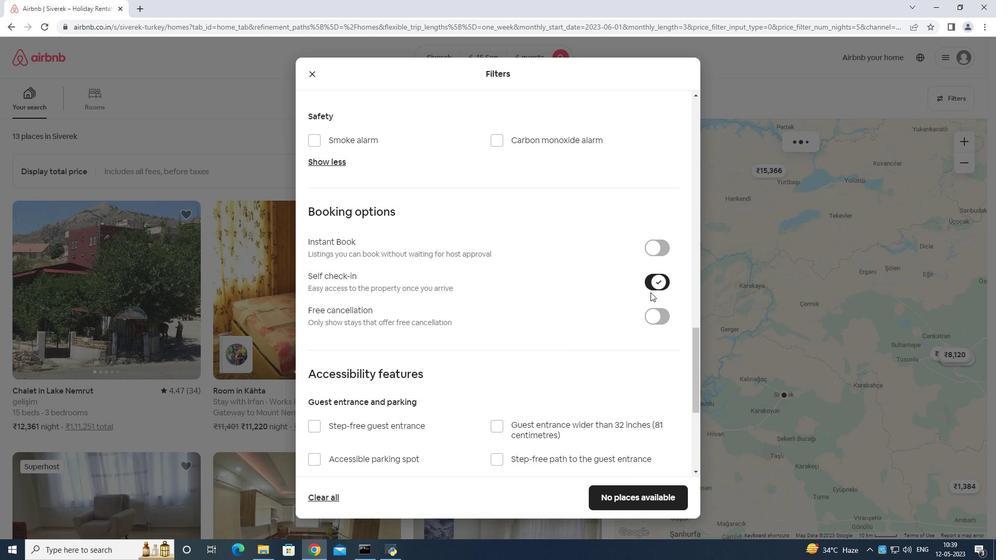 
Action: Mouse scrolled (649, 293) with delta (0, 0)
Screenshot: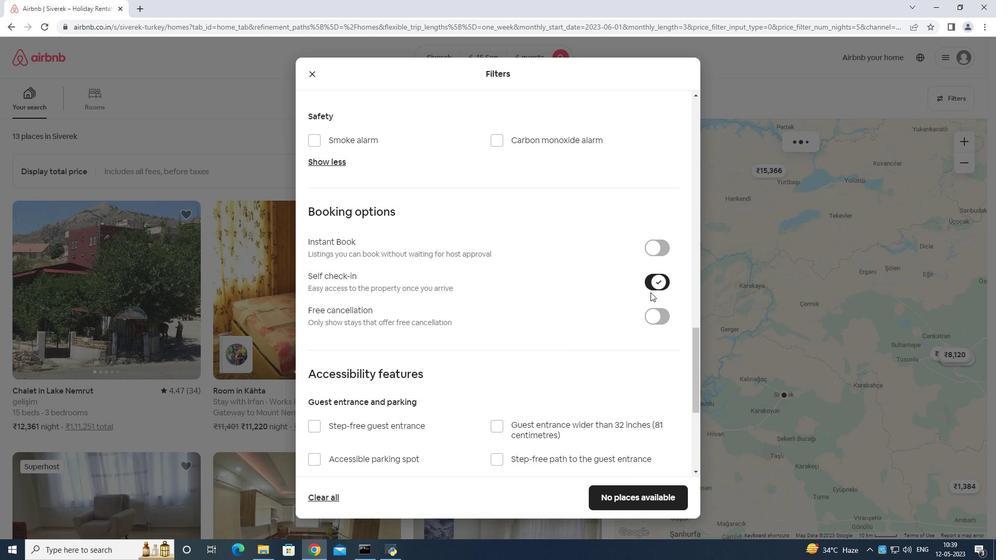 
Action: Mouse moved to (649, 294)
Screenshot: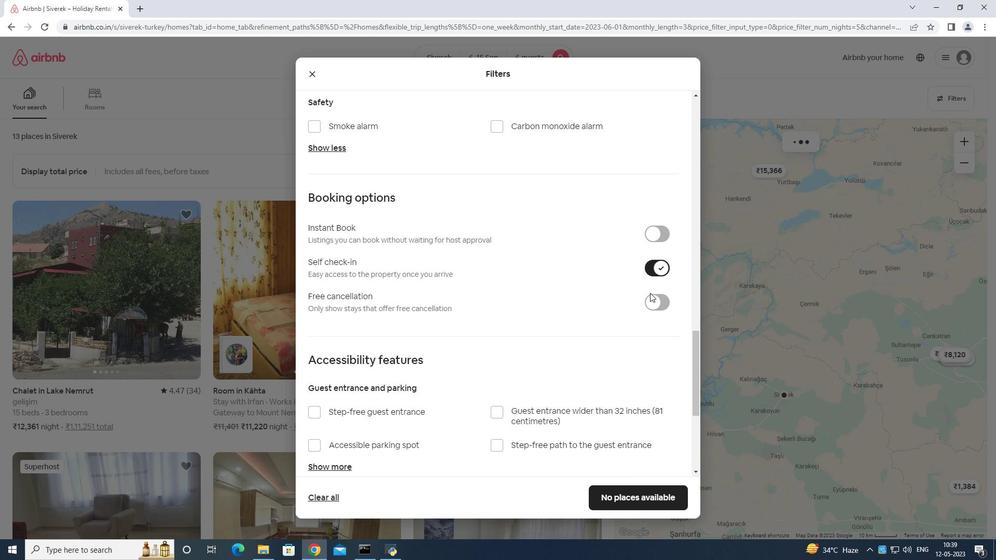 
Action: Mouse scrolled (649, 293) with delta (0, 0)
Screenshot: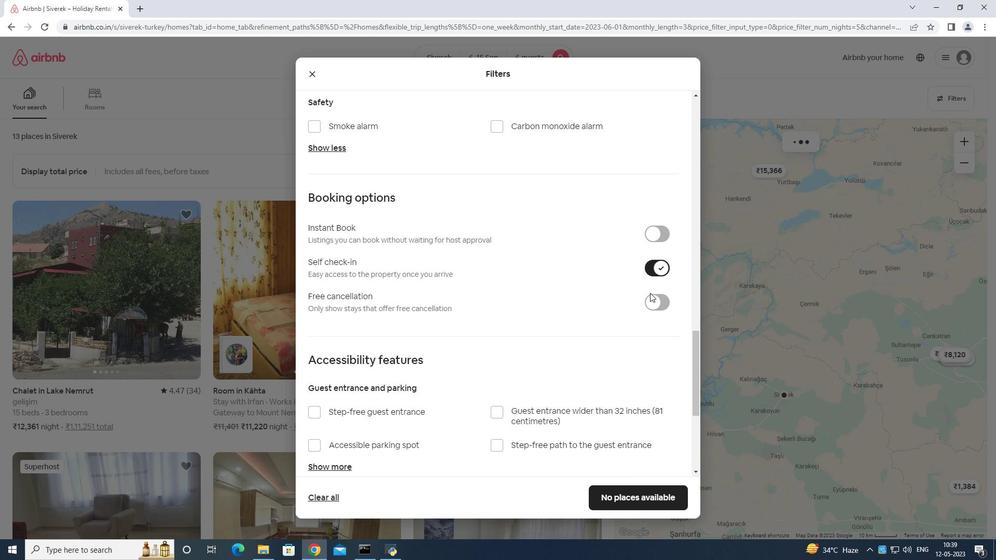 
Action: Mouse moved to (649, 295)
Screenshot: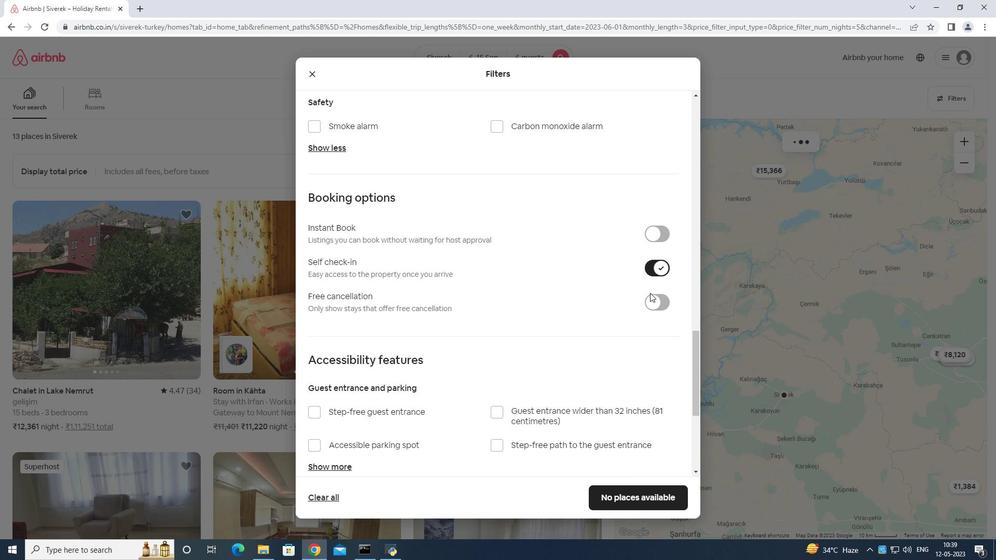 
Action: Mouse scrolled (649, 294) with delta (0, 0)
Screenshot: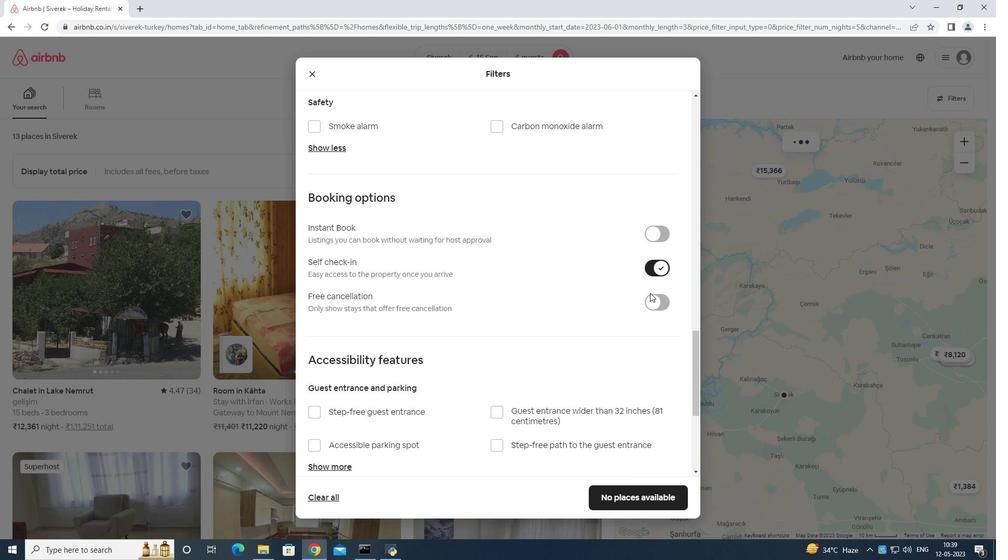 
Action: Mouse moved to (647, 297)
Screenshot: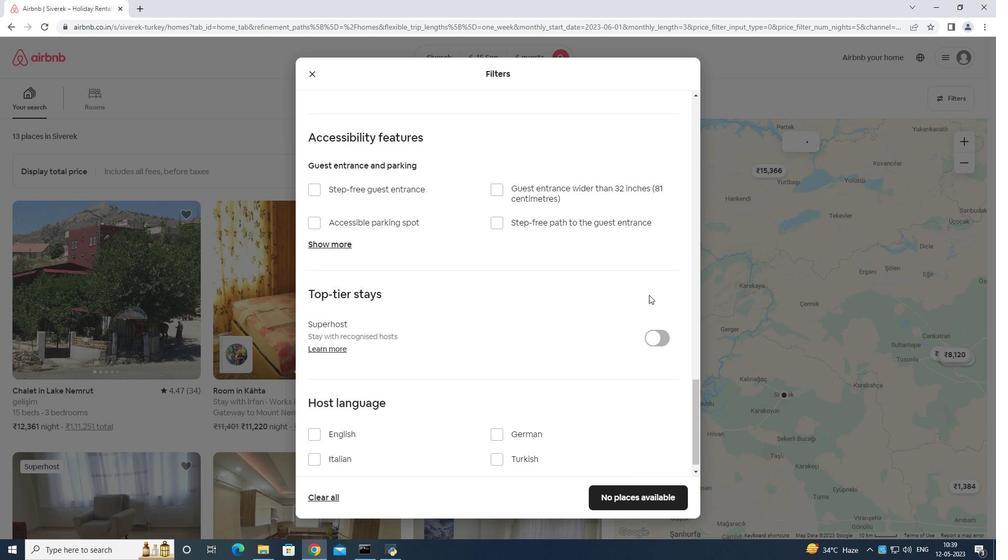 
Action: Mouse scrolled (647, 296) with delta (0, 0)
Screenshot: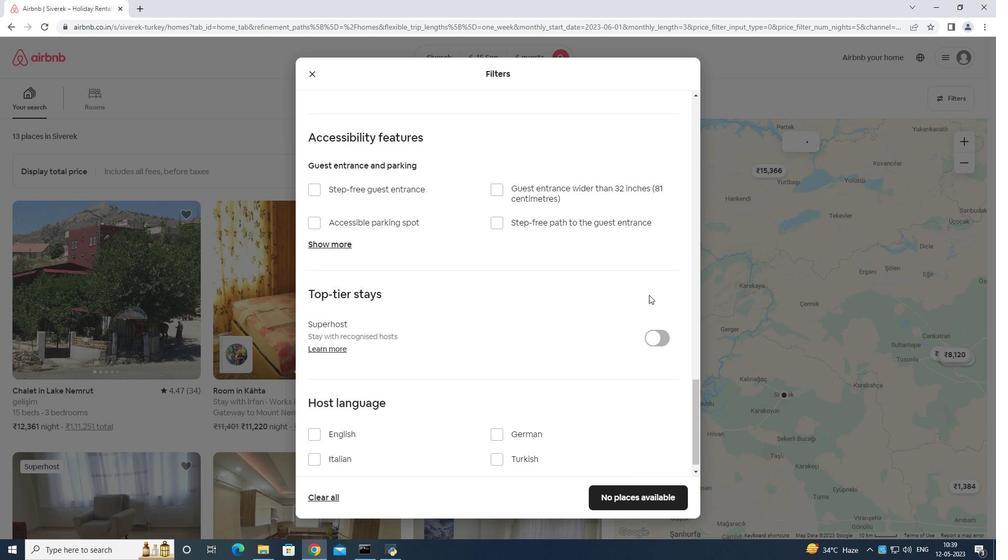 
Action: Mouse moved to (646, 298)
Screenshot: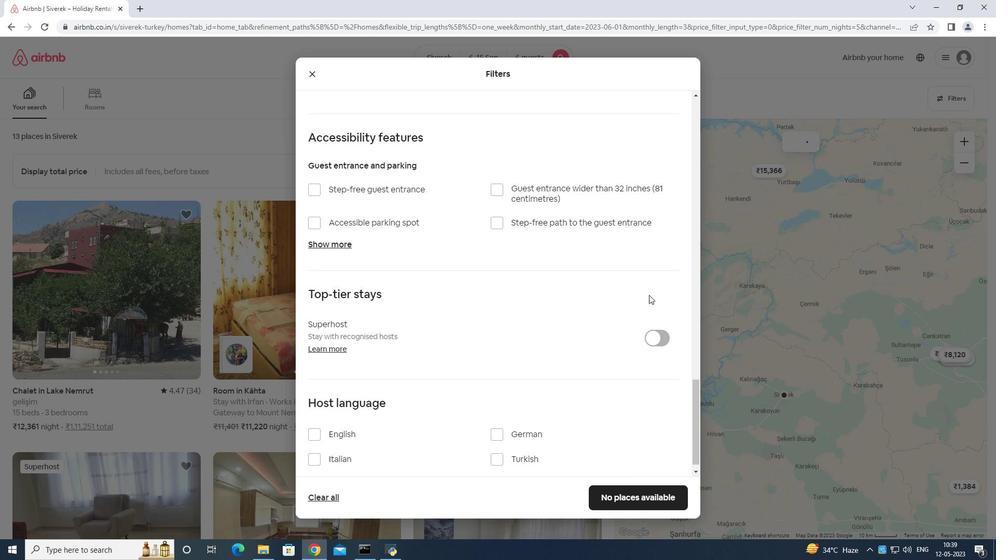 
Action: Mouse scrolled (646, 297) with delta (0, 0)
Screenshot: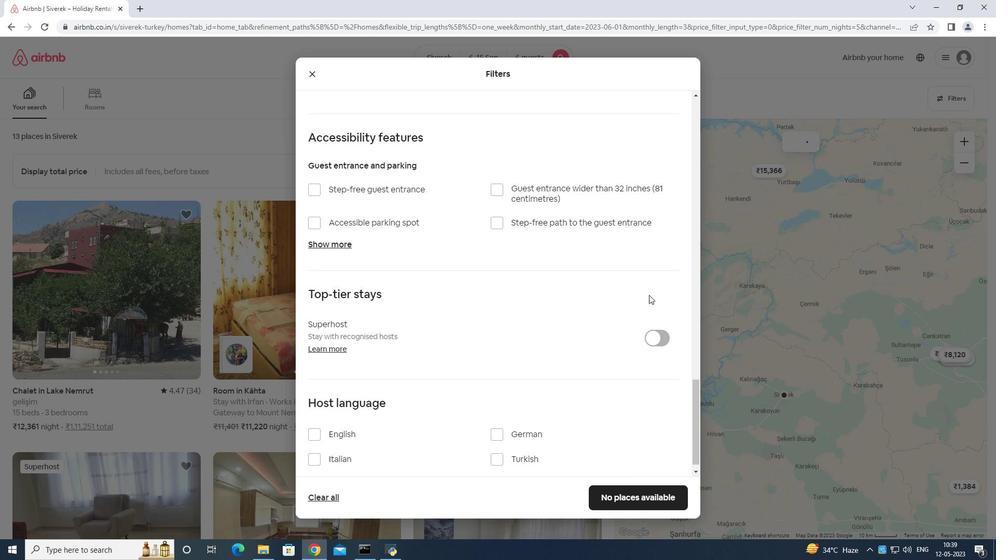 
Action: Mouse moved to (646, 298)
Screenshot: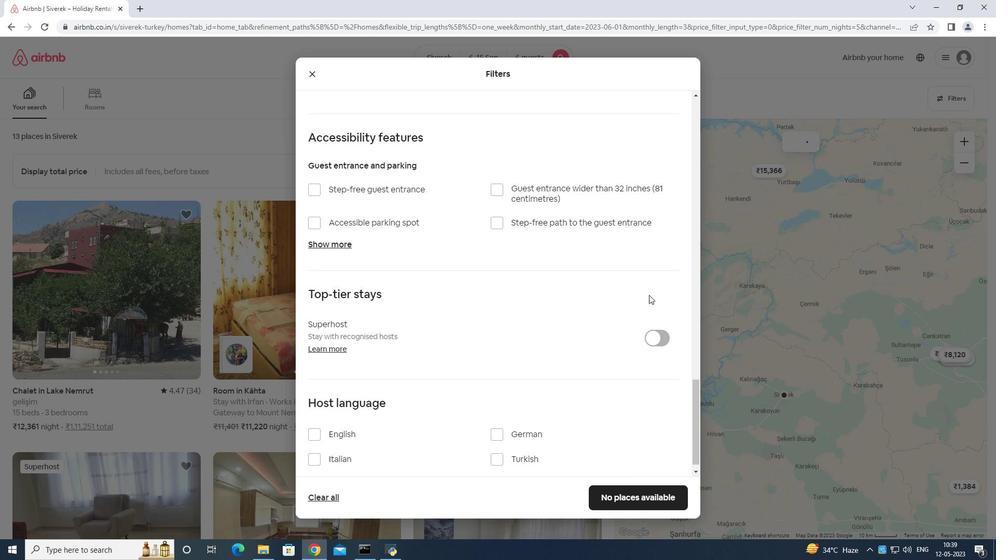 
Action: Mouse scrolled (646, 298) with delta (0, 0)
Screenshot: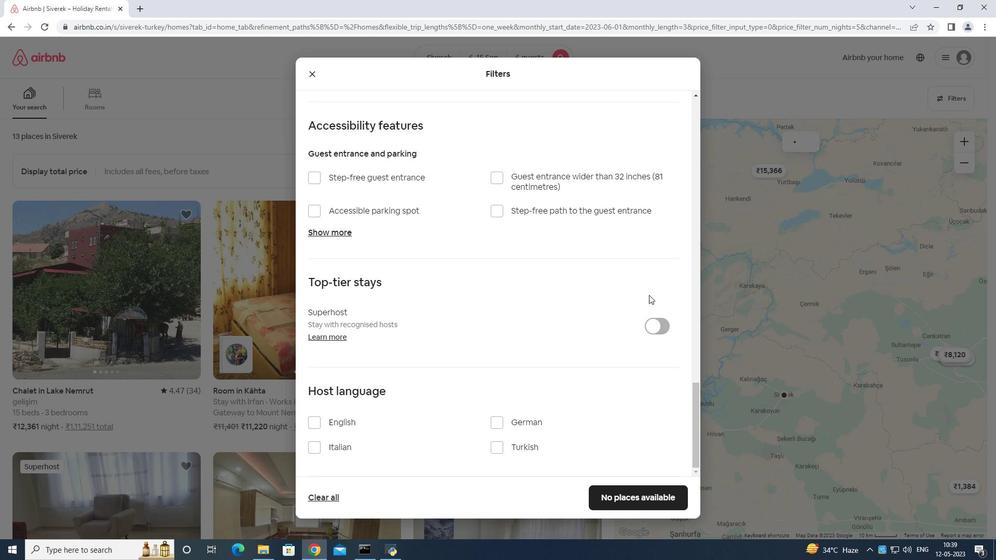 
Action: Mouse moved to (312, 420)
Screenshot: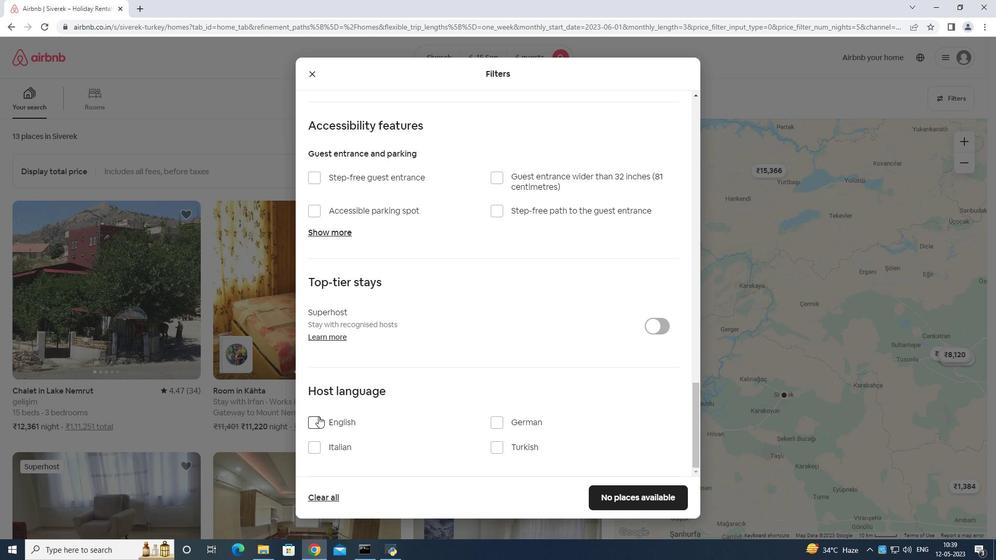 
Action: Mouse pressed left at (312, 420)
Screenshot: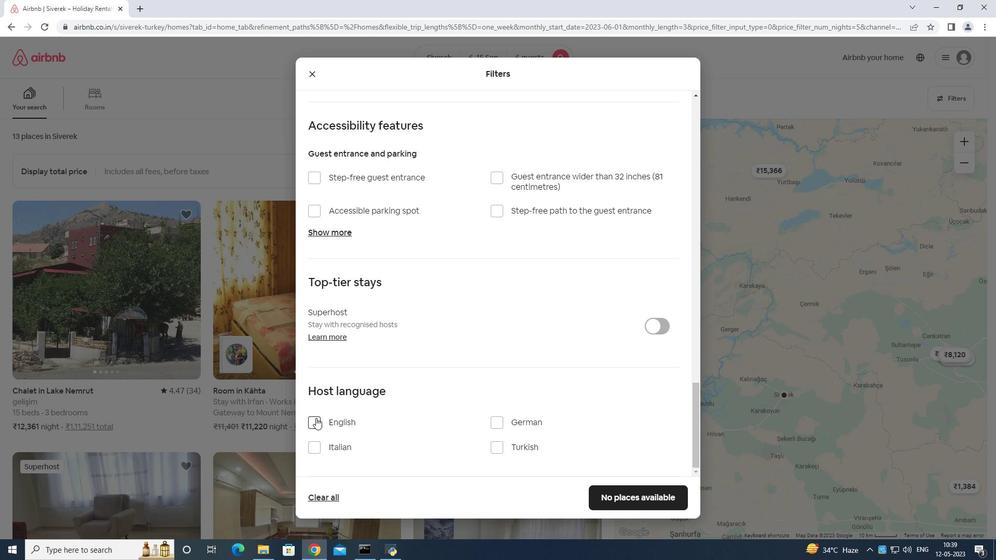 
Action: Mouse moved to (645, 490)
Screenshot: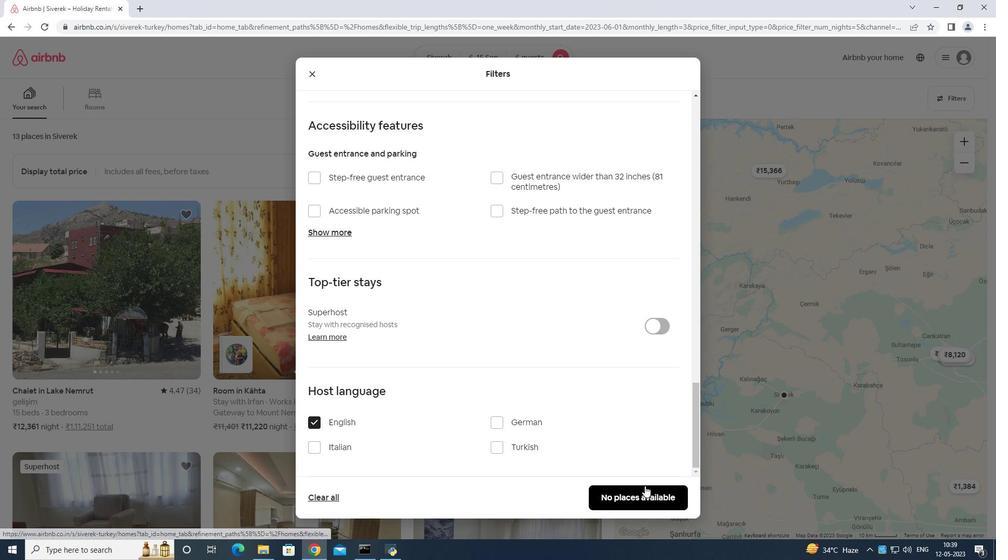 
Action: Mouse pressed left at (645, 490)
Screenshot: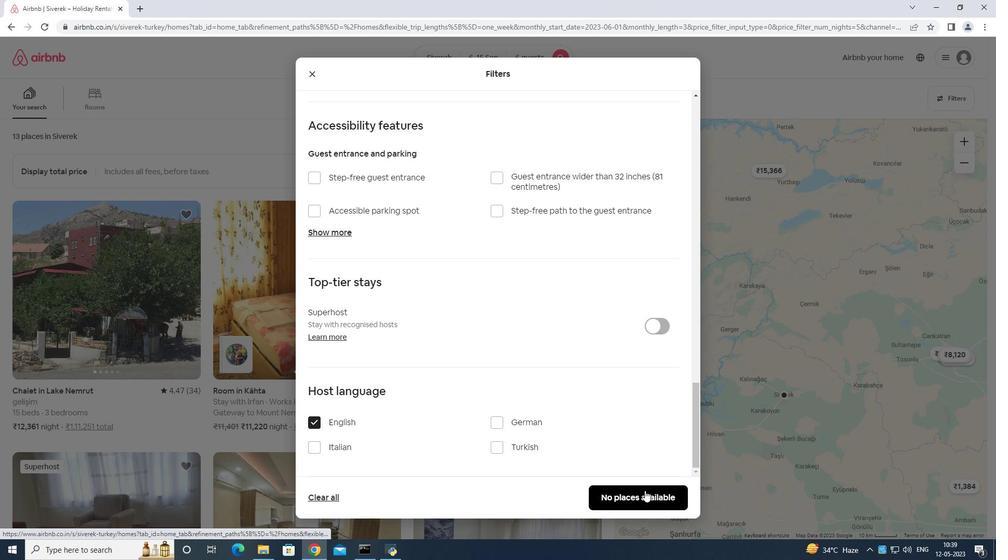 
